 Task: Find connections with filter location Vazante with filter topic #Managementwith filter profile language Spanish with filter current company AgroStar with filter school Institute of Hotel Management with filter industry Insurance Carriers with filter service category Mobile Marketing with filter keywords title Organizer
Action: Mouse moved to (519, 104)
Screenshot: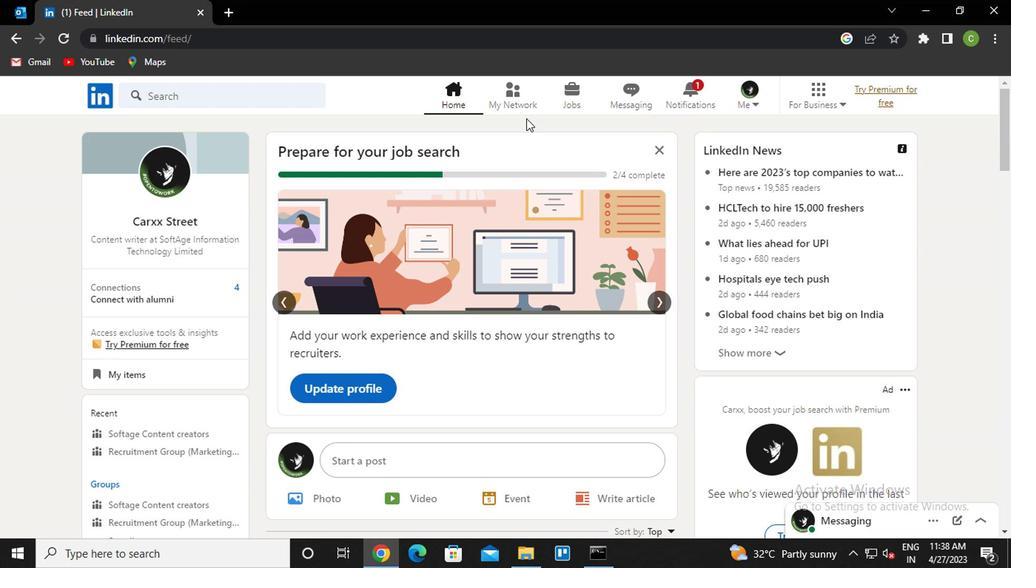 
Action: Mouse pressed left at (519, 104)
Screenshot: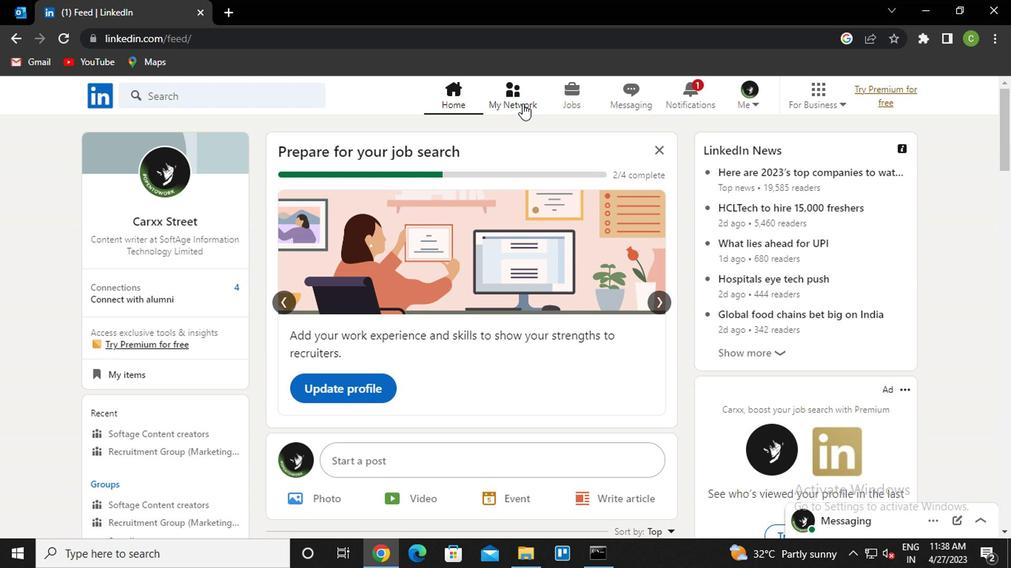 
Action: Mouse moved to (211, 186)
Screenshot: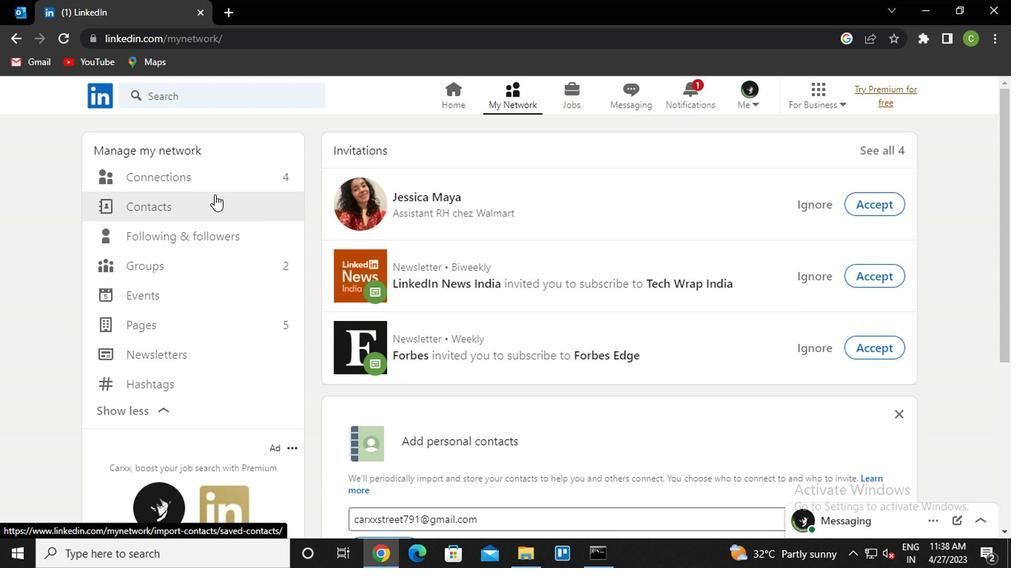 
Action: Mouse pressed left at (211, 186)
Screenshot: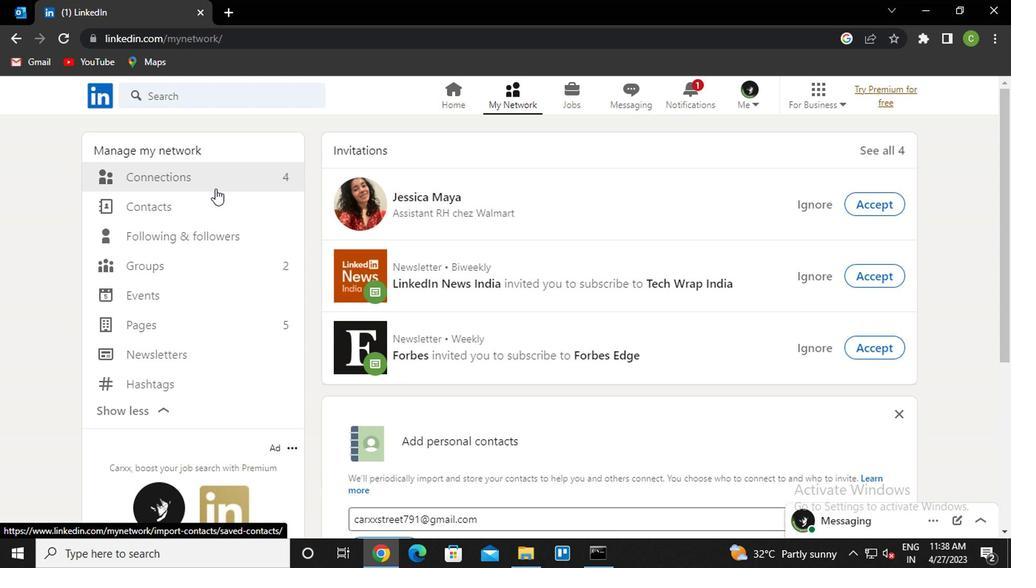 
Action: Mouse moved to (235, 179)
Screenshot: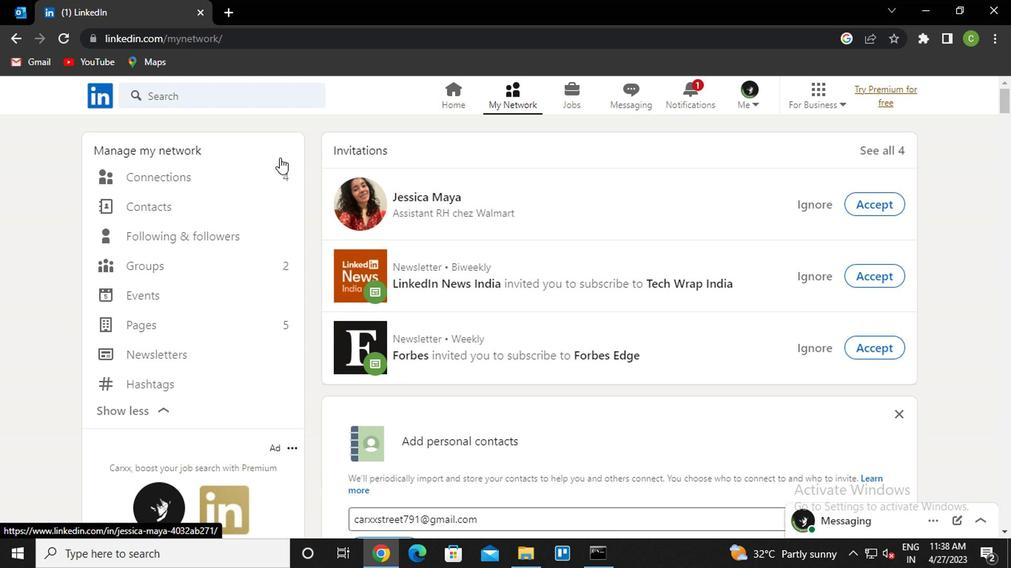 
Action: Mouse pressed left at (235, 179)
Screenshot: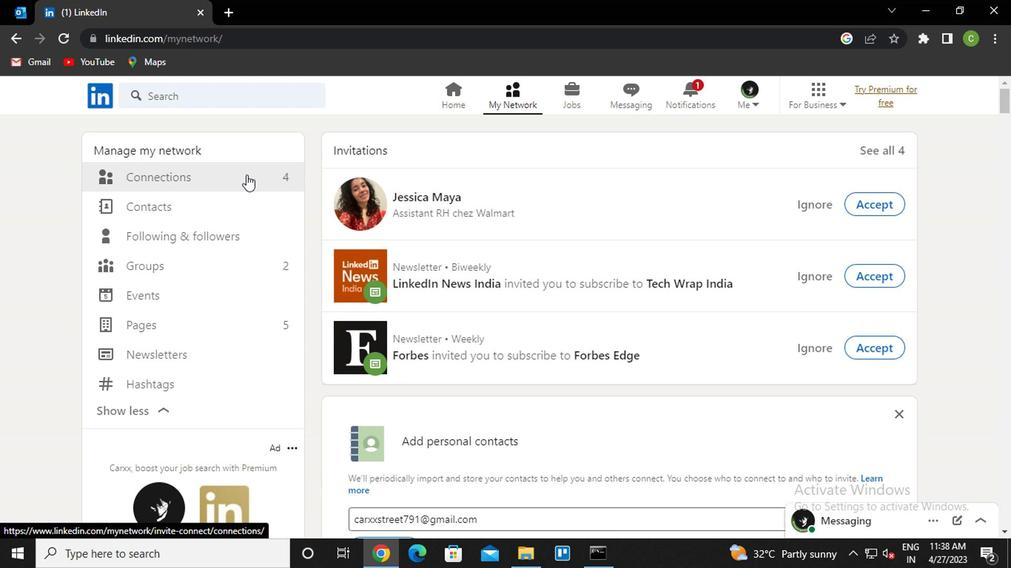 
Action: Mouse moved to (624, 177)
Screenshot: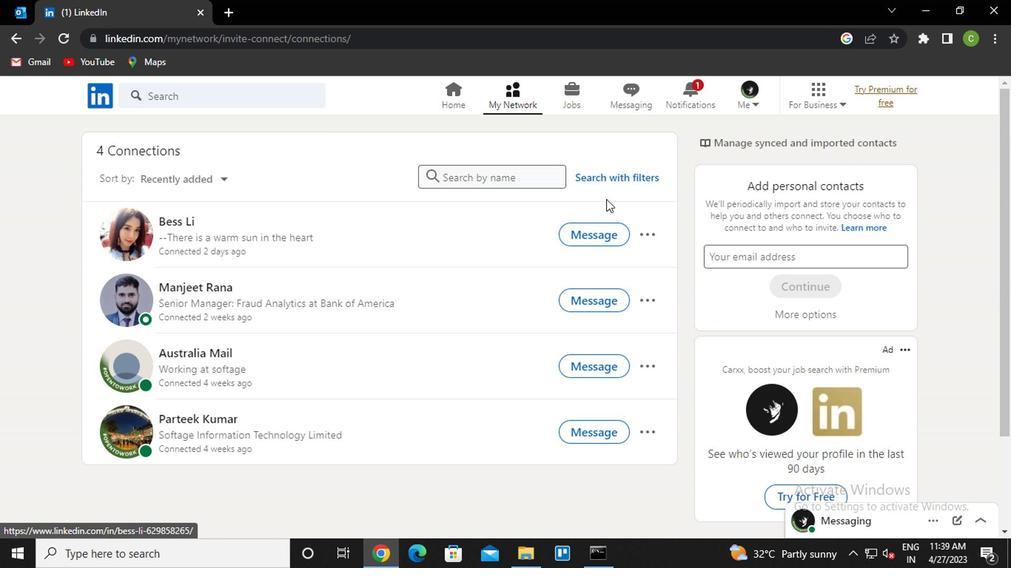 
Action: Mouse pressed left at (624, 177)
Screenshot: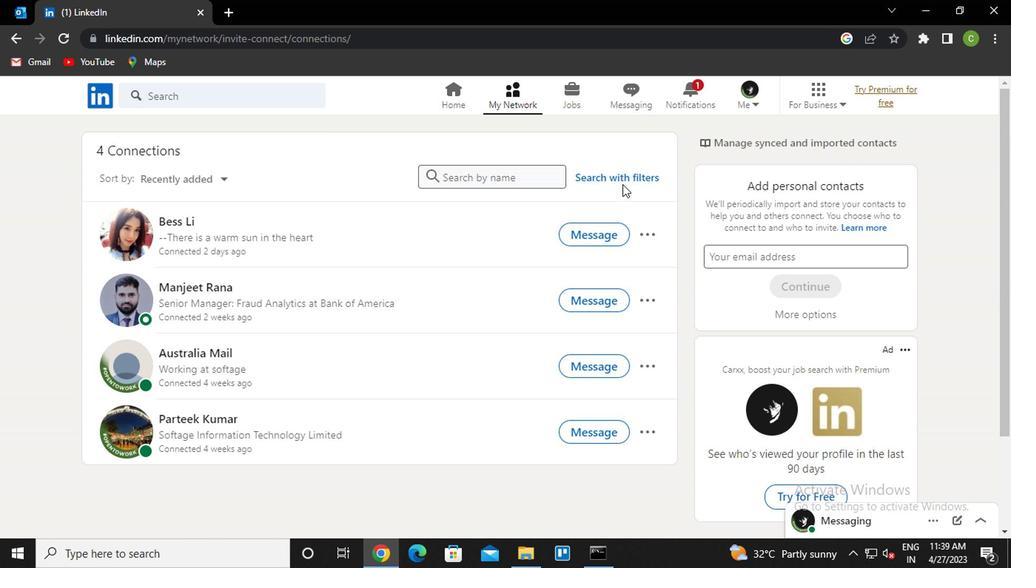 
Action: Mouse moved to (546, 136)
Screenshot: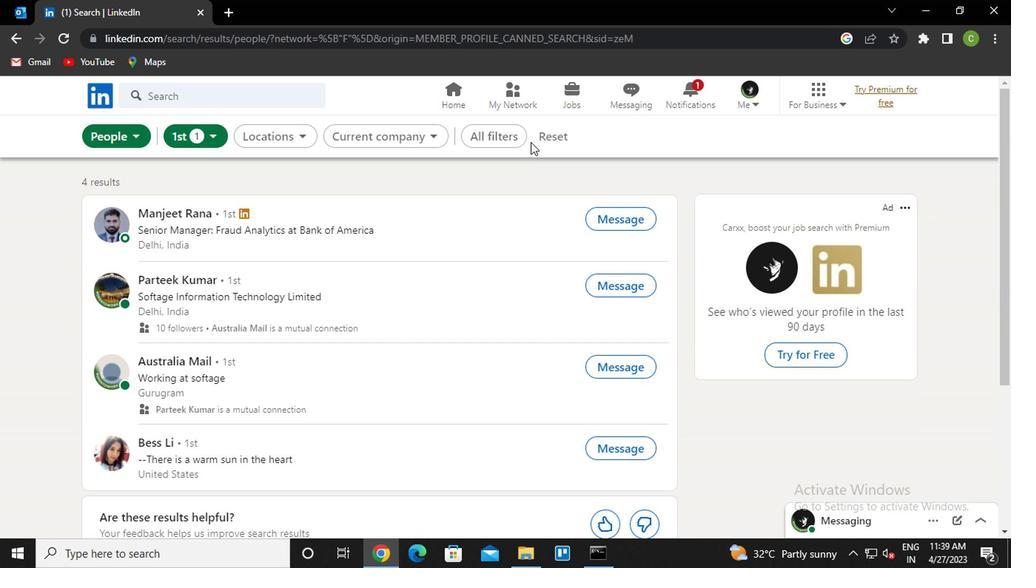 
Action: Mouse pressed left at (546, 136)
Screenshot: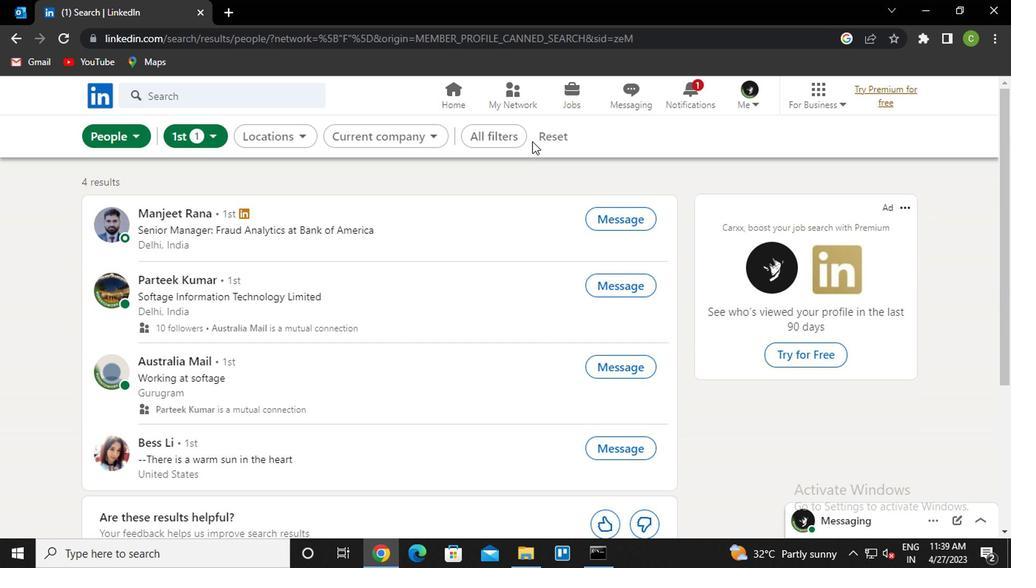 
Action: Mouse moved to (514, 136)
Screenshot: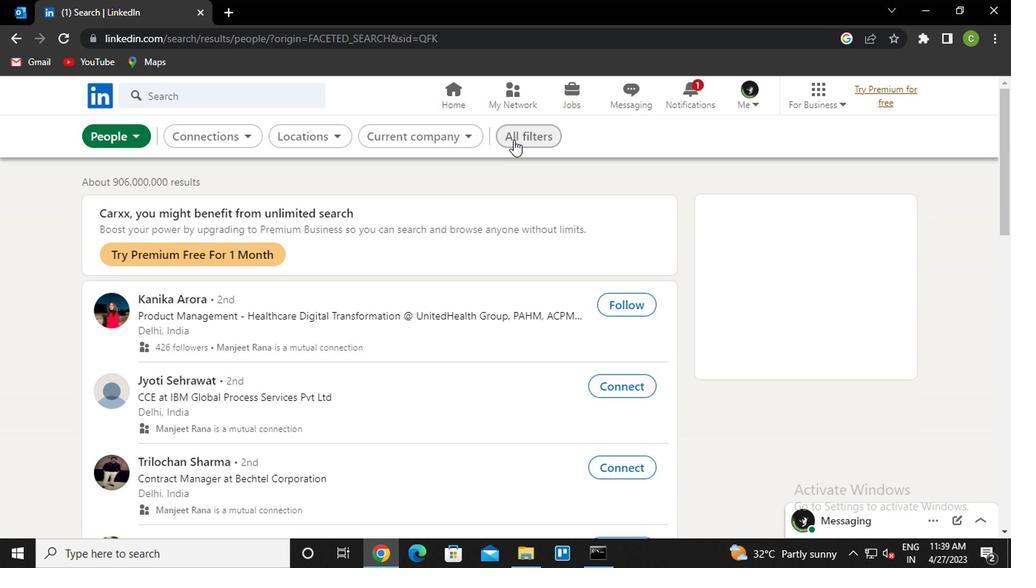
Action: Mouse pressed left at (514, 136)
Screenshot: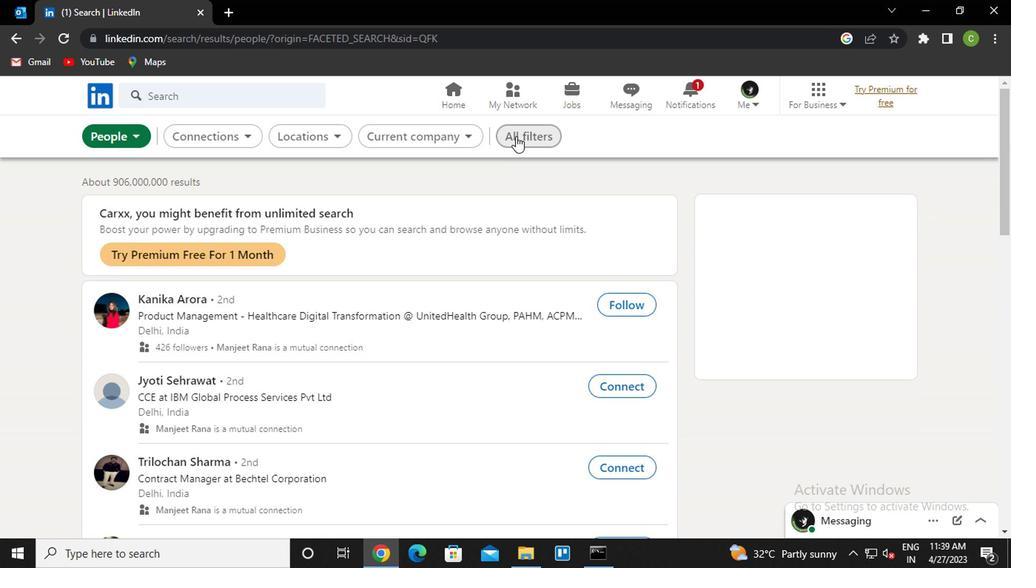 
Action: Mouse moved to (829, 329)
Screenshot: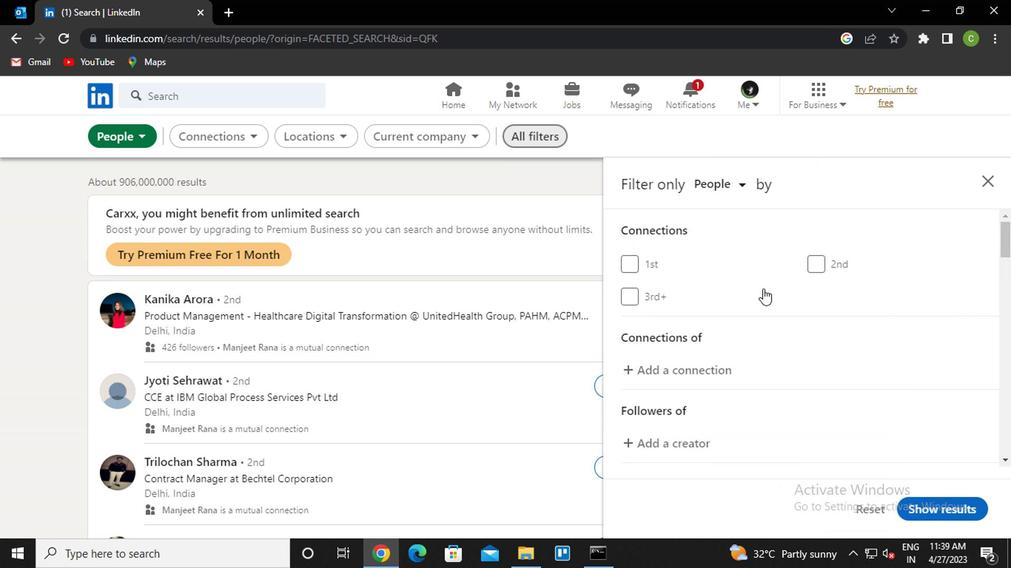 
Action: Mouse scrolled (829, 328) with delta (0, -1)
Screenshot: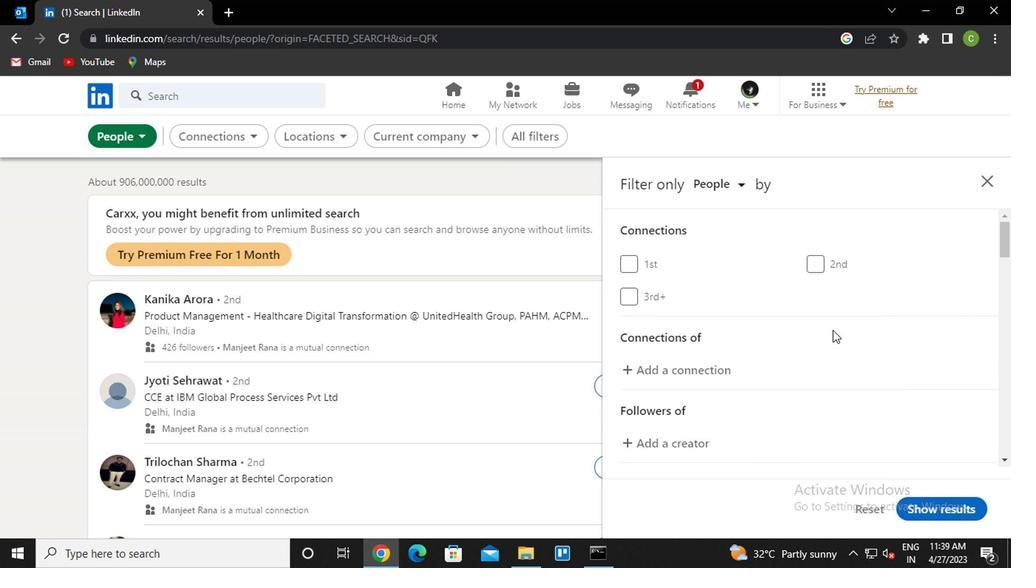 
Action: Mouse scrolled (829, 328) with delta (0, -1)
Screenshot: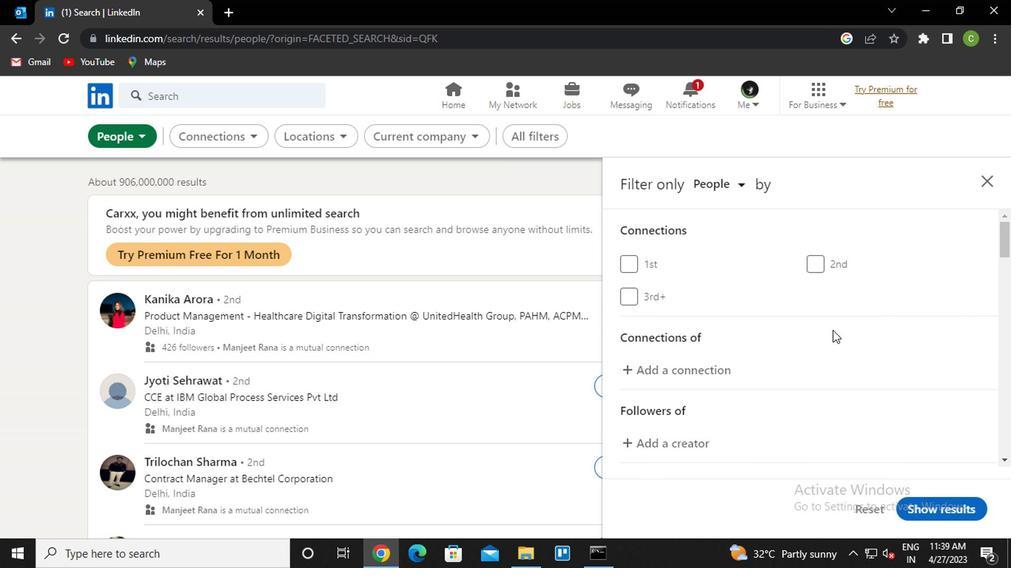 
Action: Mouse scrolled (829, 328) with delta (0, -1)
Screenshot: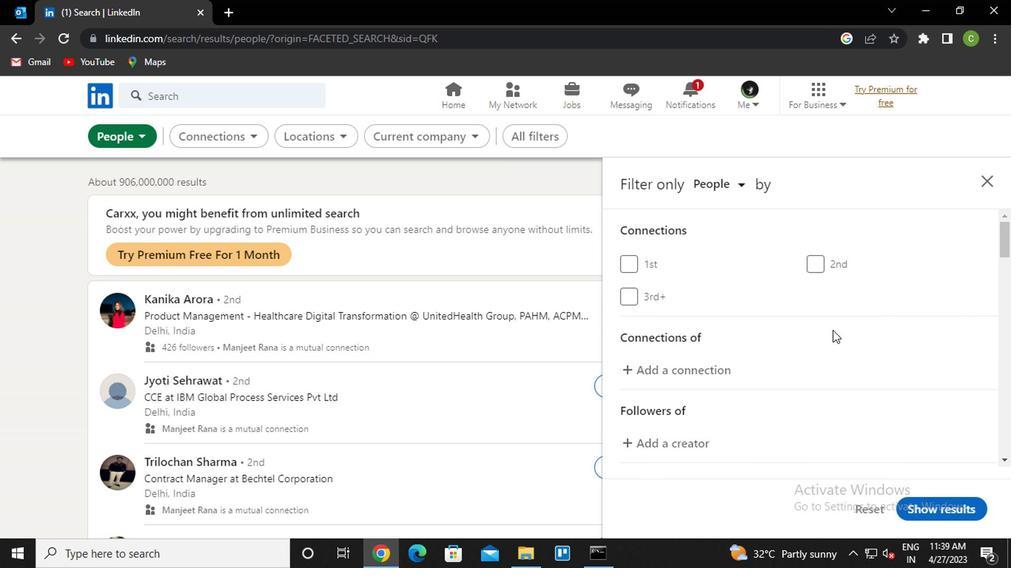 
Action: Mouse scrolled (829, 328) with delta (0, -1)
Screenshot: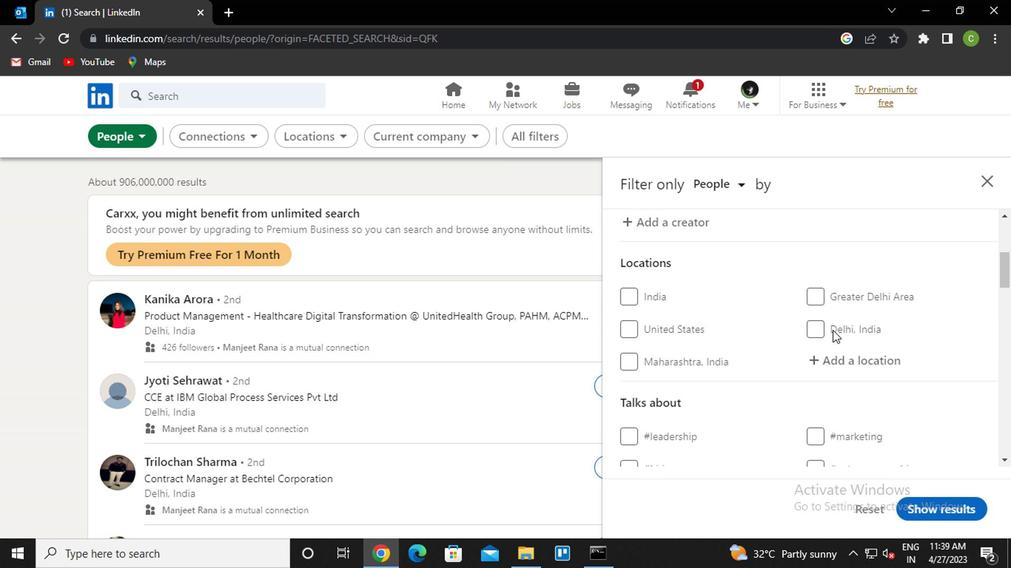 
Action: Mouse moved to (857, 291)
Screenshot: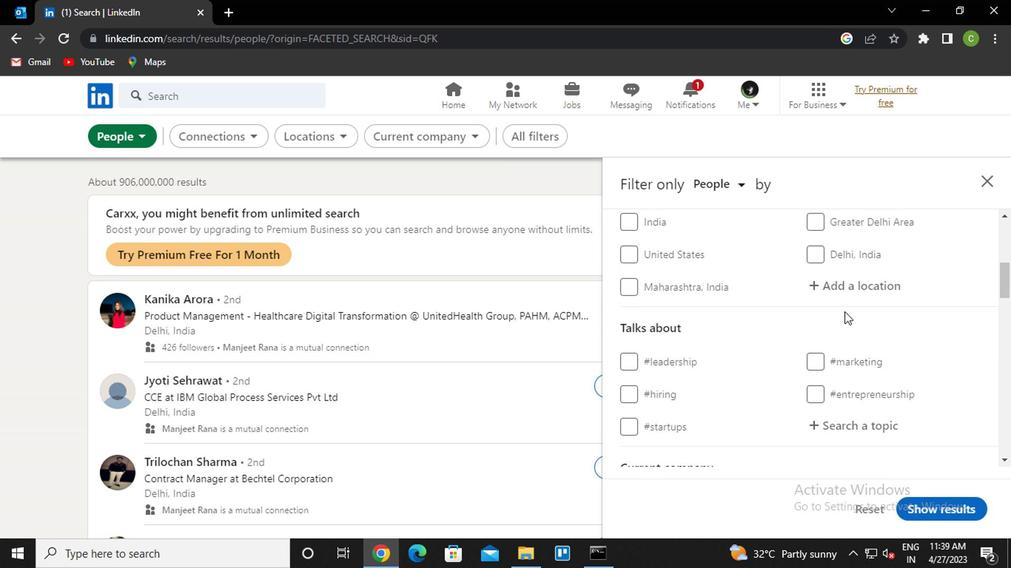 
Action: Mouse pressed left at (857, 291)
Screenshot: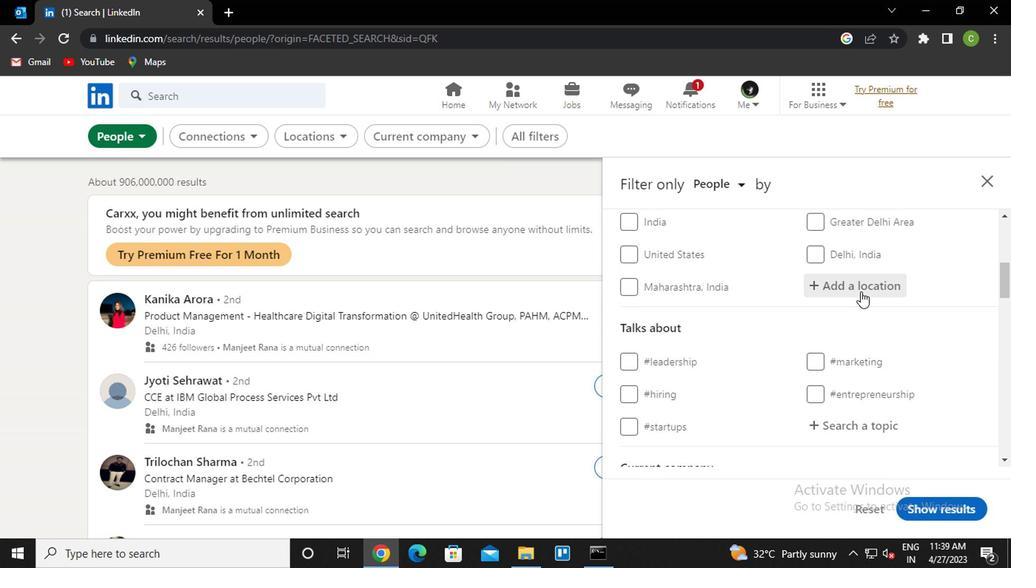 
Action: Key pressed <Key.caps_lock>v<Key.caps_lock>azanta<Key.backspace>e<Key.down><Key.enter>
Screenshot: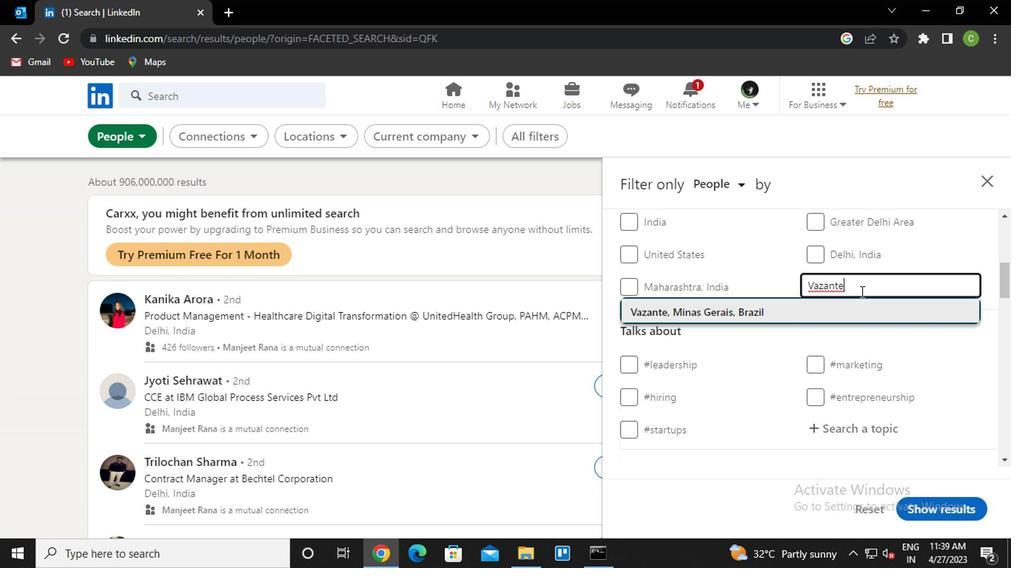 
Action: Mouse scrolled (857, 290) with delta (0, 0)
Screenshot: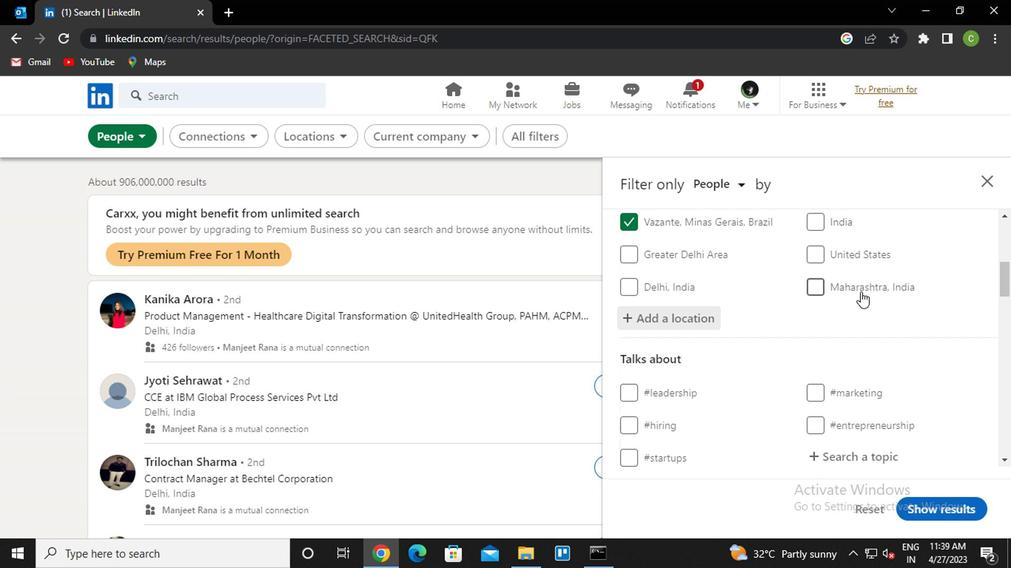 
Action: Mouse scrolled (857, 290) with delta (0, 0)
Screenshot: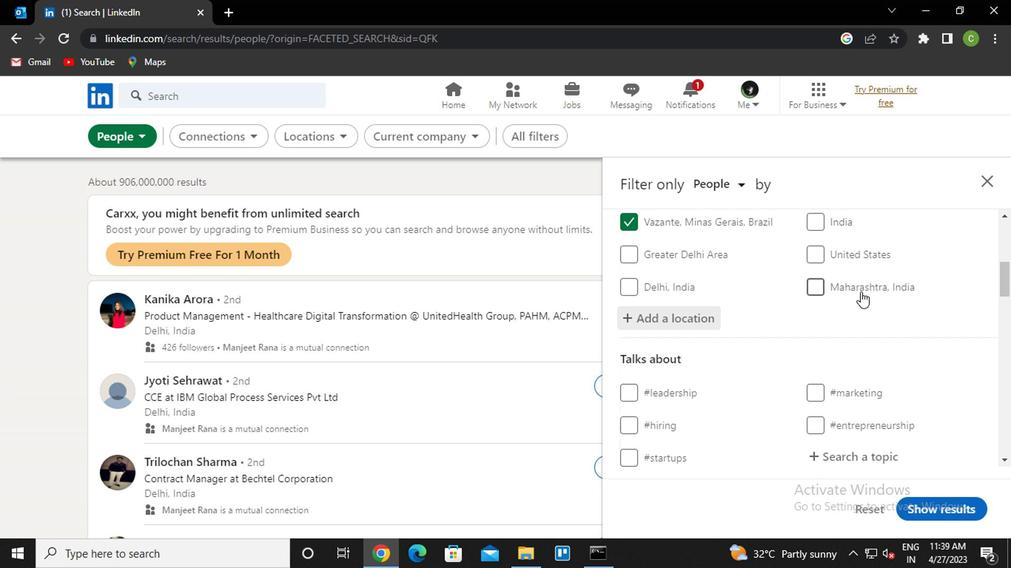
Action: Mouse moved to (860, 303)
Screenshot: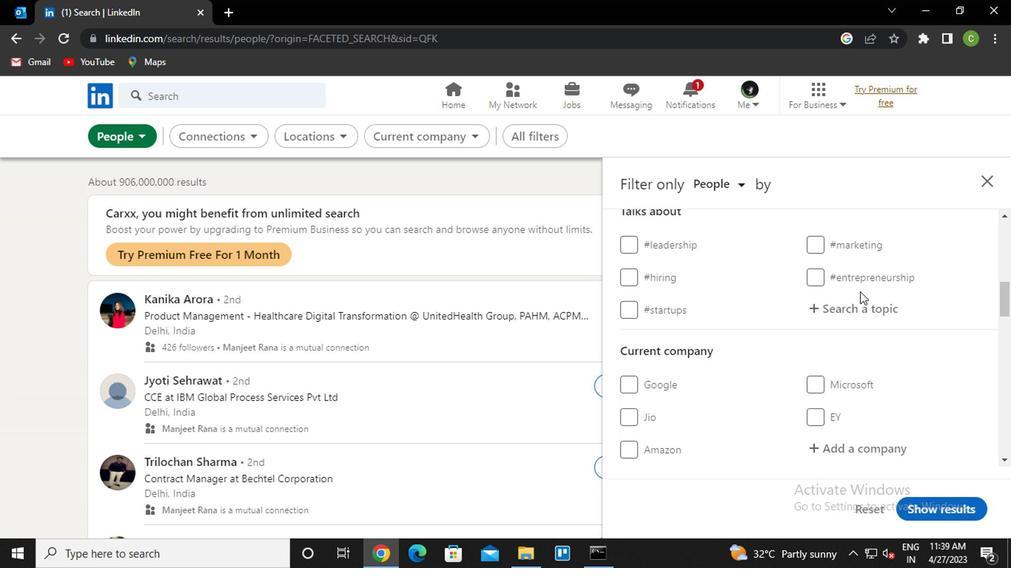 
Action: Mouse pressed left at (860, 303)
Screenshot: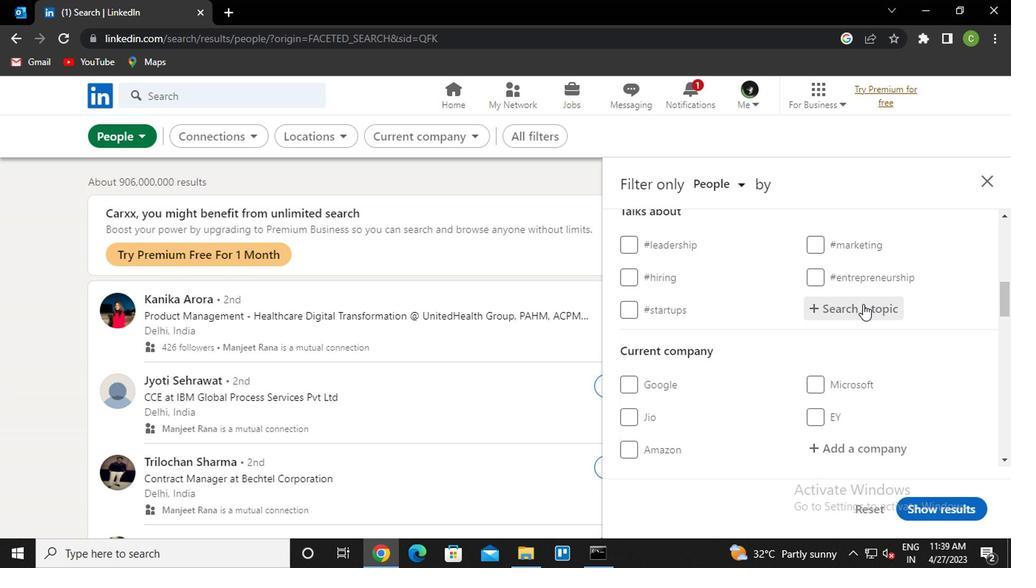 
Action: Key pressed <Key.caps_lock>m<Key.caps_lock>anage<Key.down><Key.enter>
Screenshot: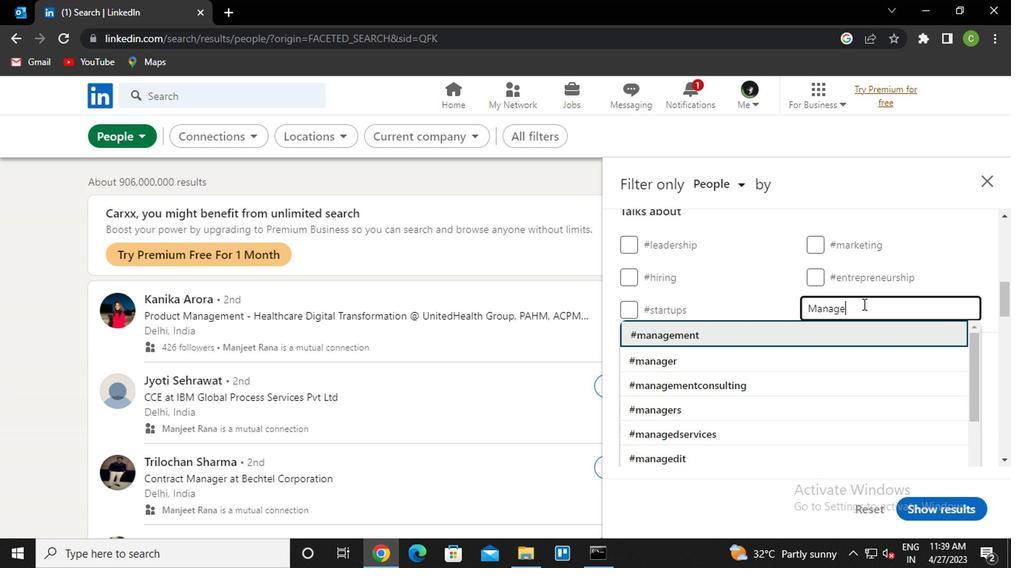
Action: Mouse moved to (858, 308)
Screenshot: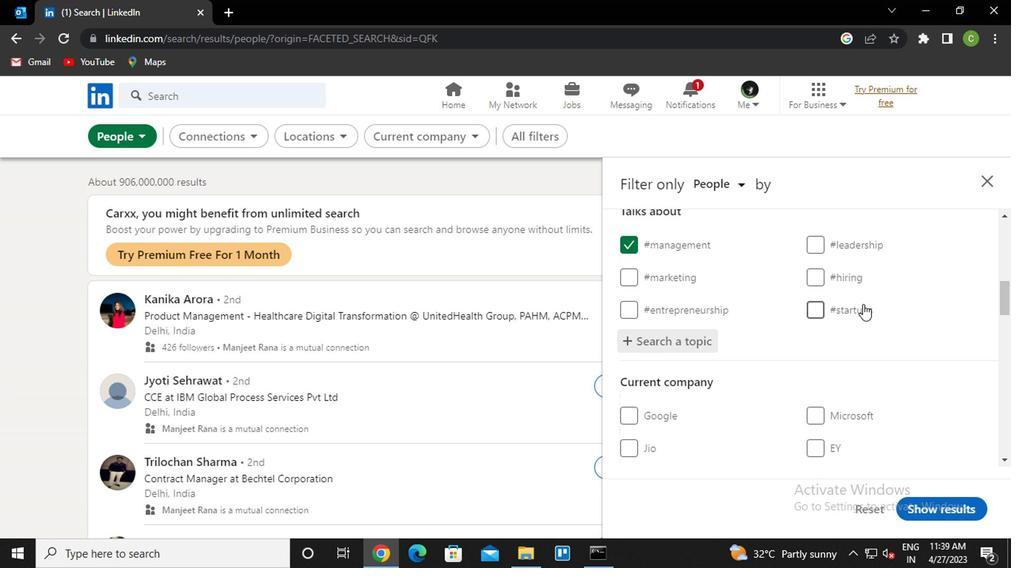 
Action: Mouse scrolled (858, 307) with delta (0, 0)
Screenshot: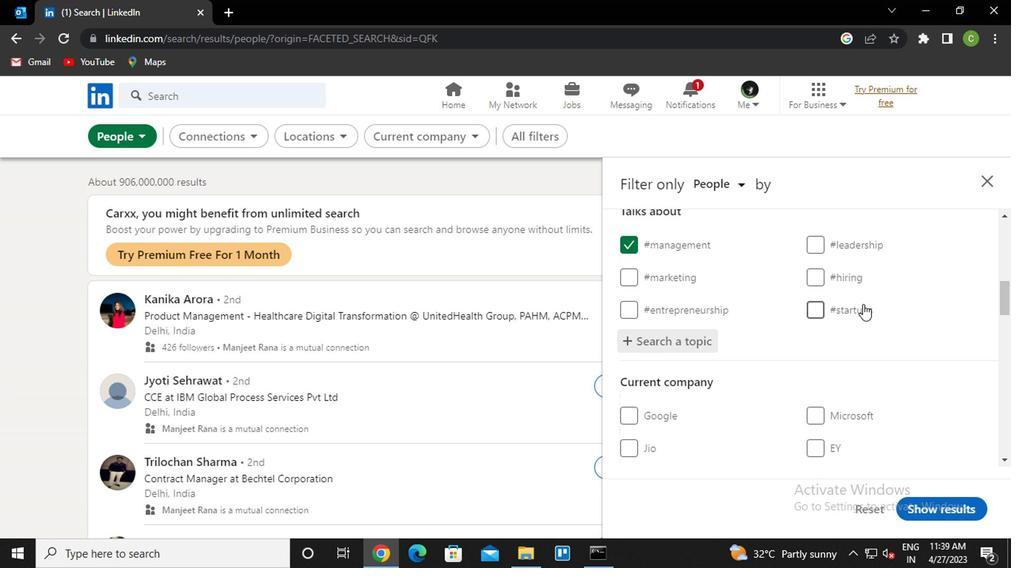 
Action: Mouse moved to (855, 315)
Screenshot: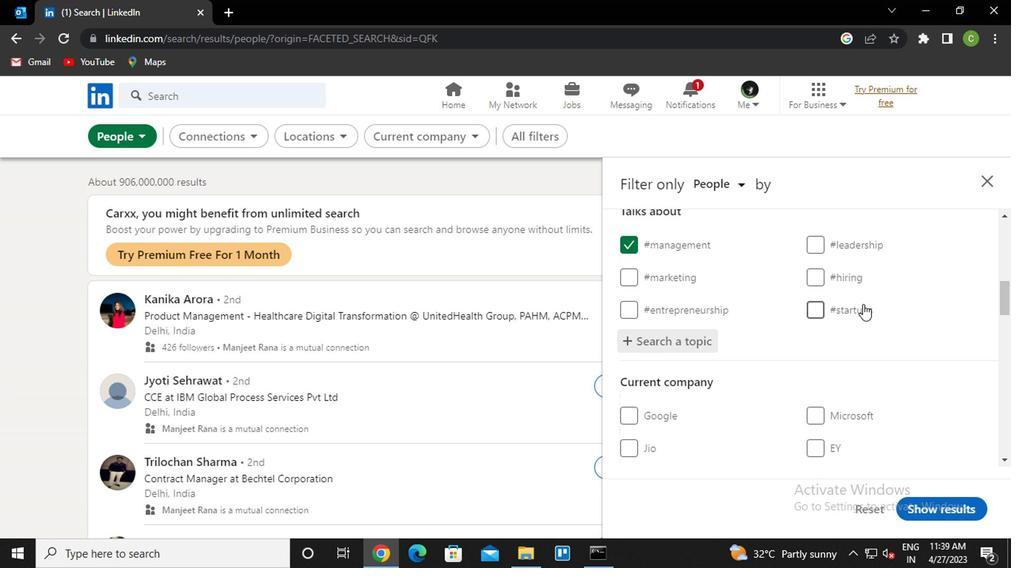 
Action: Mouse scrolled (855, 315) with delta (0, 0)
Screenshot: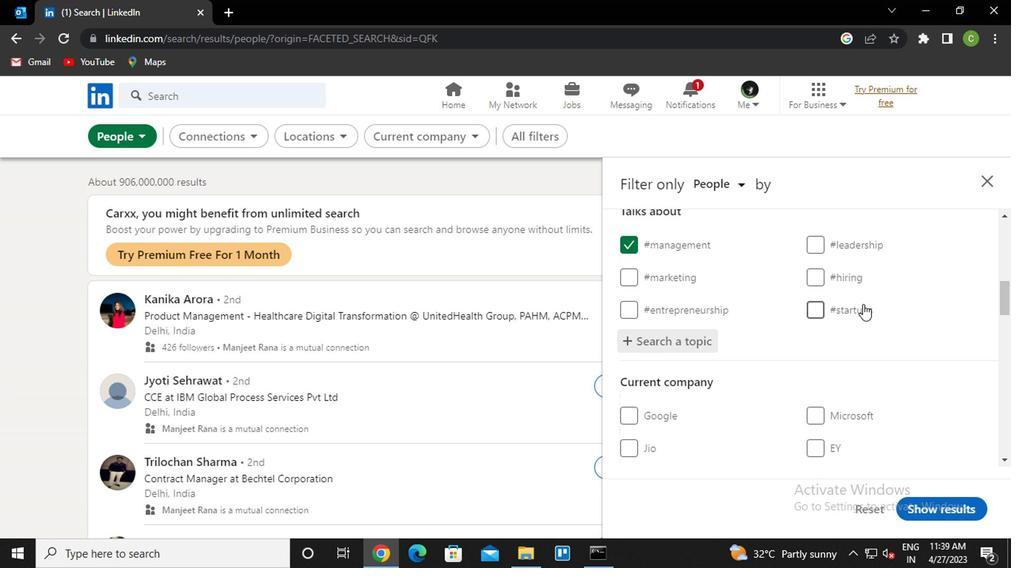 
Action: Mouse scrolled (855, 315) with delta (0, 0)
Screenshot: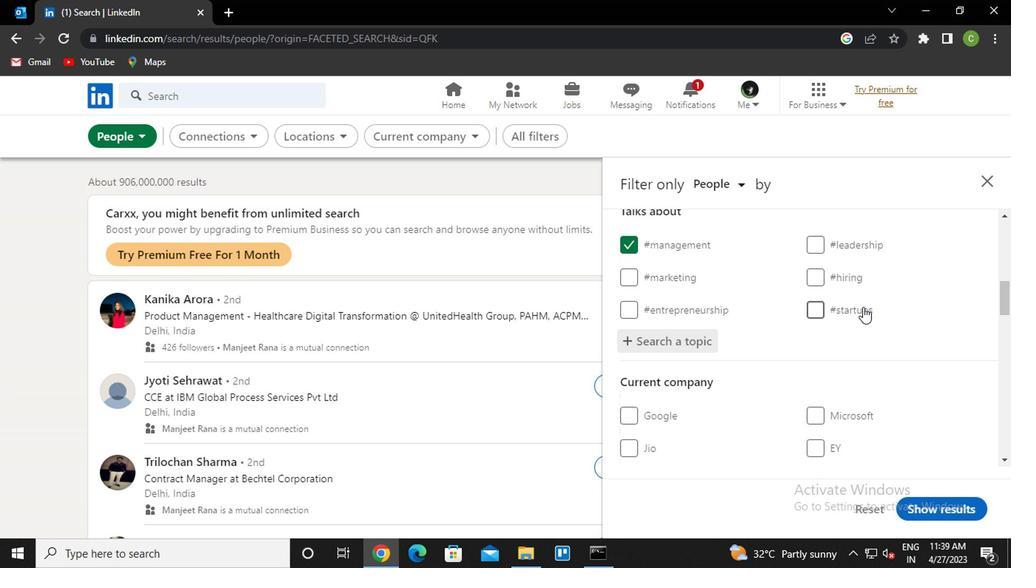 
Action: Mouse moved to (855, 319)
Screenshot: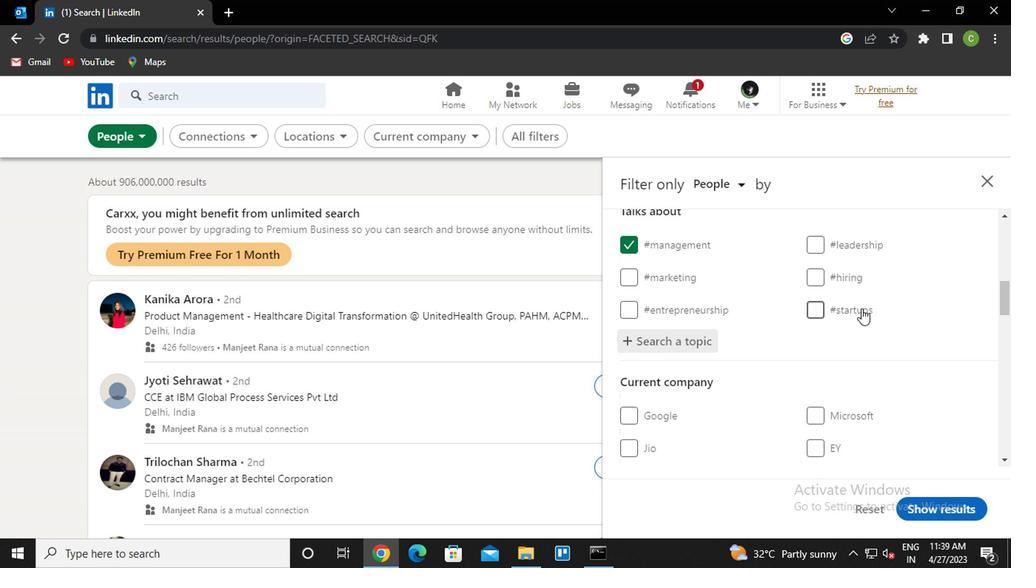 
Action: Mouse scrolled (855, 319) with delta (0, 0)
Screenshot: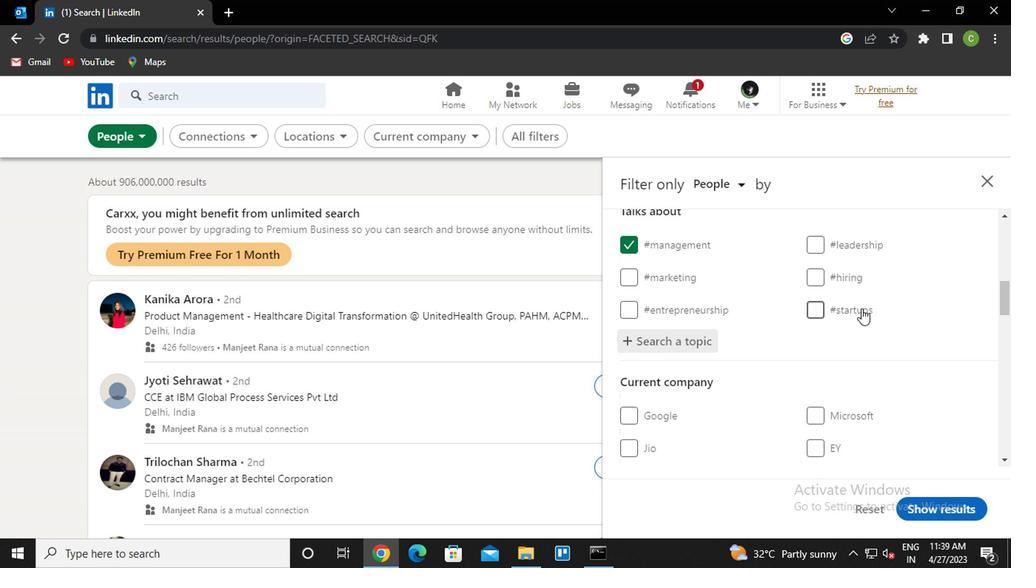 
Action: Mouse moved to (855, 320)
Screenshot: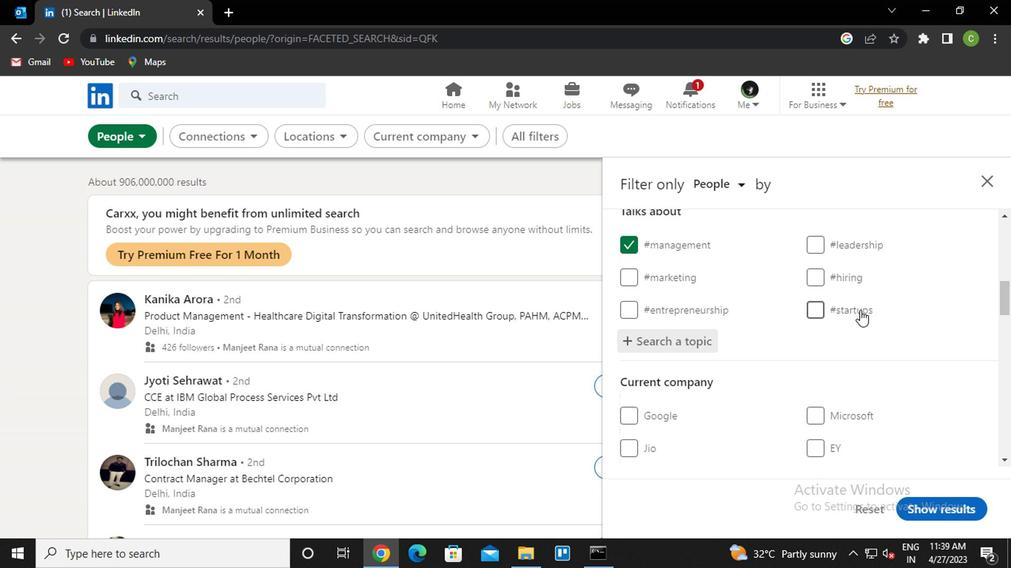 
Action: Mouse scrolled (855, 319) with delta (0, -1)
Screenshot: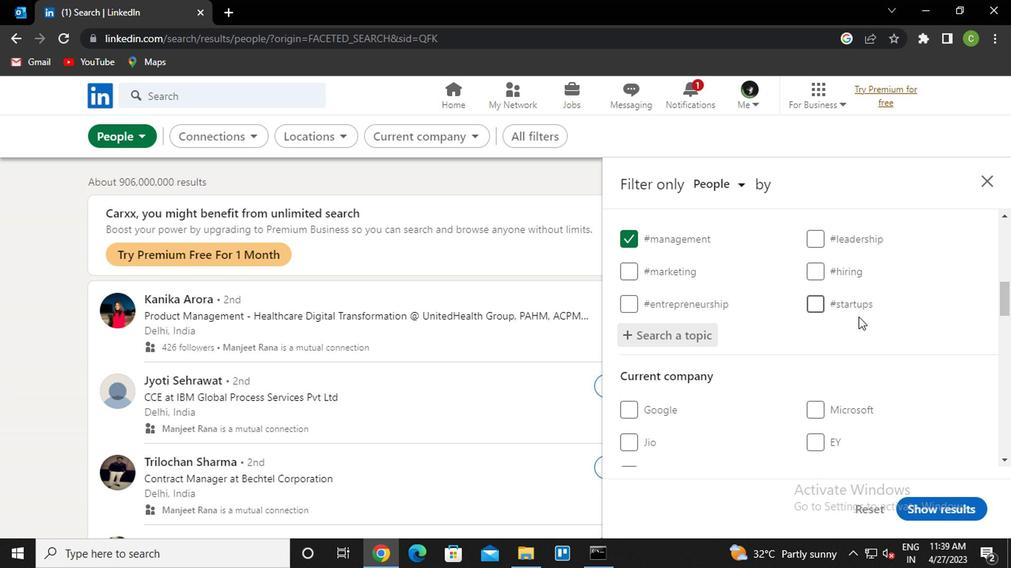 
Action: Mouse scrolled (855, 319) with delta (0, -1)
Screenshot: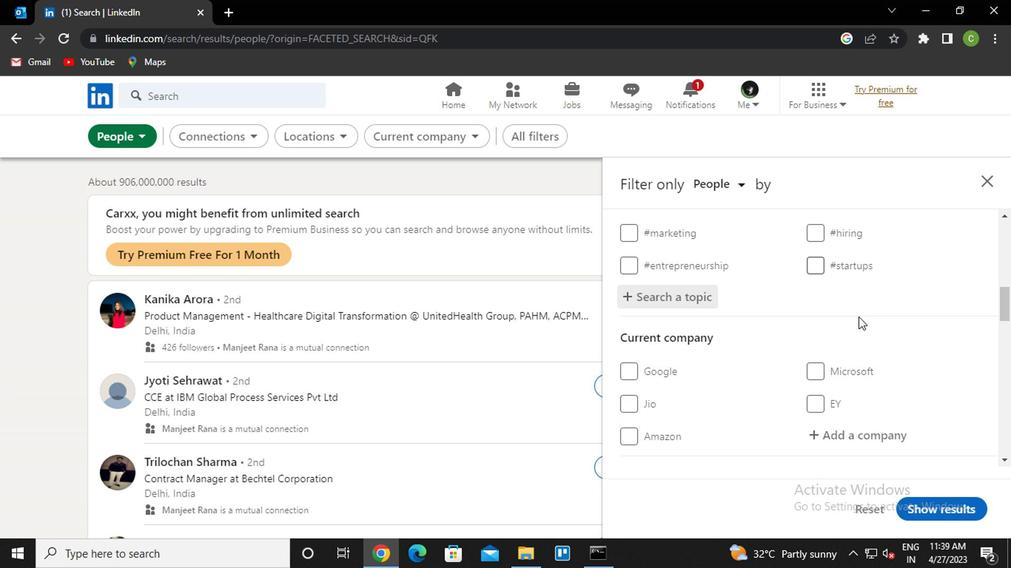 
Action: Mouse moved to (853, 324)
Screenshot: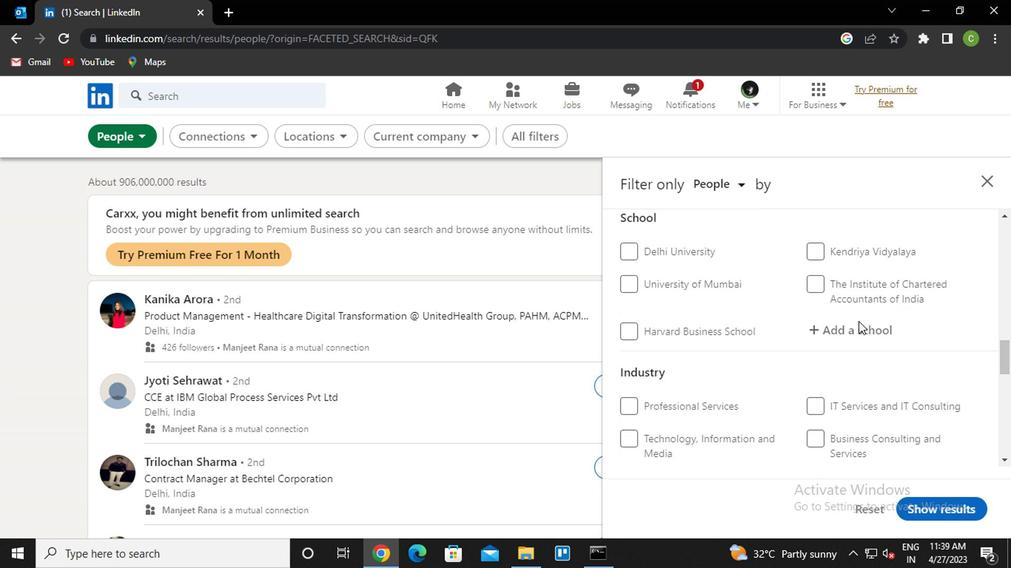 
Action: Mouse scrolled (853, 323) with delta (0, -1)
Screenshot: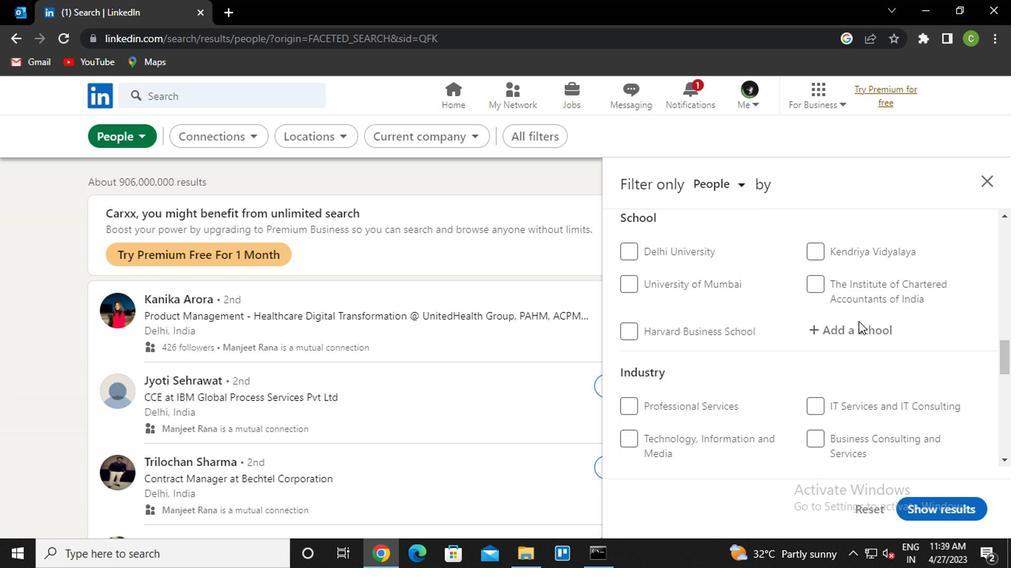 
Action: Mouse moved to (853, 325)
Screenshot: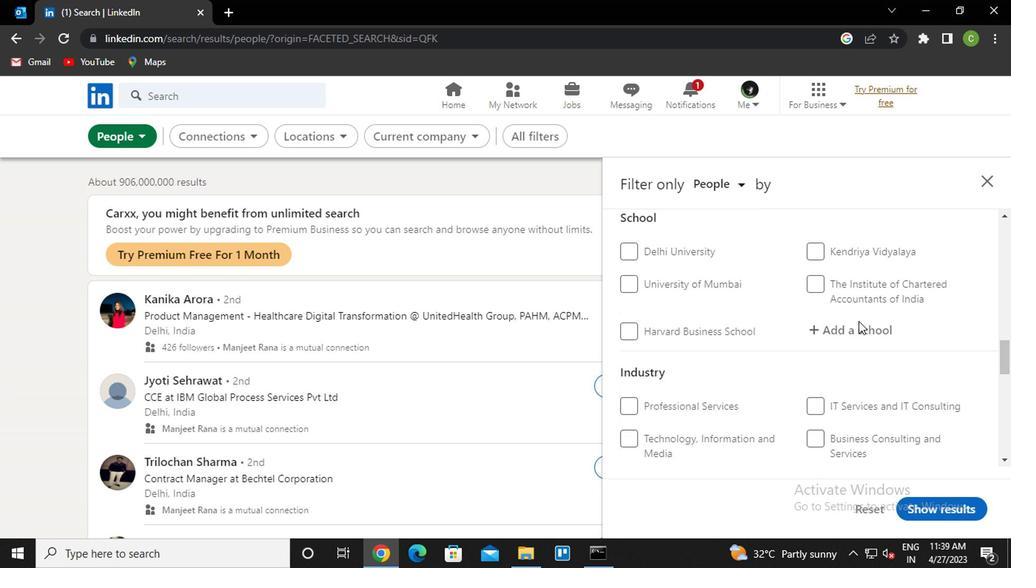 
Action: Mouse scrolled (853, 324) with delta (0, -1)
Screenshot: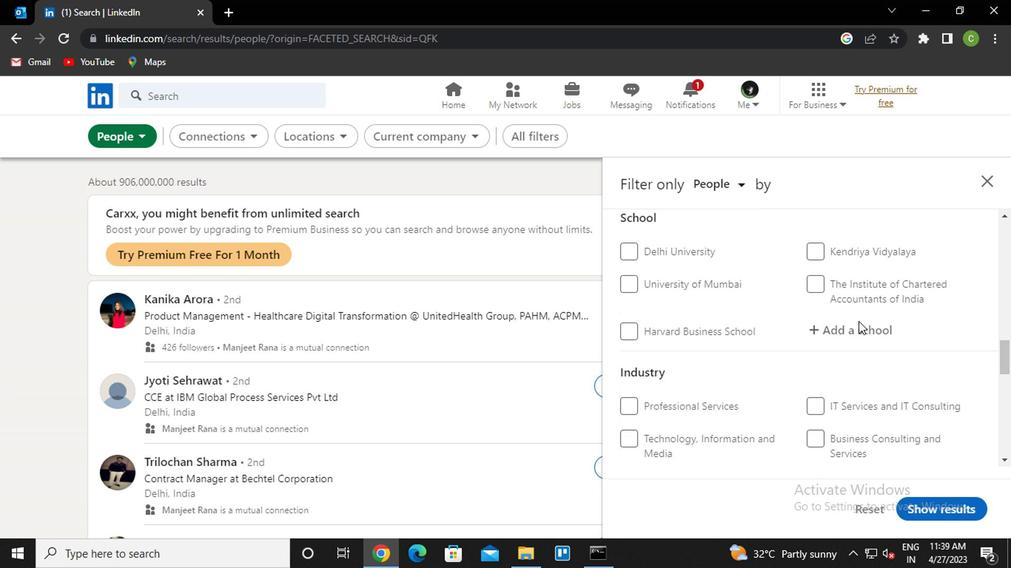 
Action: Mouse scrolled (853, 324) with delta (0, -1)
Screenshot: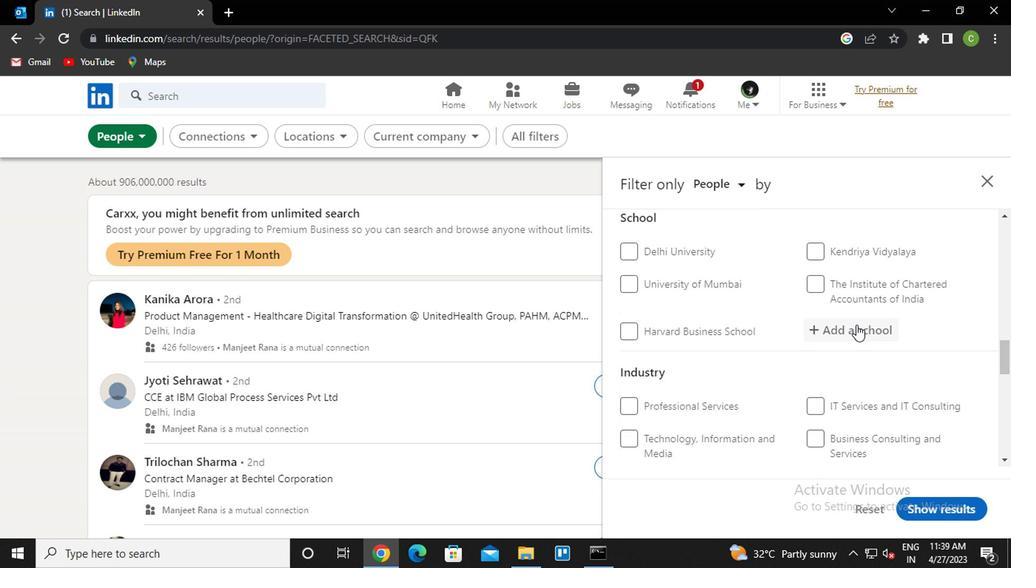 
Action: Mouse moved to (826, 343)
Screenshot: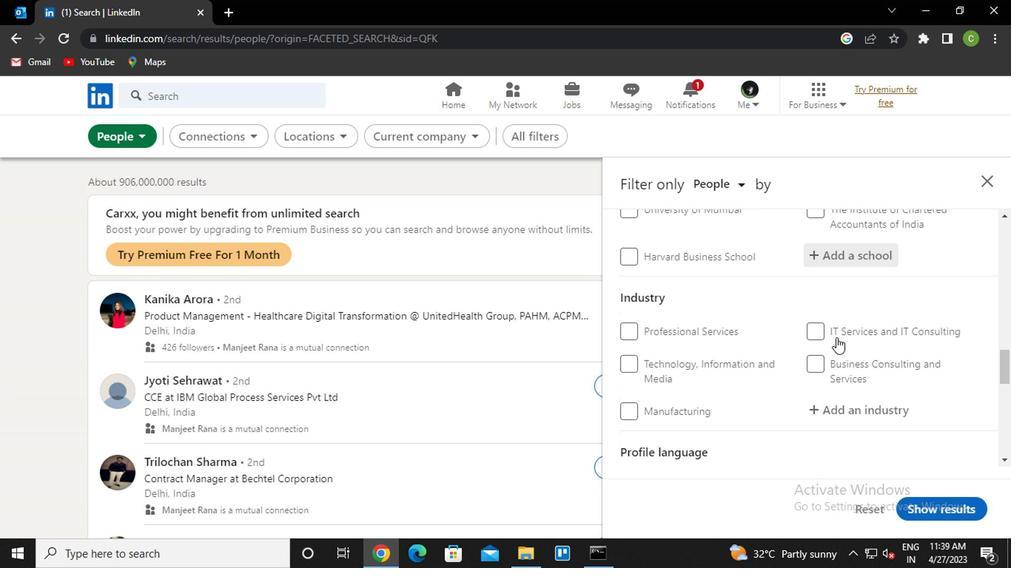 
Action: Mouse scrolled (826, 343) with delta (0, 0)
Screenshot: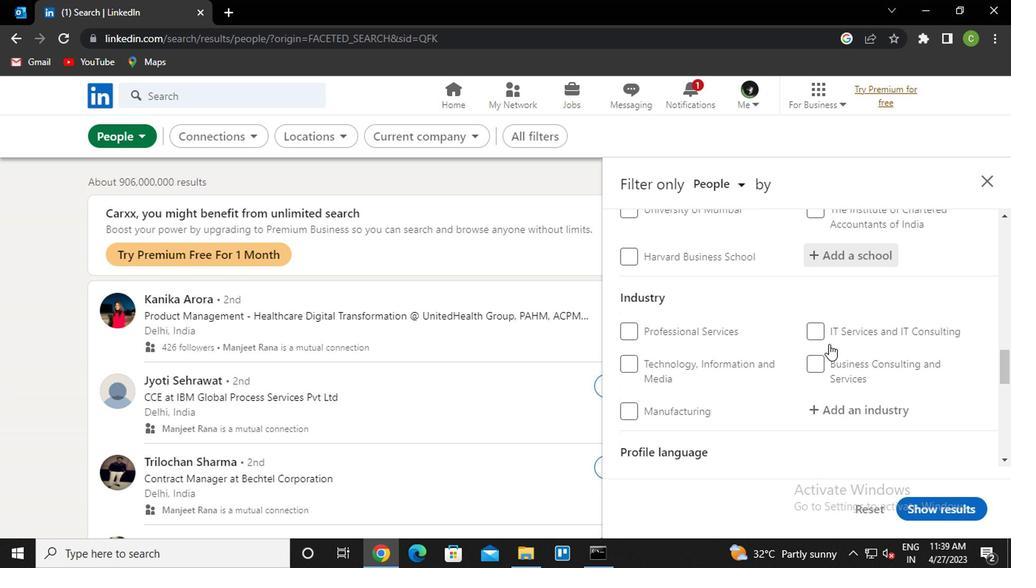 
Action: Mouse scrolled (826, 342) with delta (0, 0)
Screenshot: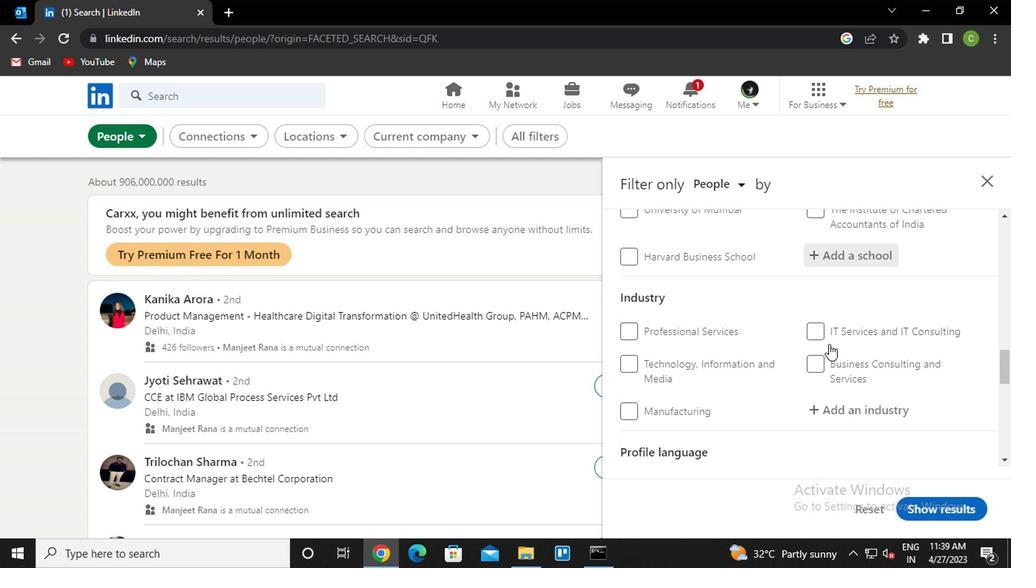 
Action: Mouse scrolled (826, 342) with delta (0, 0)
Screenshot: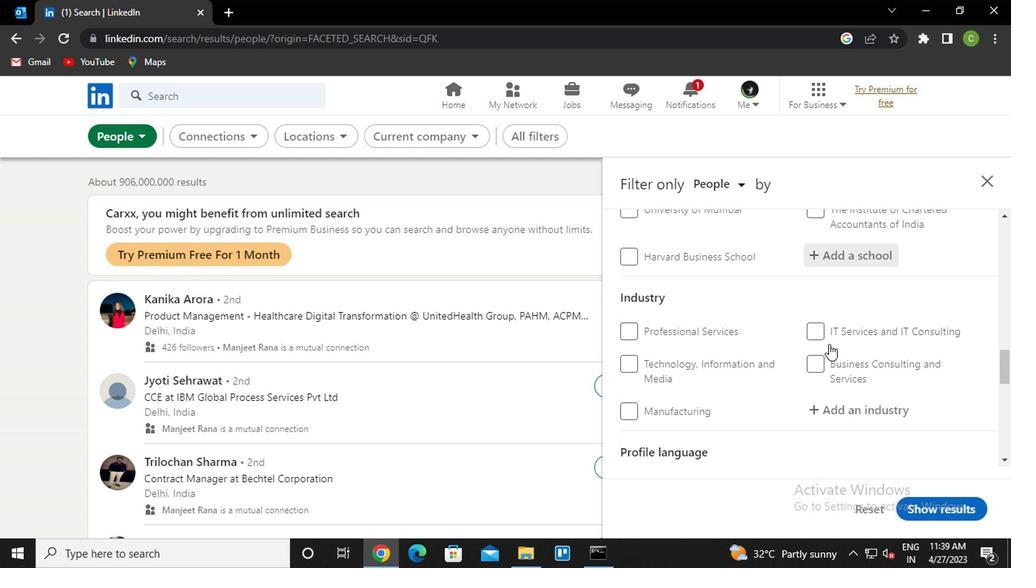 
Action: Mouse scrolled (826, 342) with delta (0, 0)
Screenshot: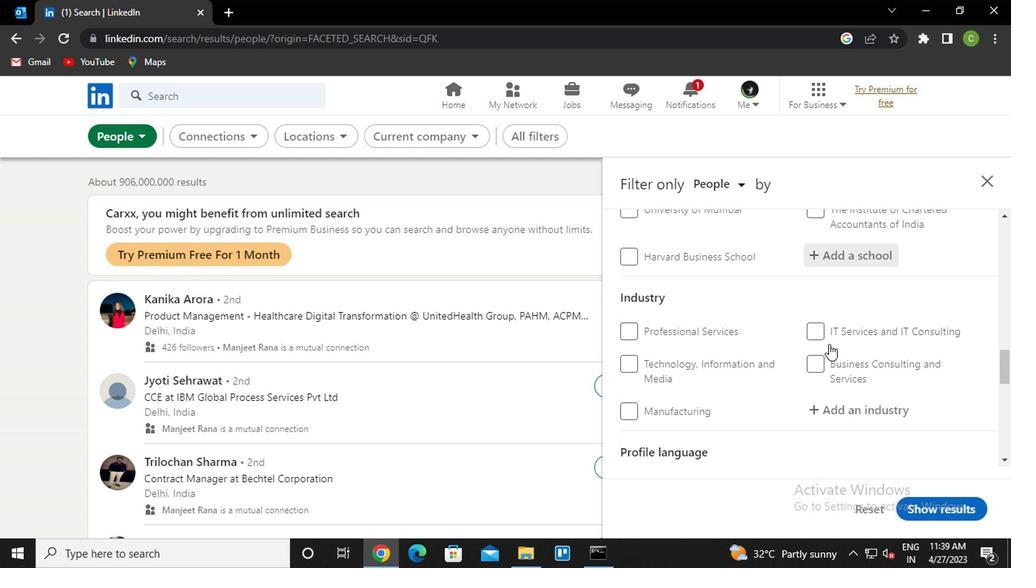 
Action: Mouse scrolled (826, 342) with delta (0, 0)
Screenshot: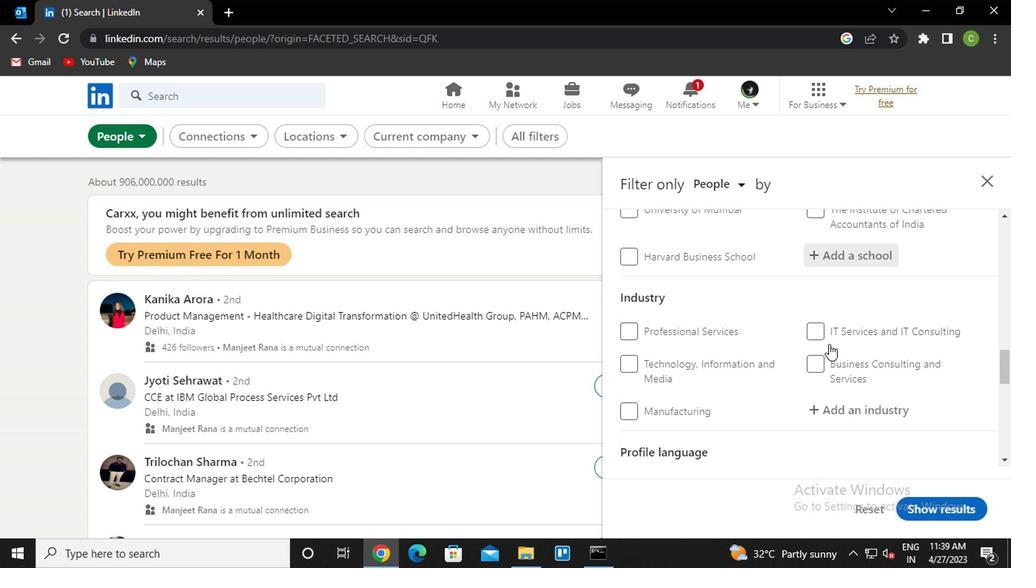 
Action: Mouse moved to (769, 385)
Screenshot: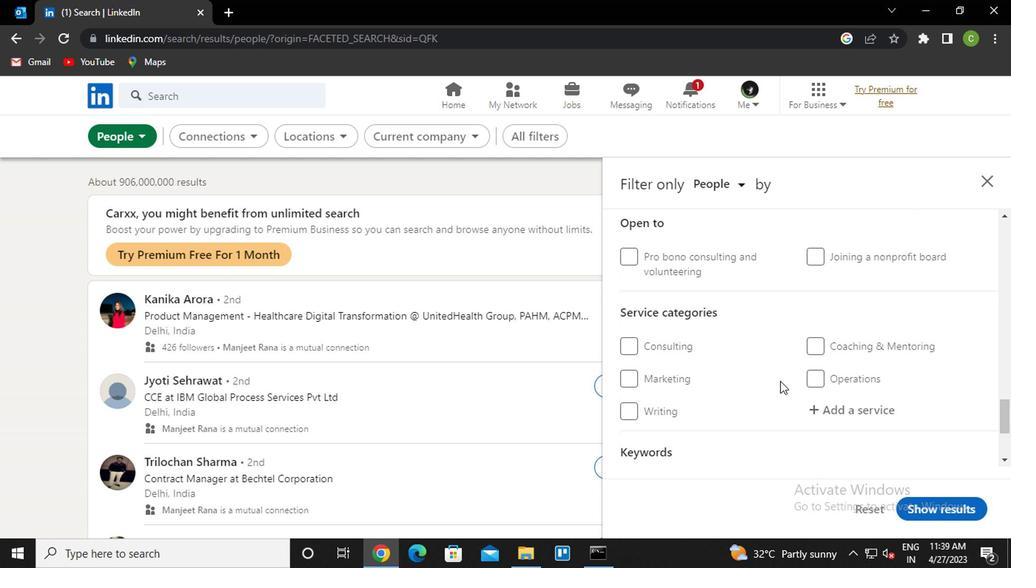 
Action: Mouse scrolled (769, 385) with delta (0, 0)
Screenshot: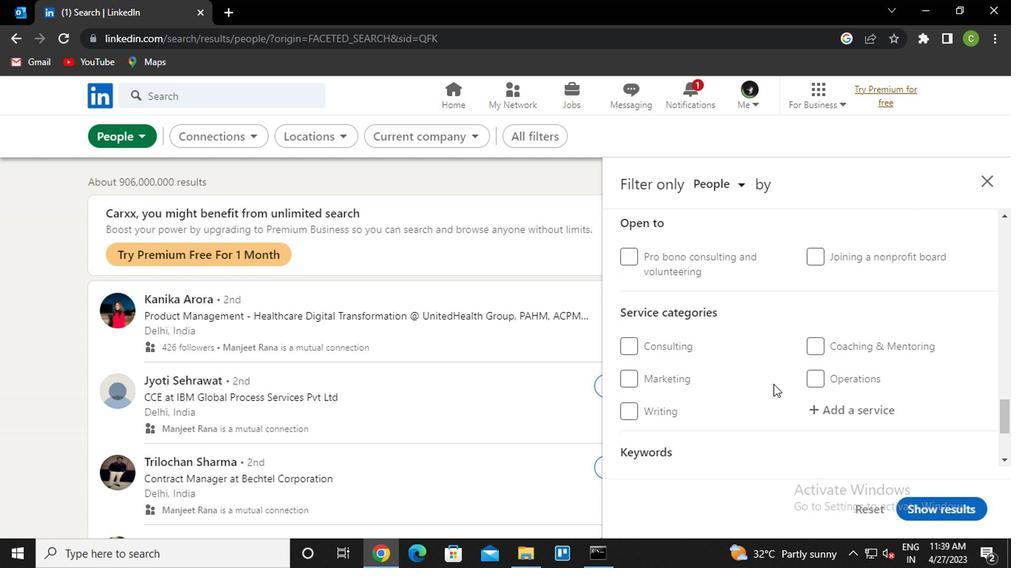 
Action: Mouse scrolled (769, 385) with delta (0, 0)
Screenshot: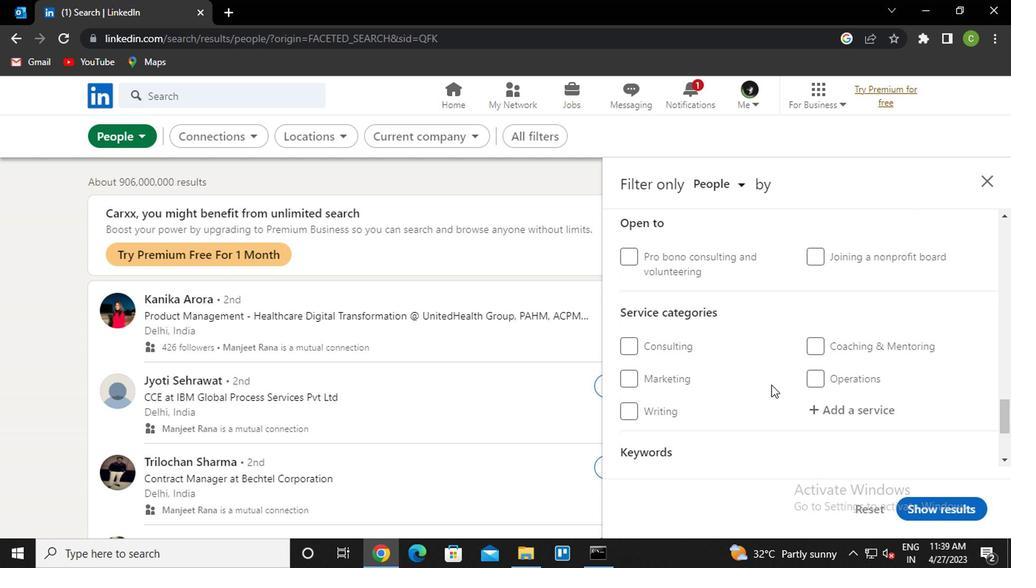 
Action: Mouse scrolled (769, 385) with delta (0, 0)
Screenshot: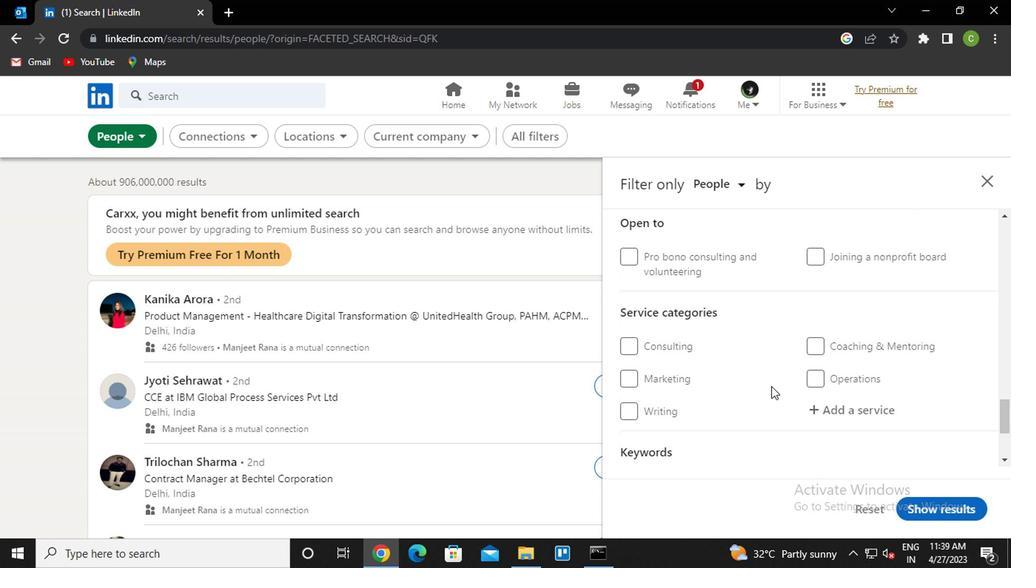 
Action: Mouse scrolled (769, 385) with delta (0, 0)
Screenshot: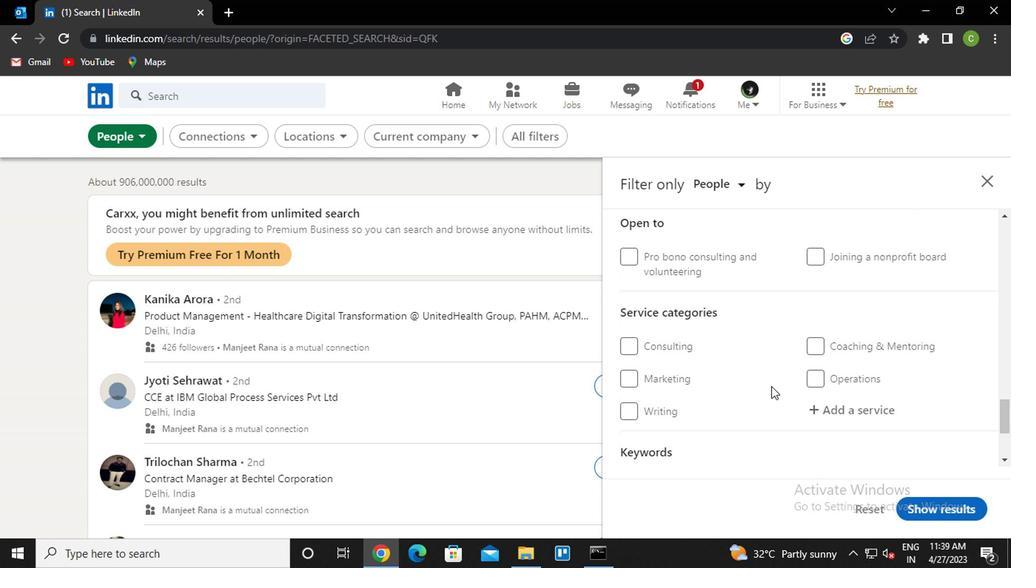 
Action: Mouse scrolled (769, 385) with delta (0, 0)
Screenshot: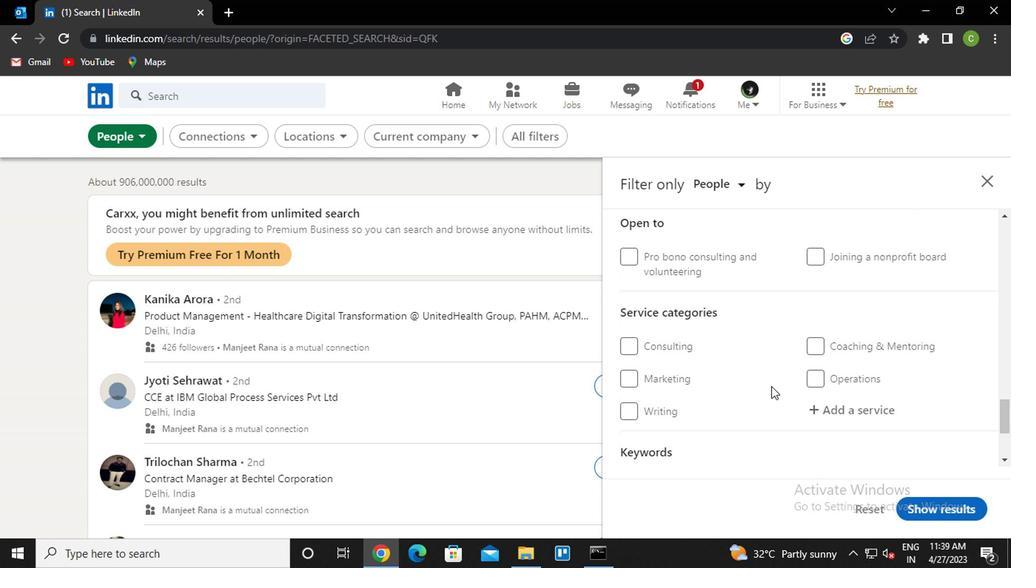 
Action: Mouse moved to (769, 383)
Screenshot: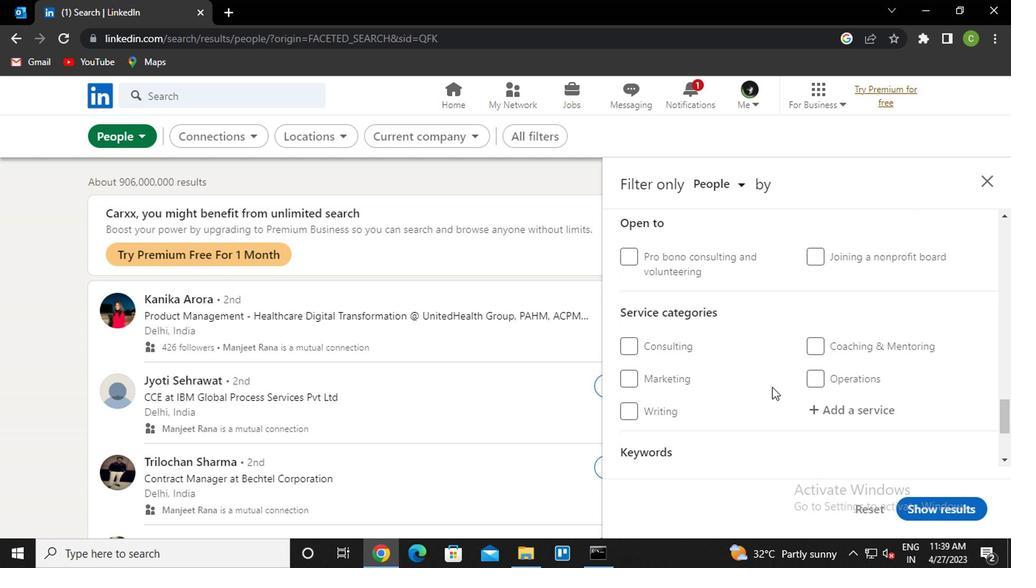 
Action: Mouse scrolled (769, 382) with delta (0, -1)
Screenshot: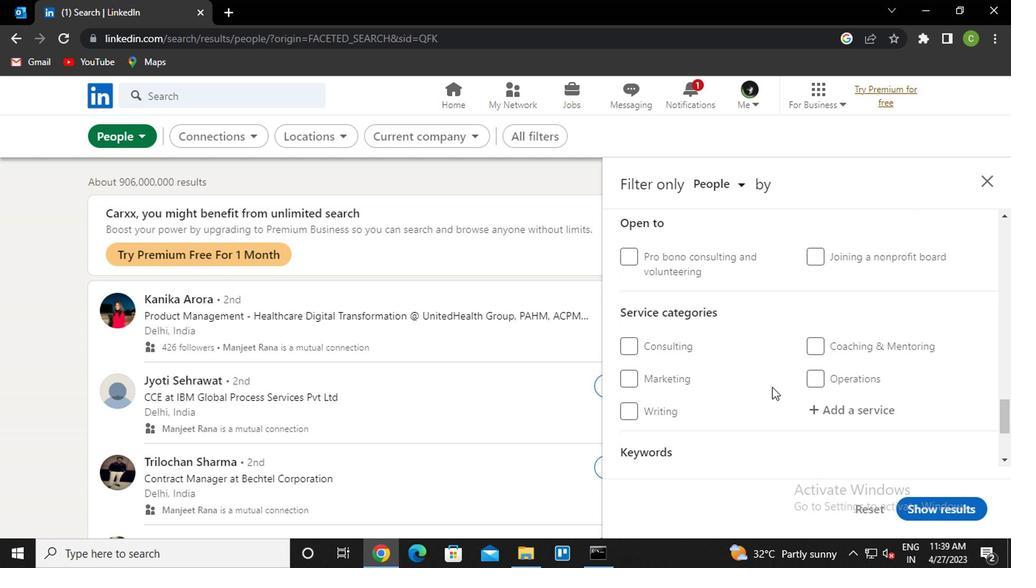 
Action: Mouse scrolled (769, 382) with delta (0, -1)
Screenshot: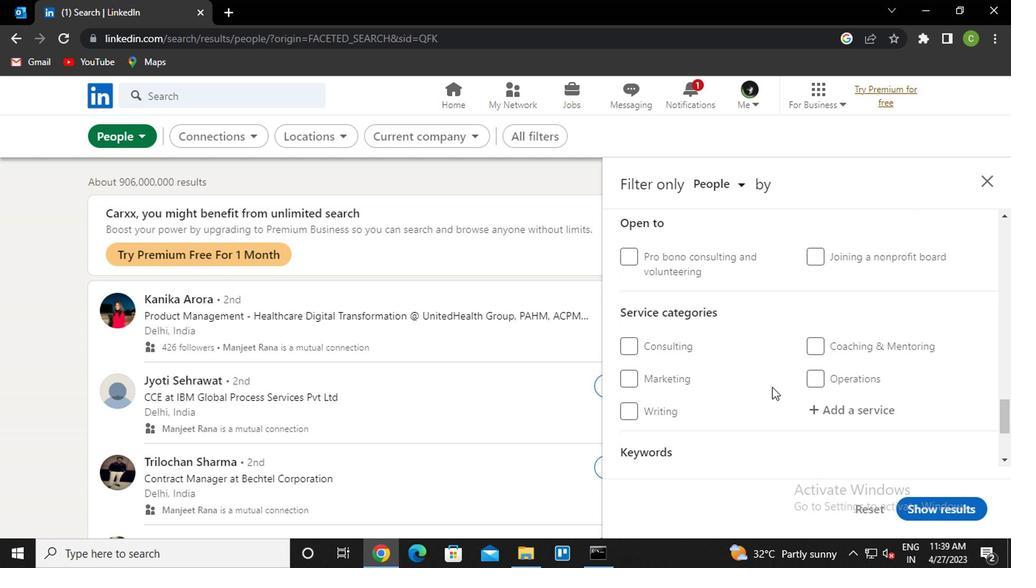 
Action: Mouse scrolled (769, 382) with delta (0, -1)
Screenshot: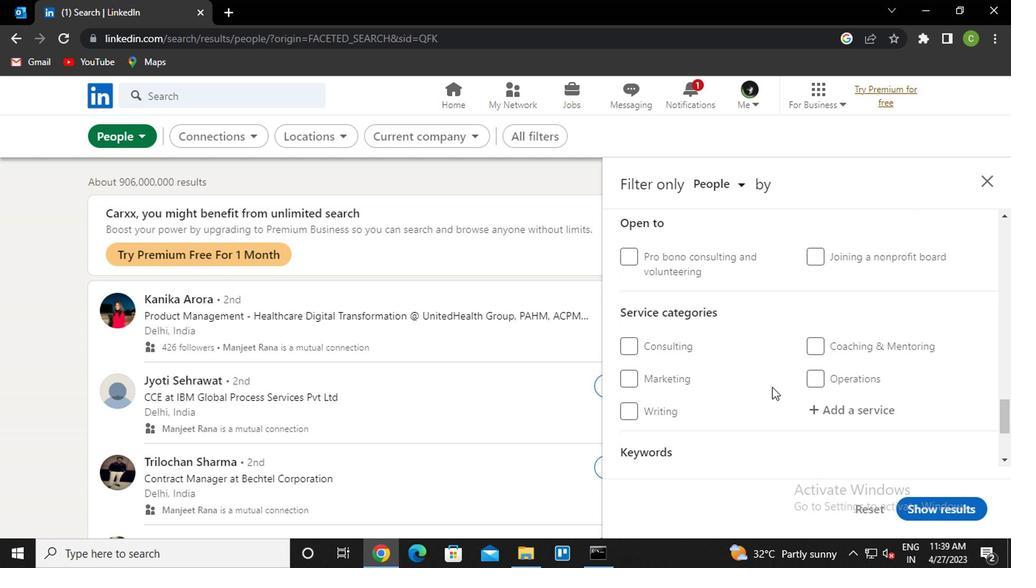 
Action: Mouse scrolled (769, 382) with delta (0, -1)
Screenshot: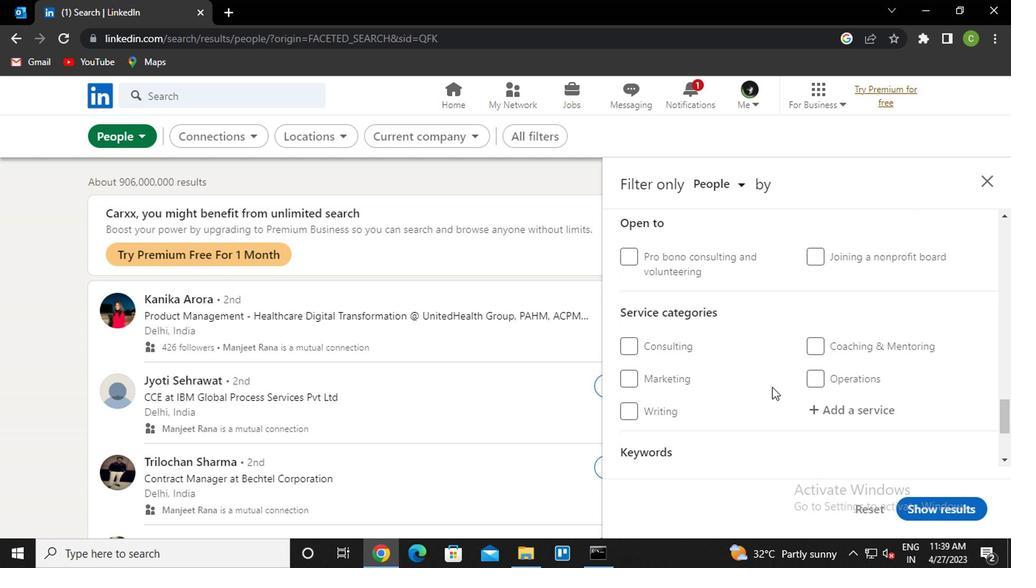 
Action: Mouse scrolled (769, 382) with delta (0, -1)
Screenshot: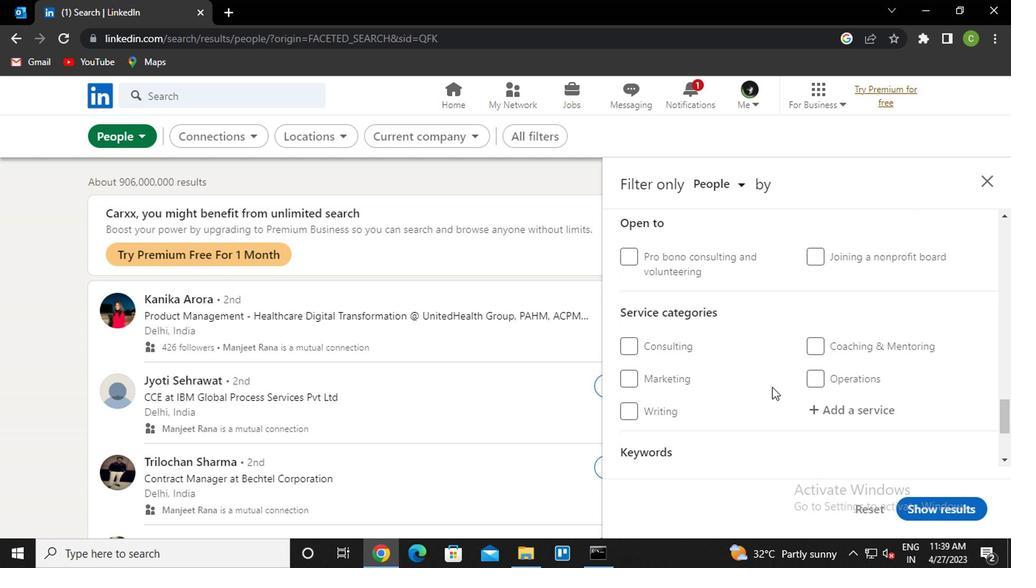 
Action: Mouse scrolled (769, 382) with delta (0, -1)
Screenshot: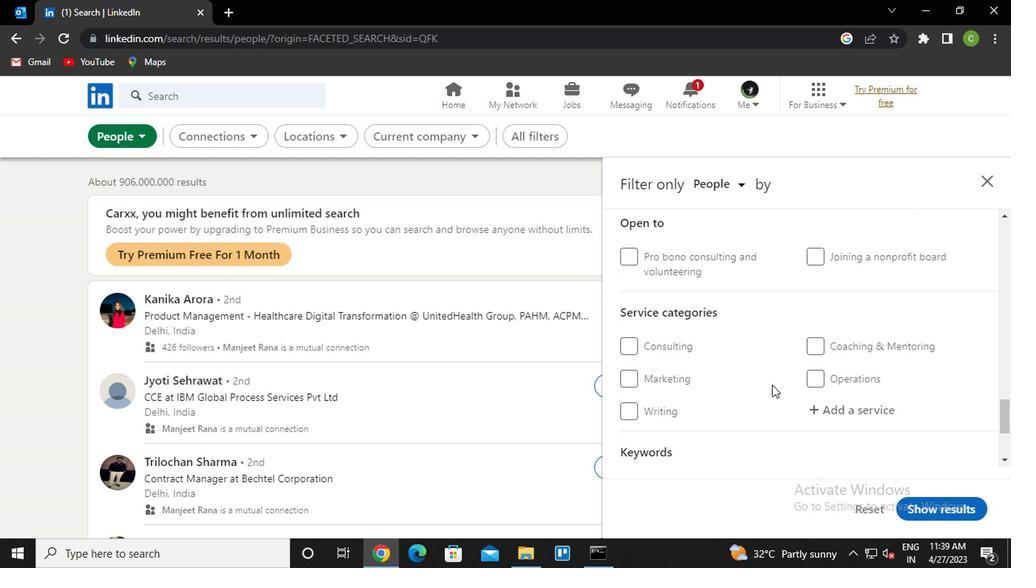 
Action: Mouse moved to (761, 319)
Screenshot: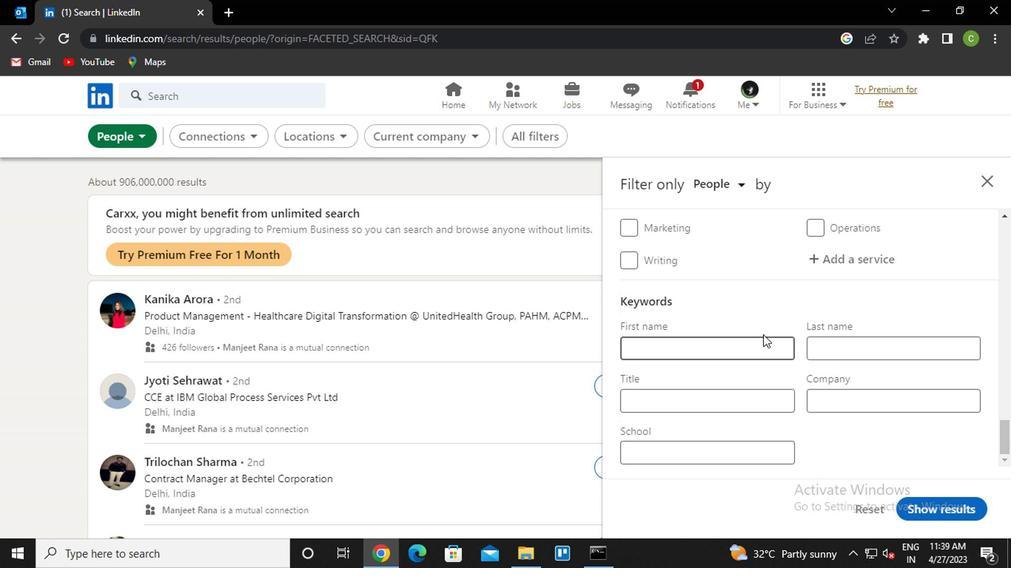 
Action: Mouse scrolled (761, 320) with delta (0, 1)
Screenshot: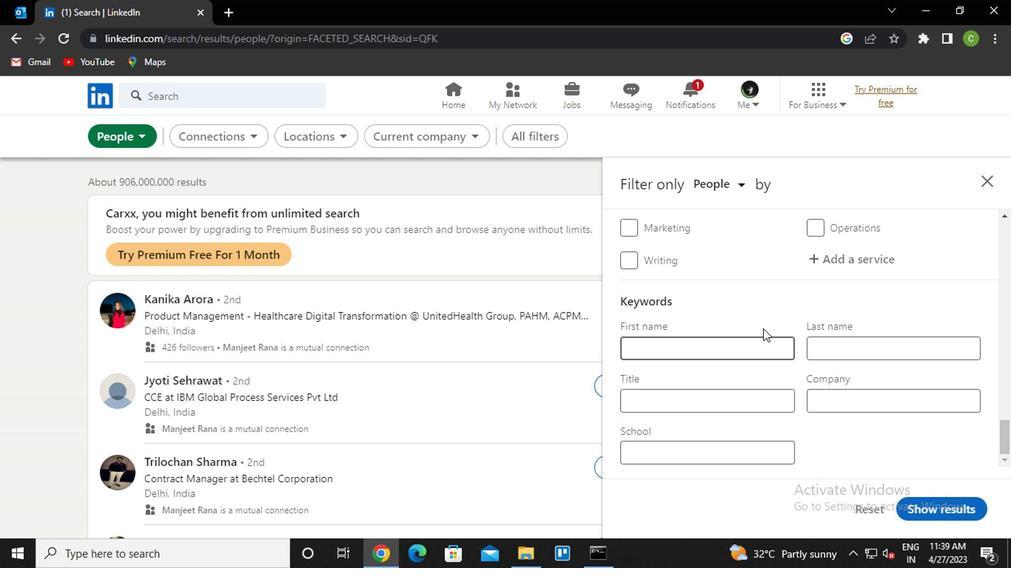 
Action: Mouse scrolled (761, 320) with delta (0, 1)
Screenshot: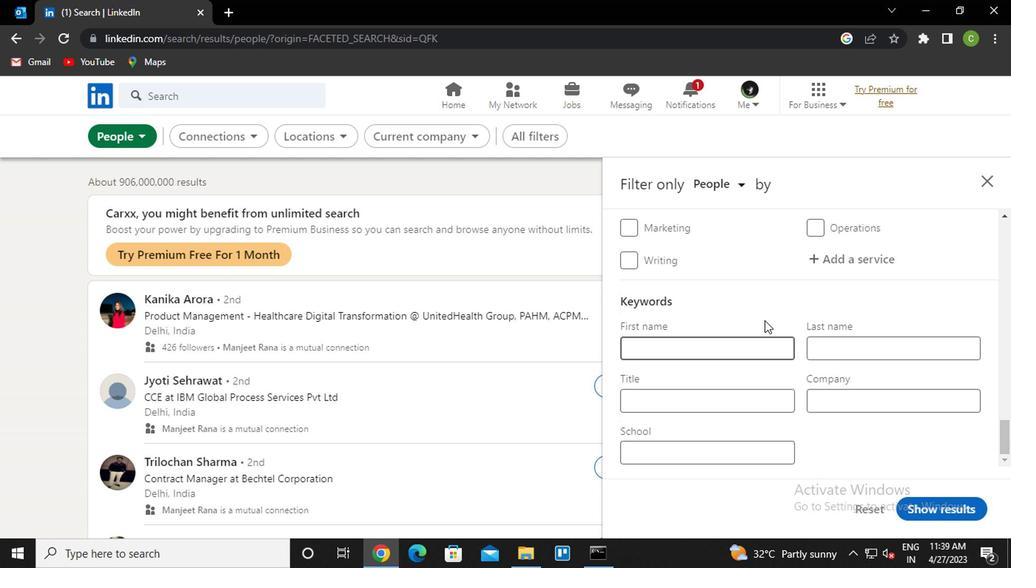 
Action: Mouse scrolled (761, 320) with delta (0, 1)
Screenshot: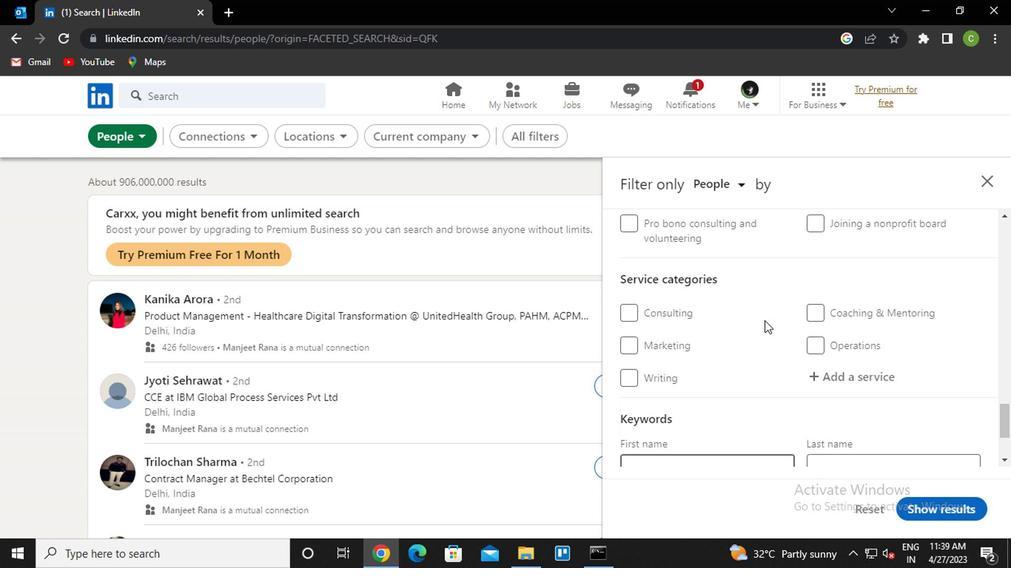 
Action: Mouse moved to (766, 338)
Screenshot: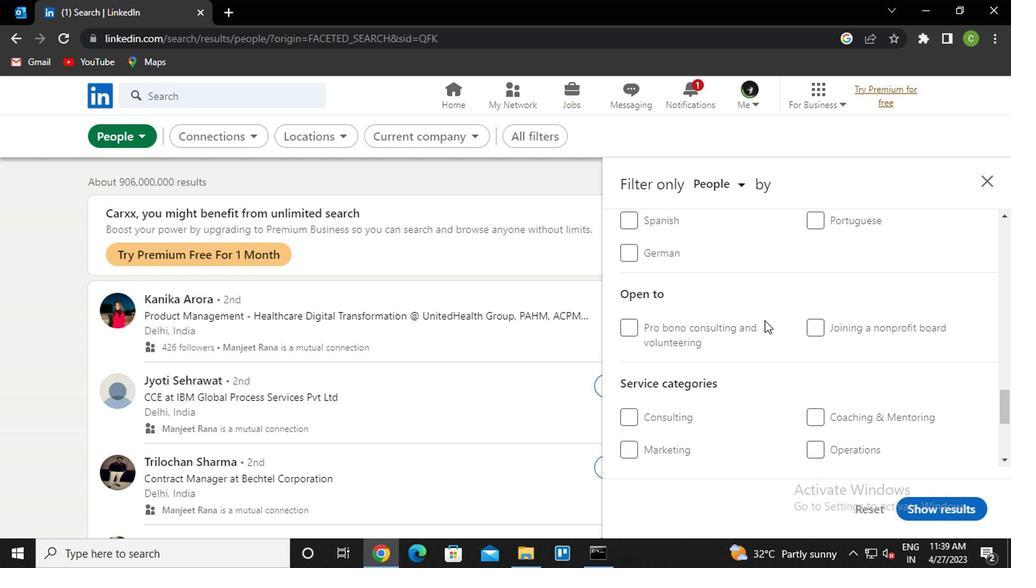 
Action: Mouse scrolled (766, 339) with delta (0, 1)
Screenshot: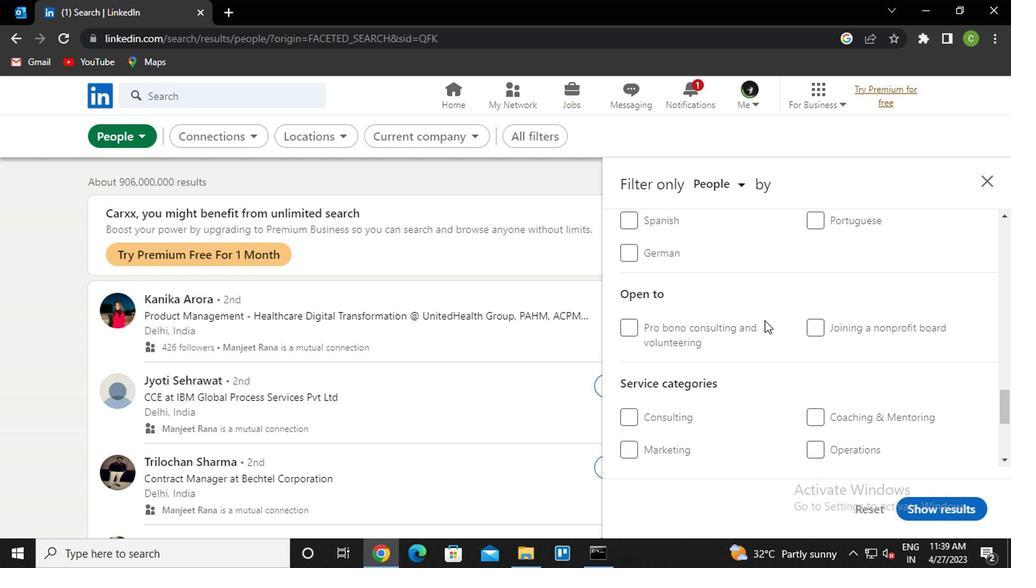 
Action: Mouse moved to (766, 339)
Screenshot: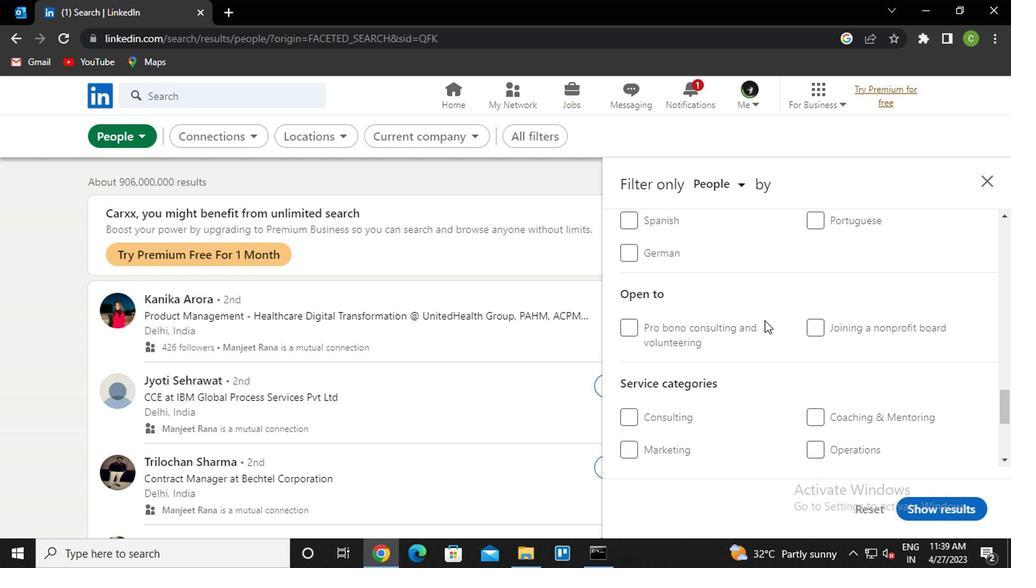 
Action: Mouse scrolled (766, 340) with delta (0, 0)
Screenshot: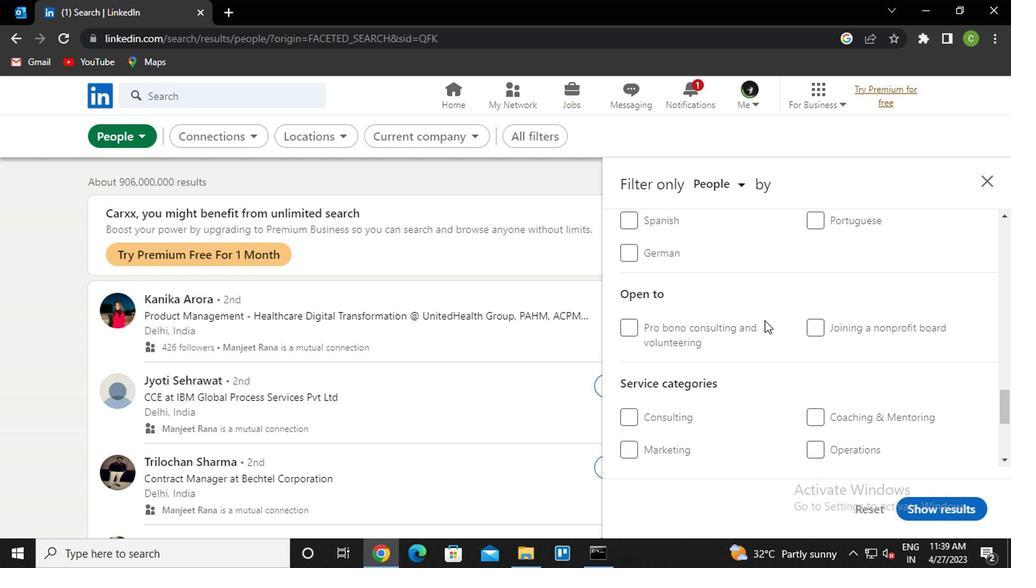
Action: Mouse moved to (636, 367)
Screenshot: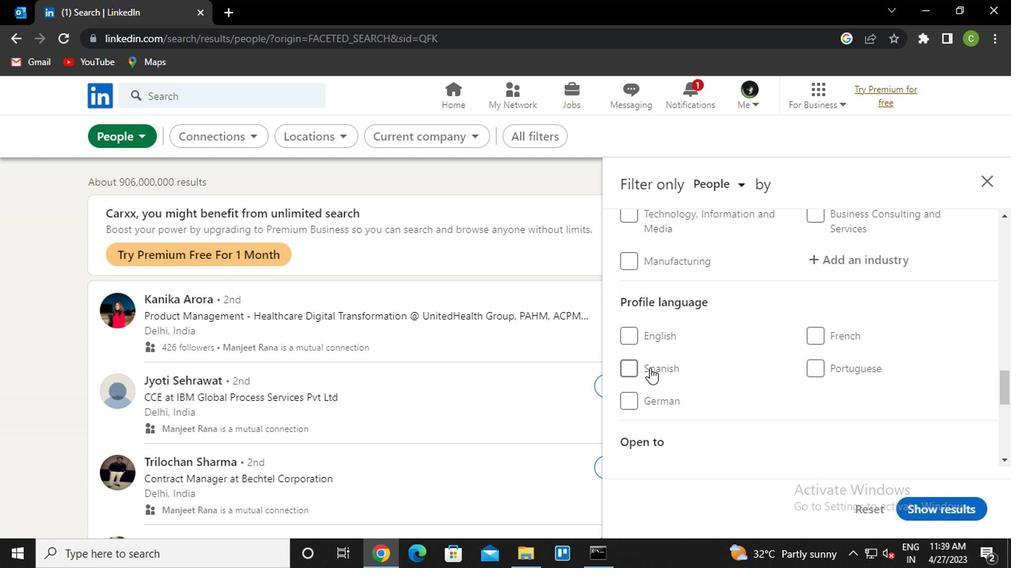 
Action: Mouse pressed left at (636, 367)
Screenshot: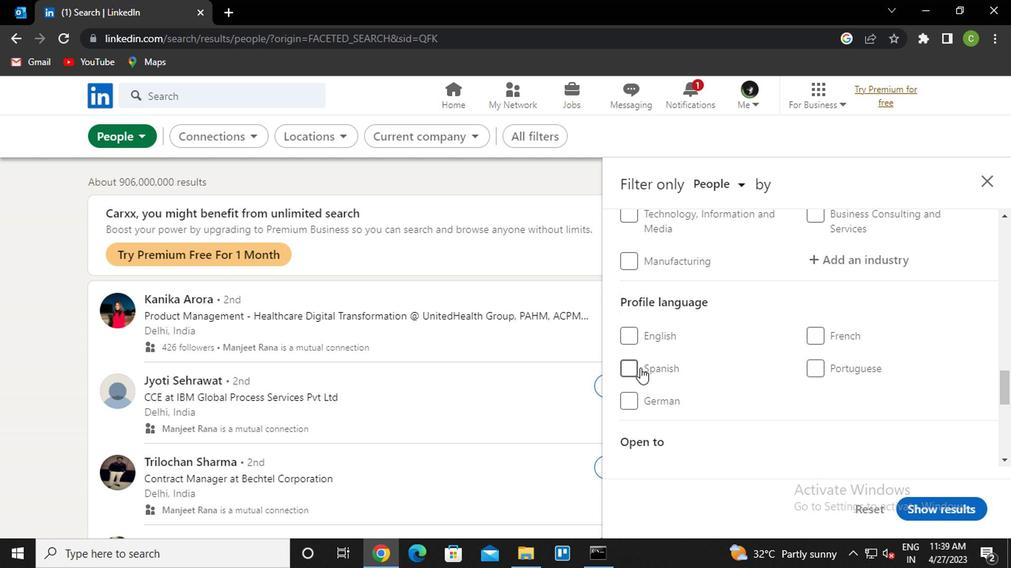 
Action: Mouse moved to (771, 348)
Screenshot: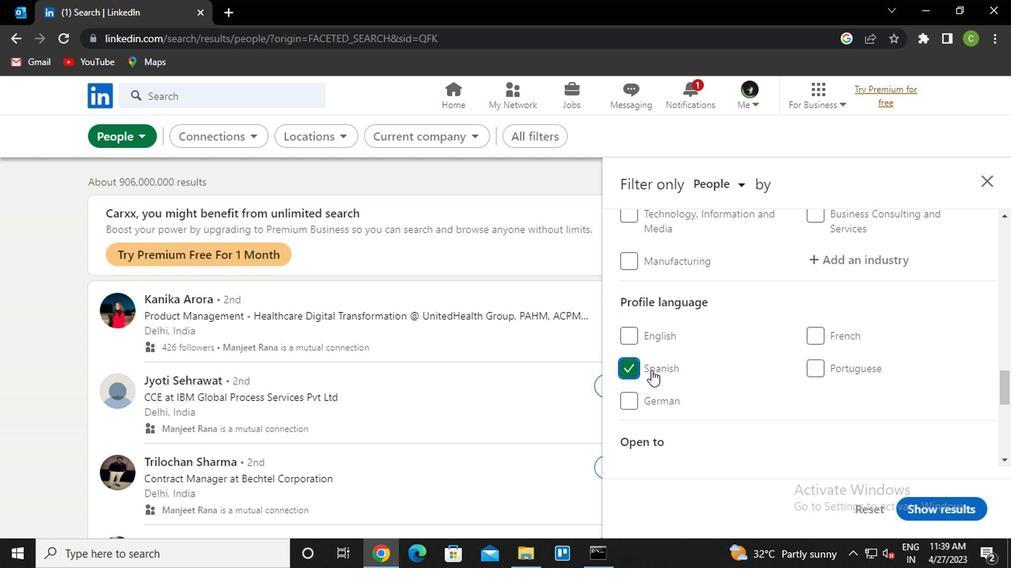 
Action: Mouse scrolled (771, 349) with delta (0, 0)
Screenshot: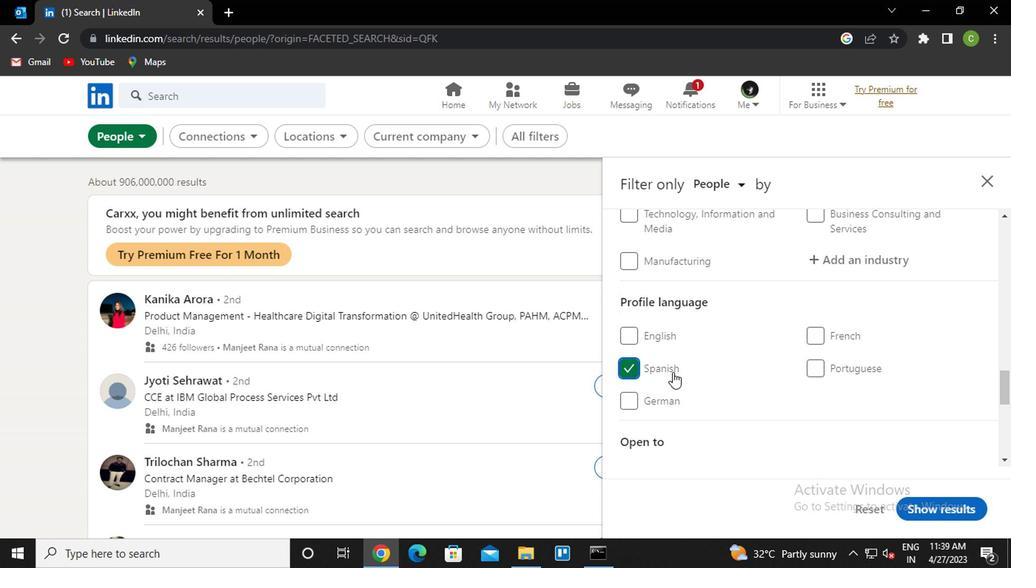 
Action: Mouse scrolled (771, 349) with delta (0, 0)
Screenshot: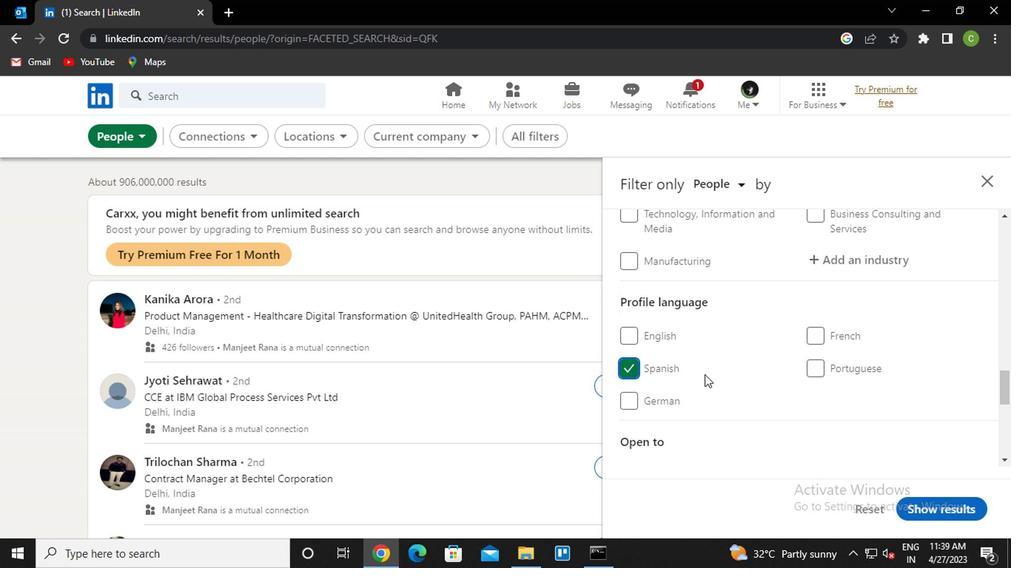 
Action: Mouse scrolled (771, 349) with delta (0, 0)
Screenshot: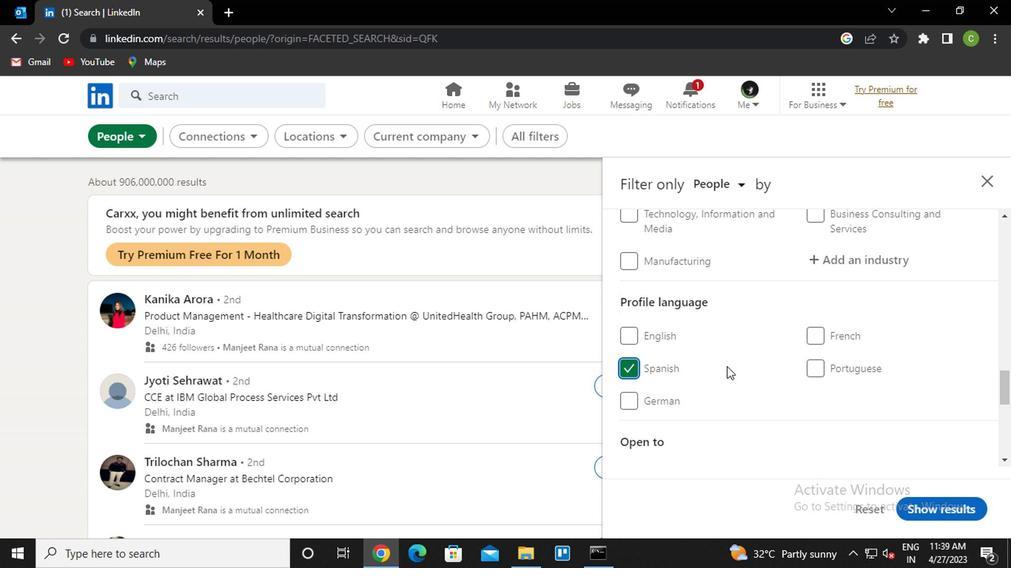 
Action: Mouse scrolled (771, 349) with delta (0, 0)
Screenshot: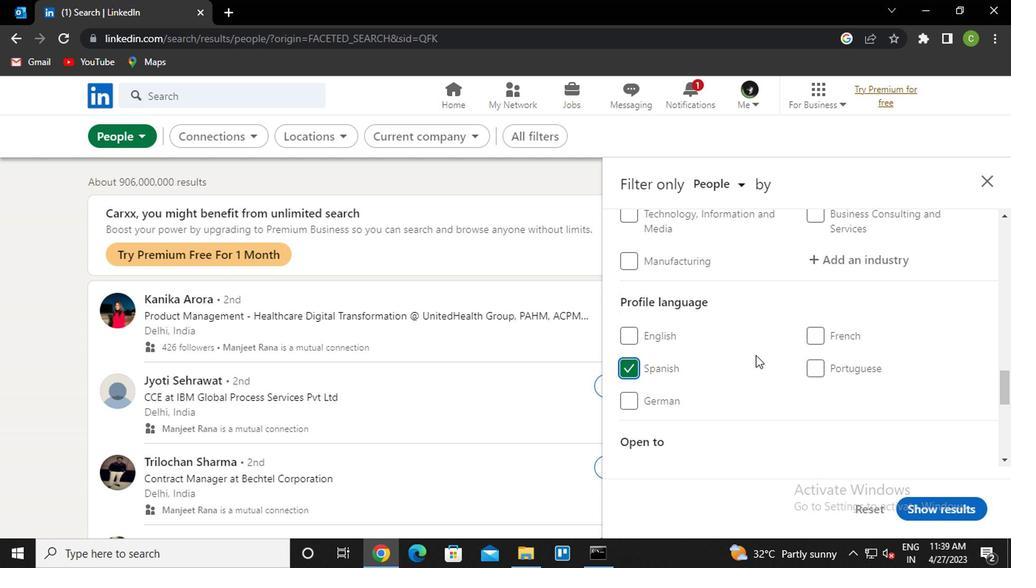 
Action: Mouse scrolled (771, 349) with delta (0, 0)
Screenshot: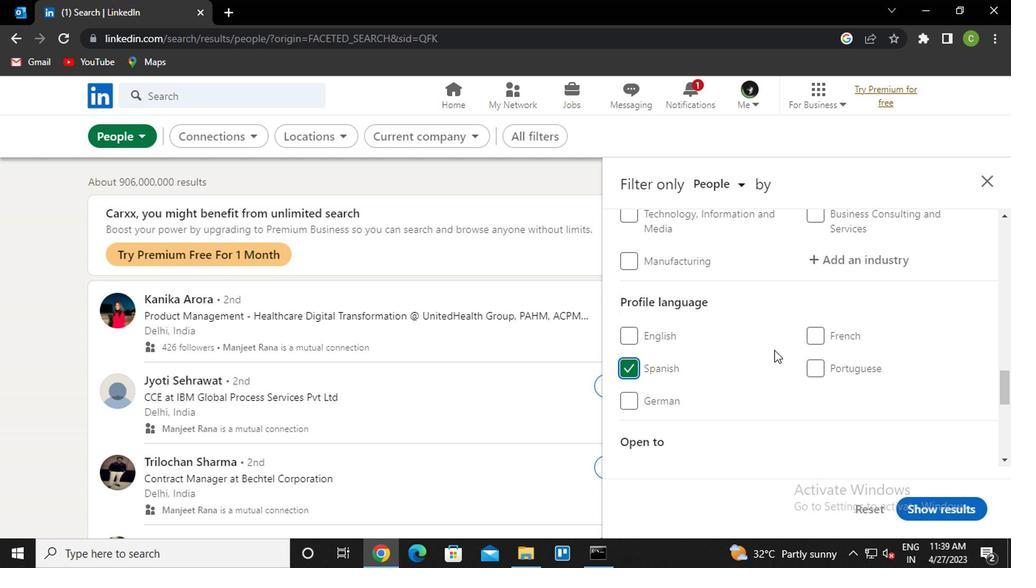 
Action: Mouse scrolled (771, 349) with delta (0, 0)
Screenshot: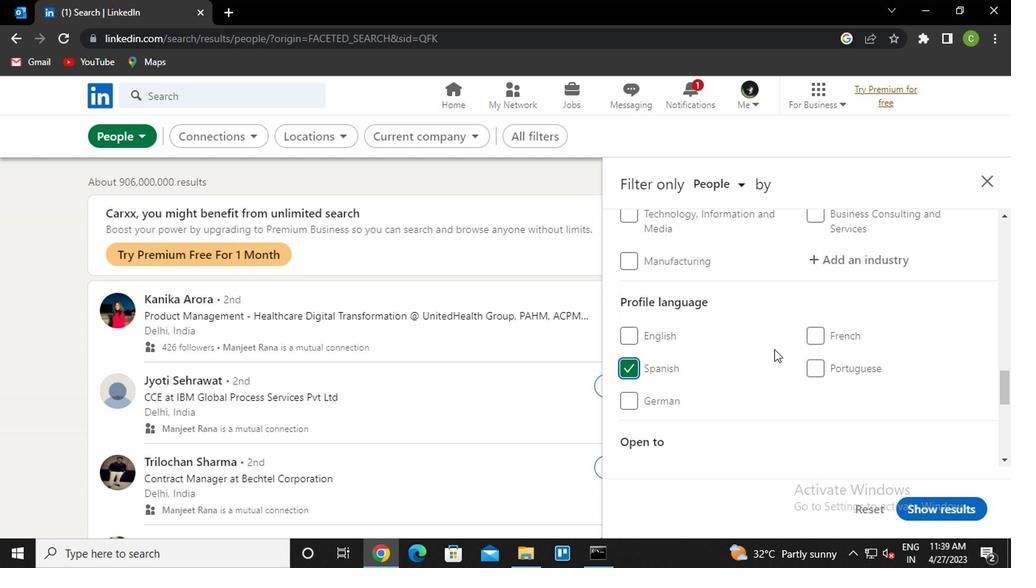 
Action: Mouse scrolled (771, 349) with delta (0, 0)
Screenshot: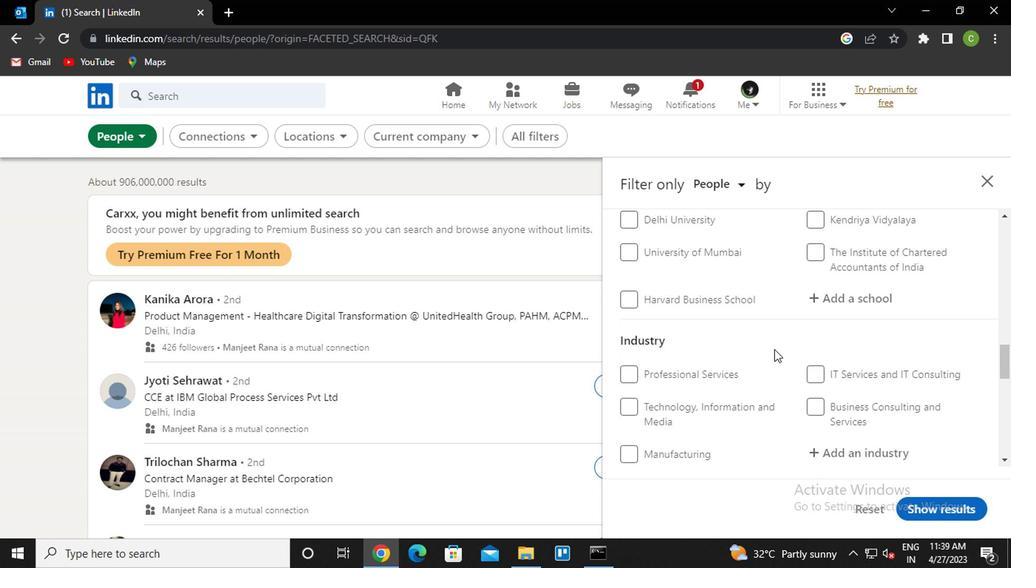 
Action: Mouse scrolled (771, 349) with delta (0, 0)
Screenshot: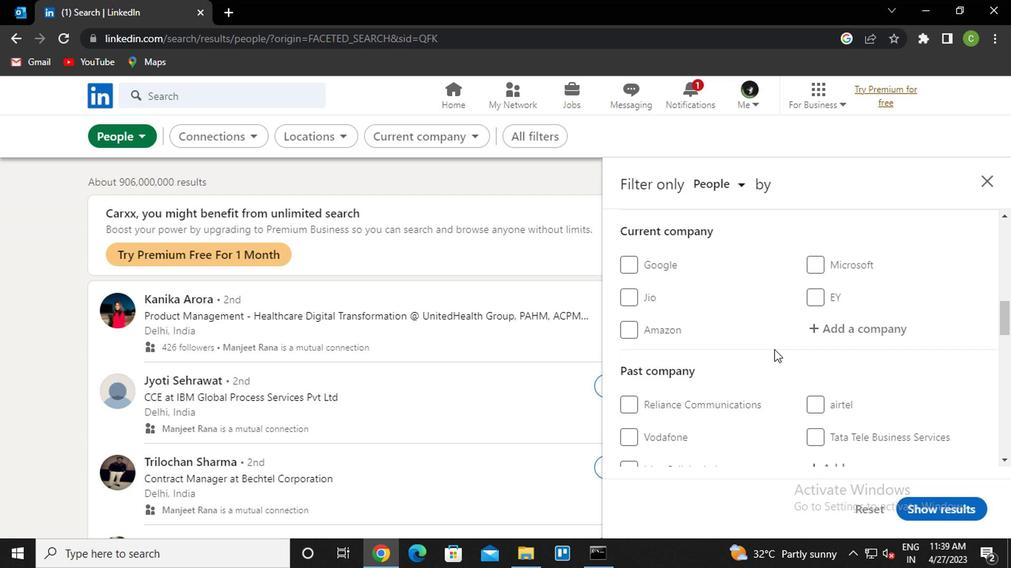 
Action: Mouse scrolled (771, 349) with delta (0, 0)
Screenshot: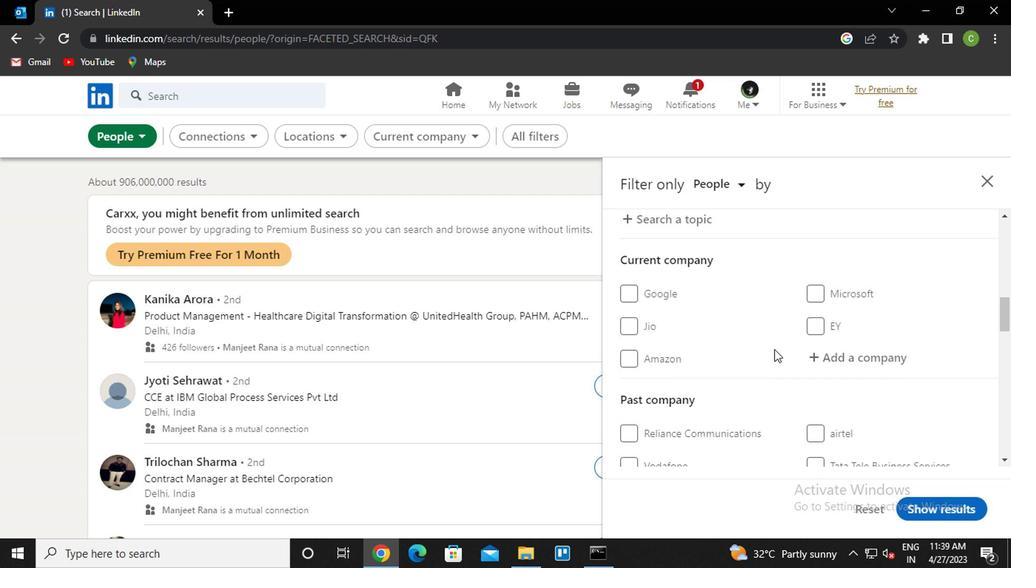 
Action: Mouse moved to (791, 364)
Screenshot: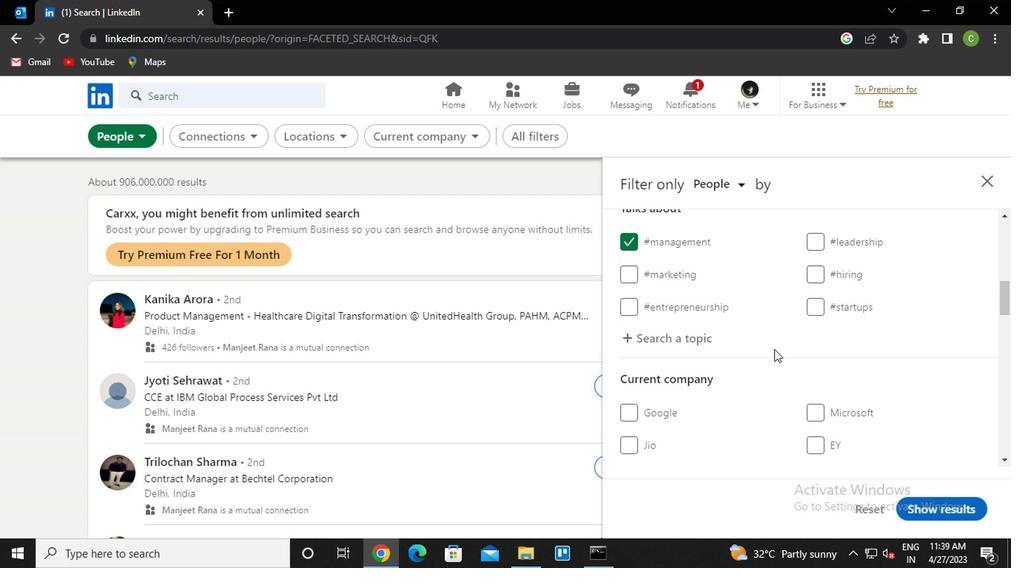
Action: Mouse scrolled (791, 363) with delta (0, -1)
Screenshot: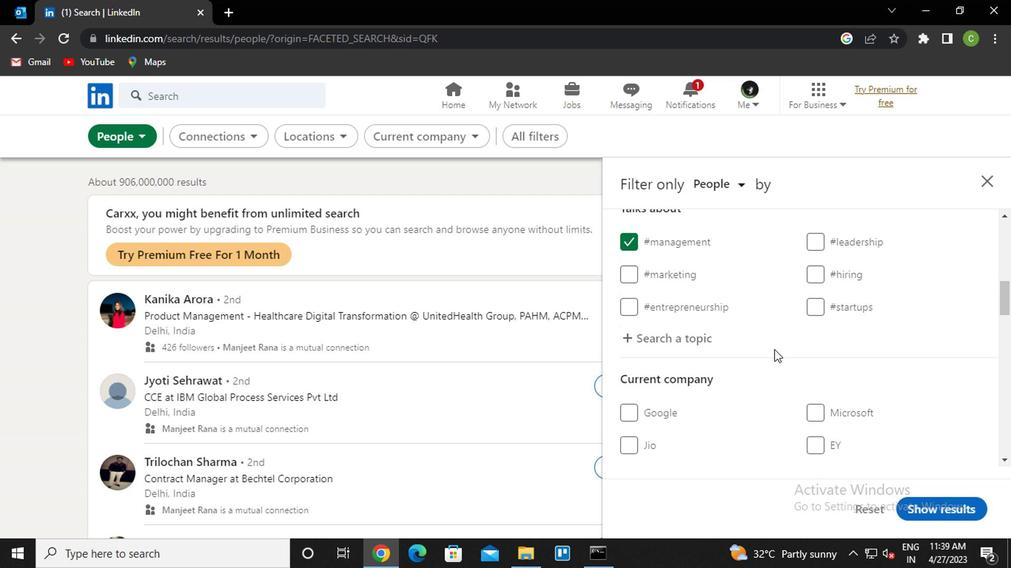 
Action: Mouse moved to (793, 365)
Screenshot: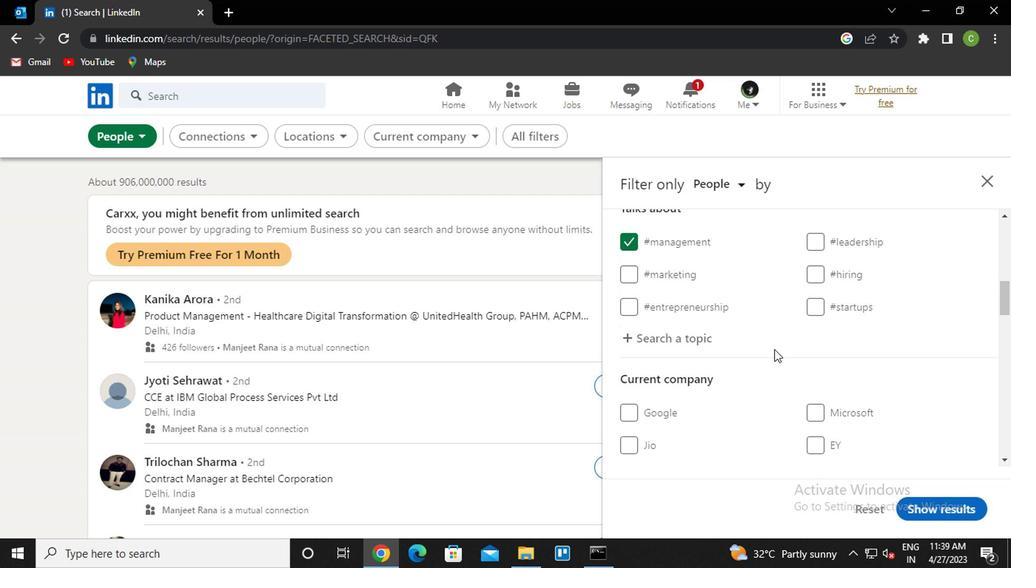 
Action: Mouse scrolled (793, 364) with delta (0, 0)
Screenshot: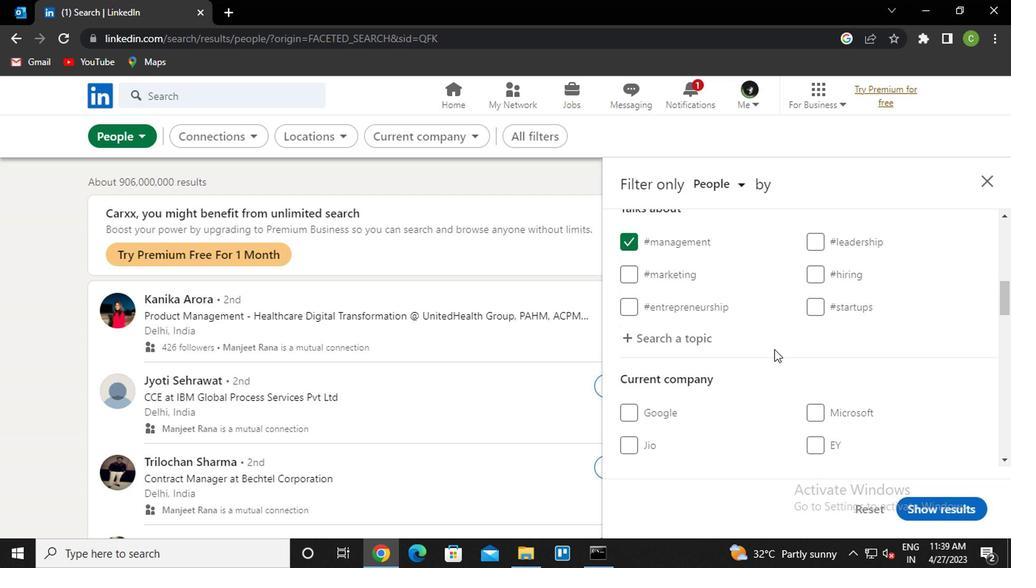 
Action: Mouse moved to (795, 364)
Screenshot: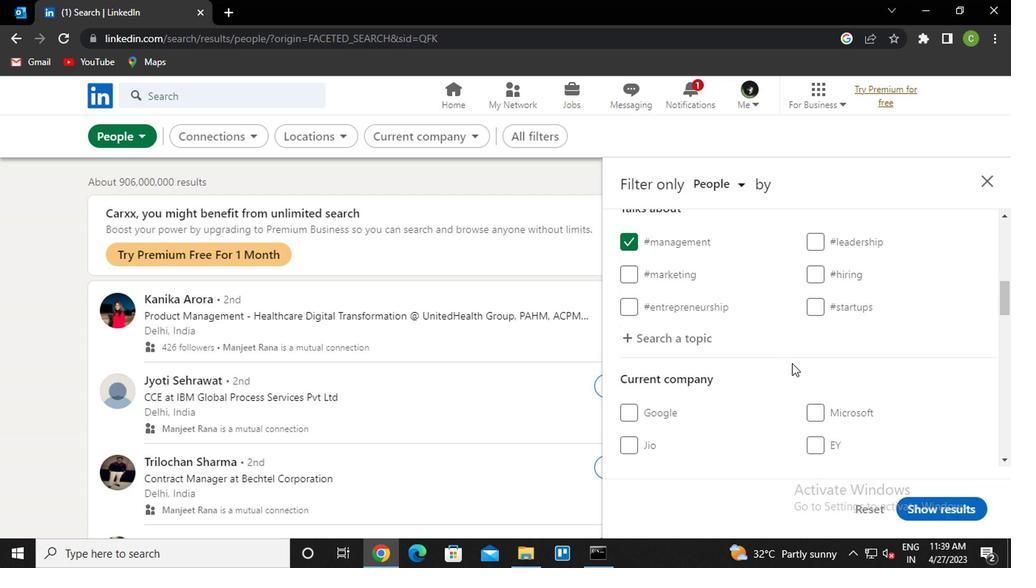 
Action: Mouse scrolled (795, 363) with delta (0, -1)
Screenshot: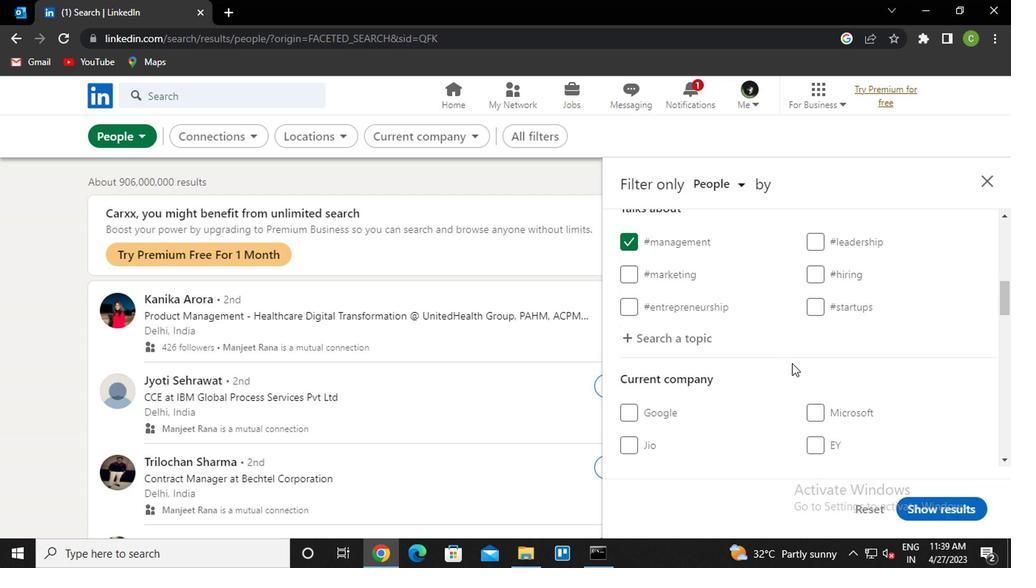 
Action: Mouse moved to (857, 256)
Screenshot: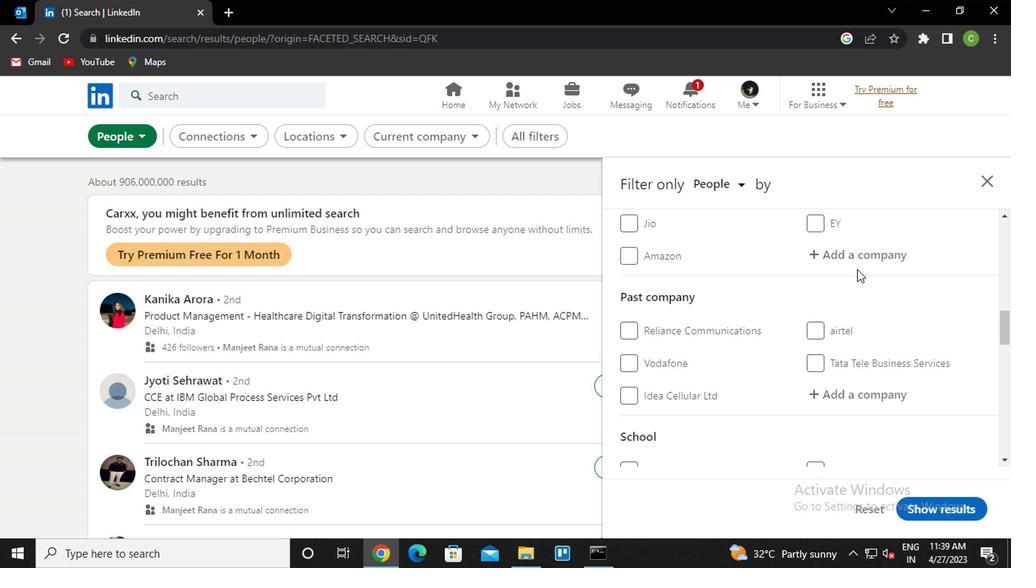 
Action: Mouse pressed left at (857, 256)
Screenshot: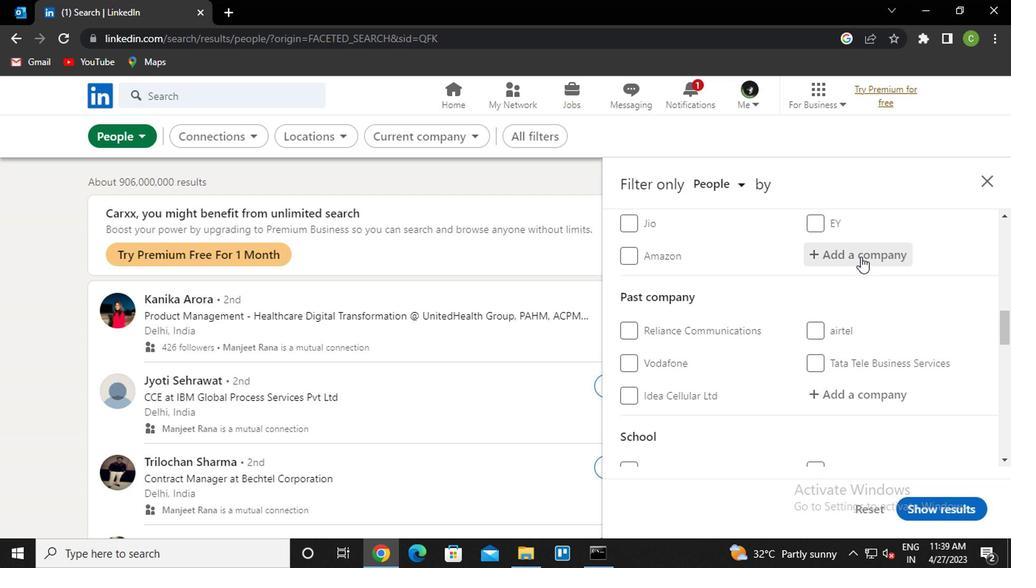 
Action: Key pressed <Key.caps_lock>a<Key.caps_lock>grostar<Key.down><Key.enter>
Screenshot: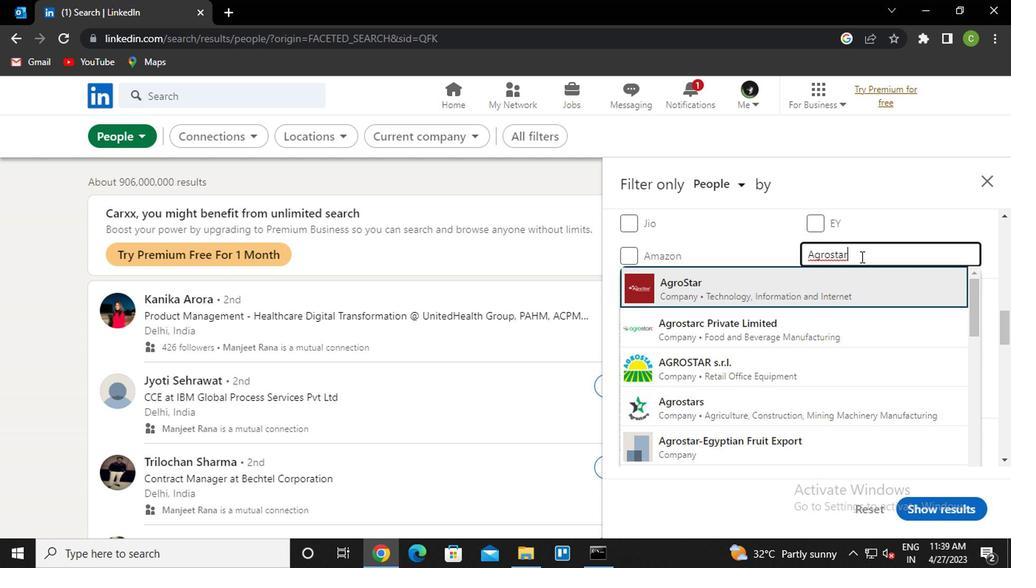 
Action: Mouse scrolled (857, 255) with delta (0, 0)
Screenshot: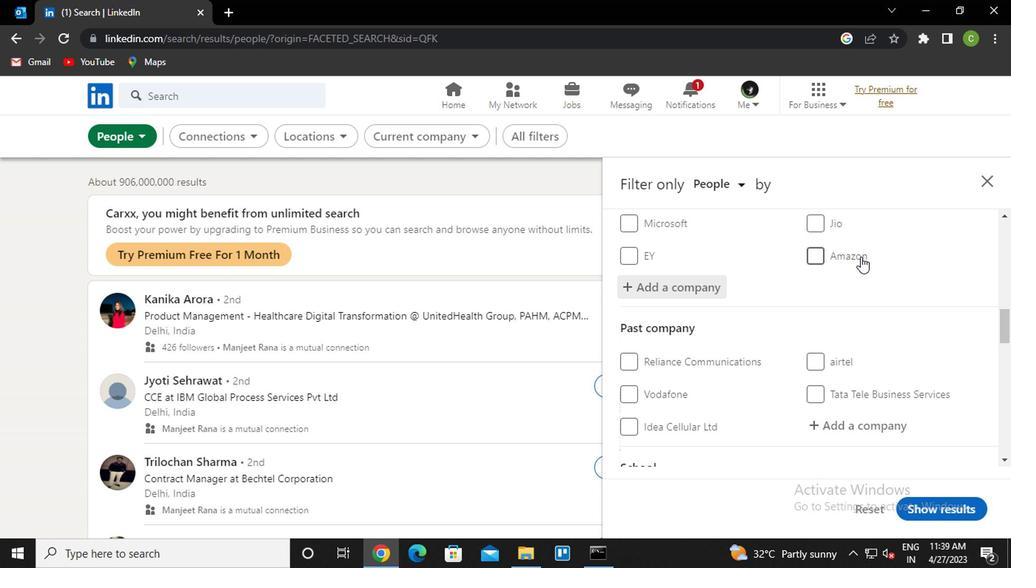 
Action: Mouse scrolled (857, 255) with delta (0, 0)
Screenshot: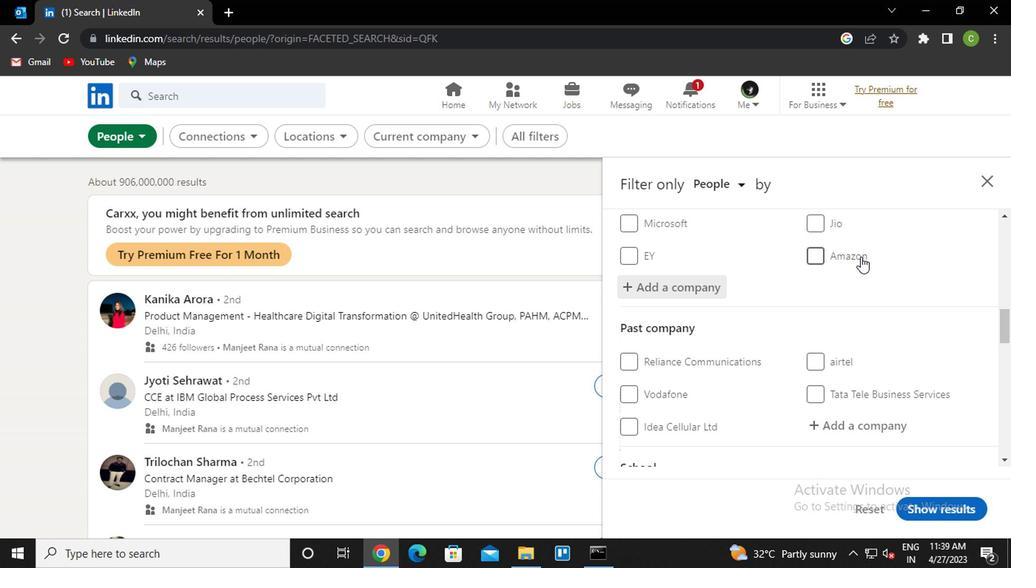 
Action: Mouse scrolled (857, 255) with delta (0, 0)
Screenshot: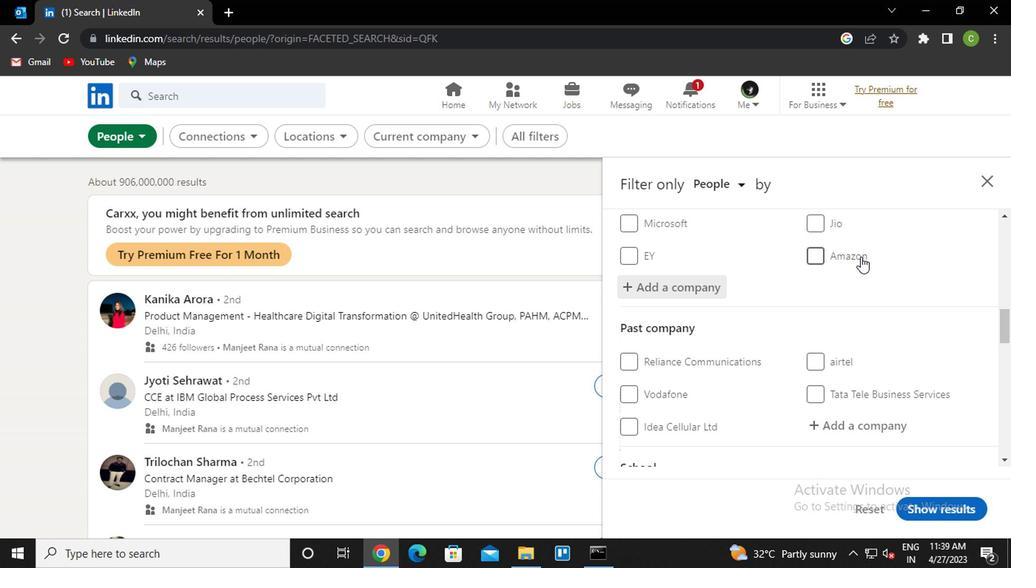 
Action: Mouse scrolled (857, 255) with delta (0, 0)
Screenshot: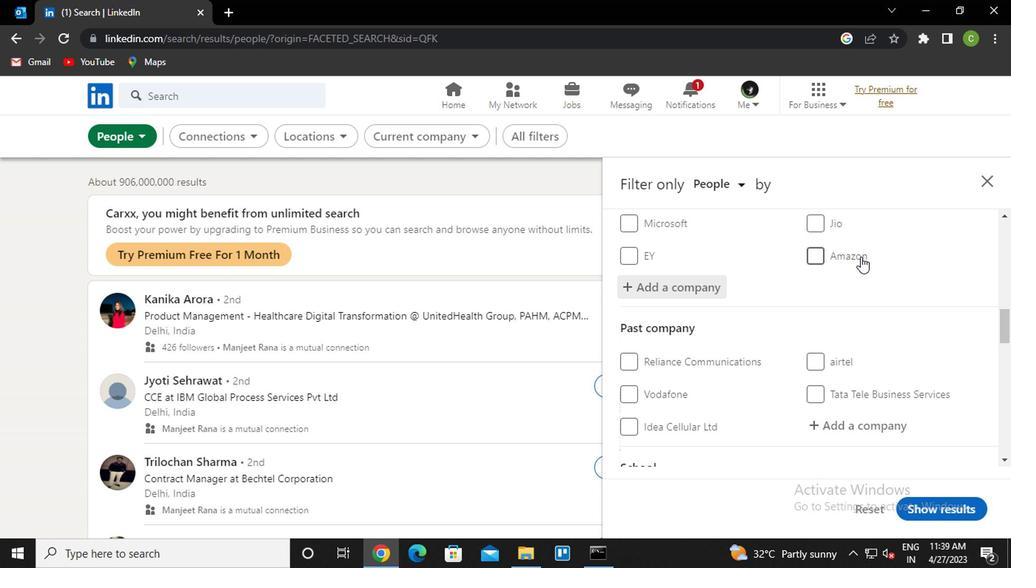 
Action: Mouse moved to (828, 282)
Screenshot: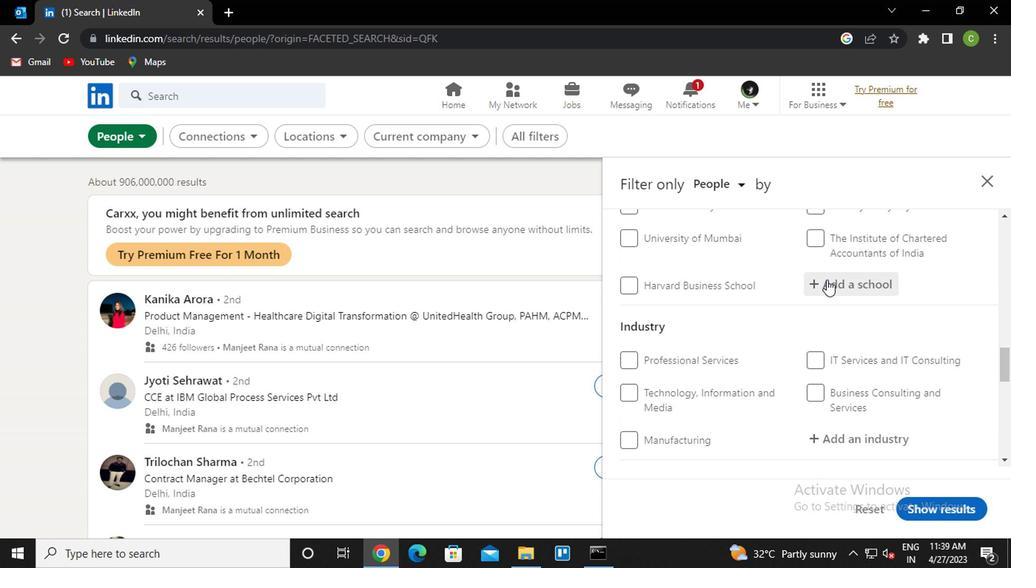 
Action: Mouse pressed left at (828, 282)
Screenshot: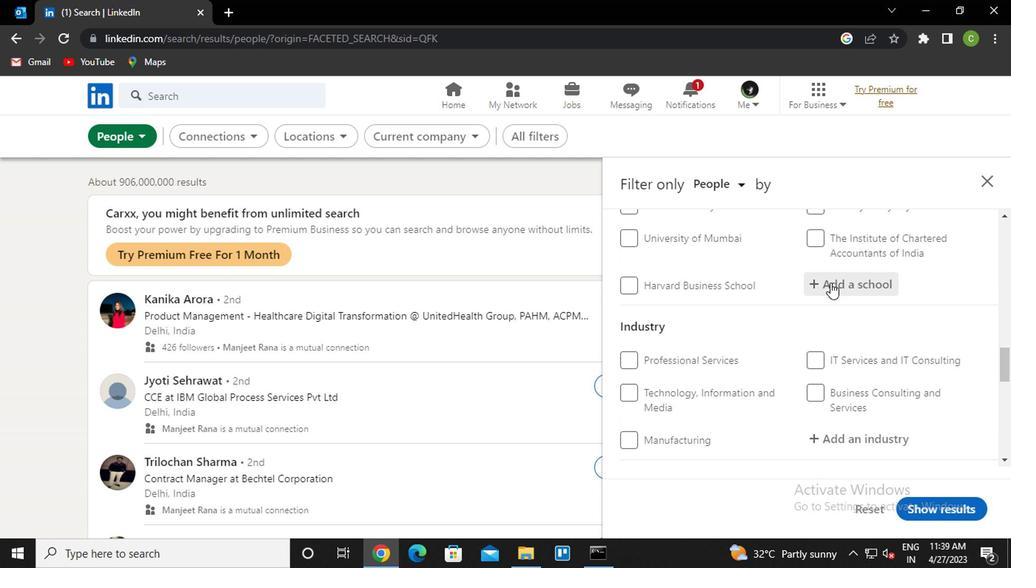 
Action: Key pressed <Key.caps_lock>i<Key.caps_lock>nstitute<Key.space>of<Key.space><Key.caps_lock>h<Key.caps_lock>otel<Key.space><Key.caps_lock>m<Key.caps_lock>ana<Key.down><Key.enter>
Screenshot: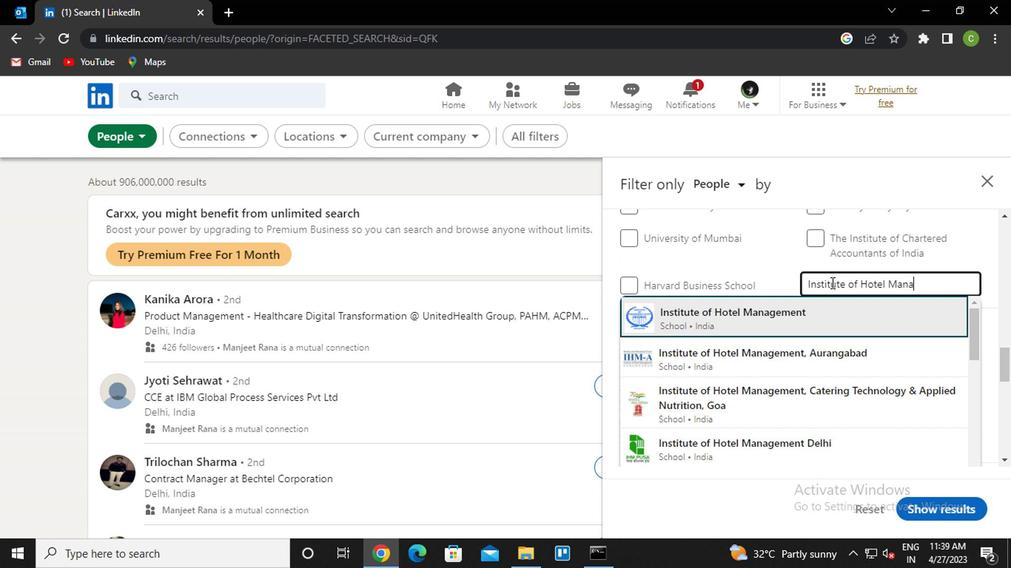 
Action: Mouse scrolled (828, 281) with delta (0, 0)
Screenshot: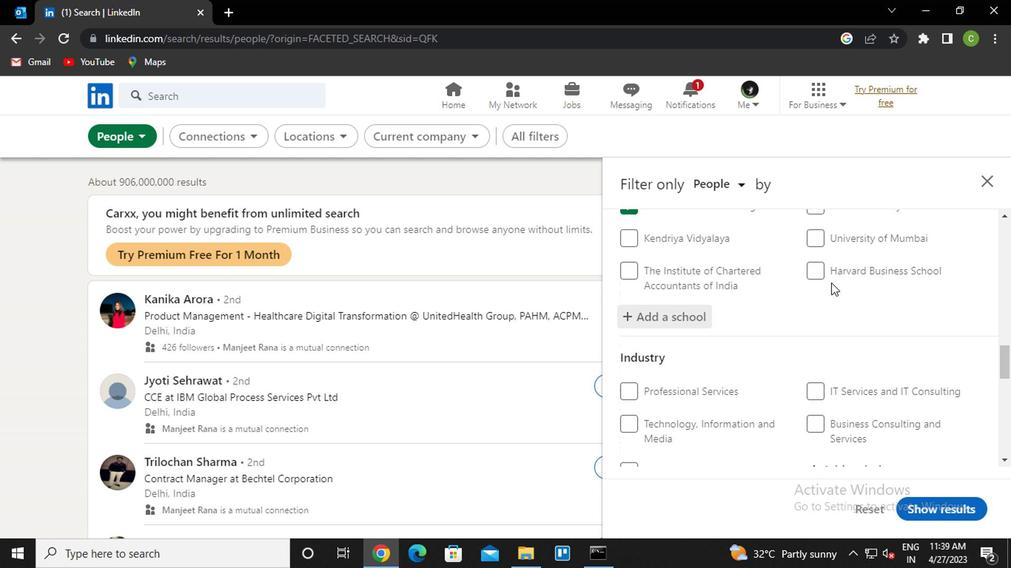 
Action: Mouse scrolled (828, 281) with delta (0, 0)
Screenshot: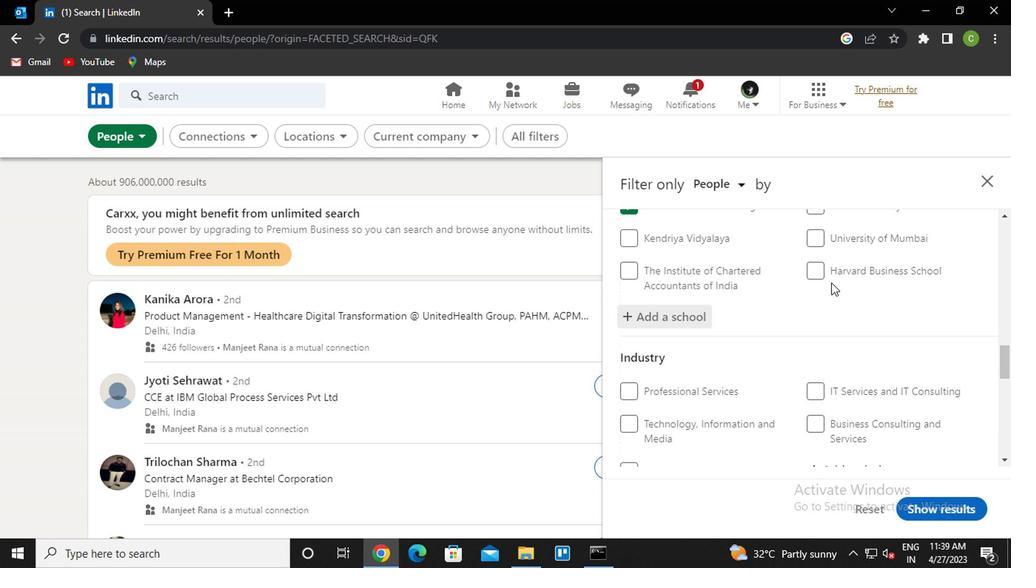 
Action: Mouse scrolled (828, 281) with delta (0, 0)
Screenshot: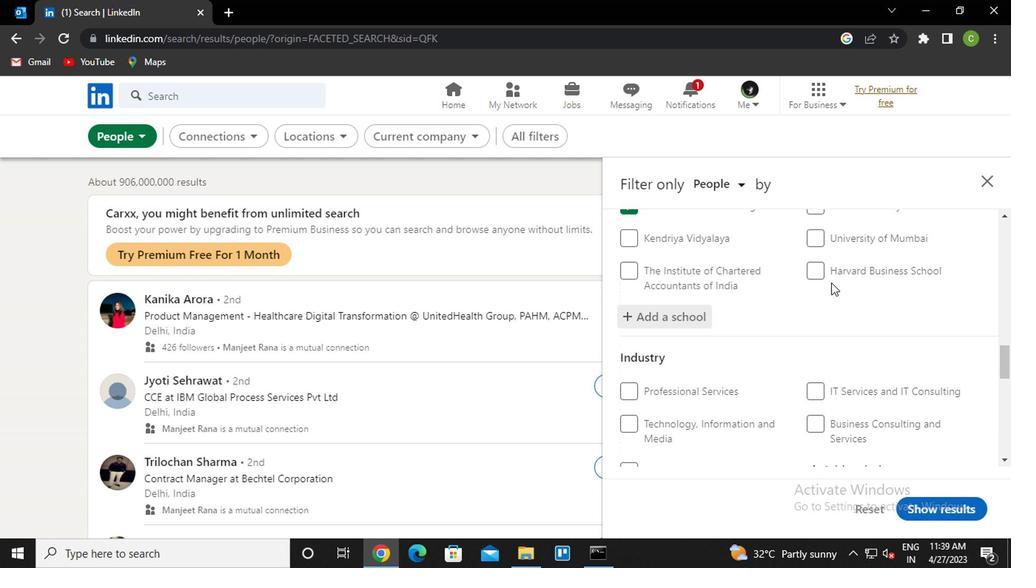
Action: Mouse moved to (855, 252)
Screenshot: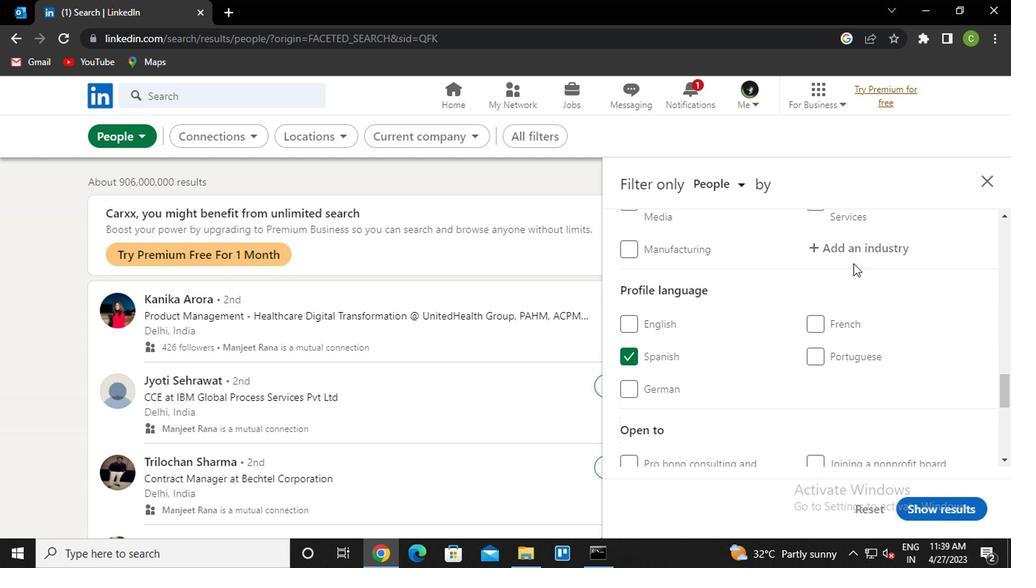 
Action: Mouse pressed left at (855, 252)
Screenshot: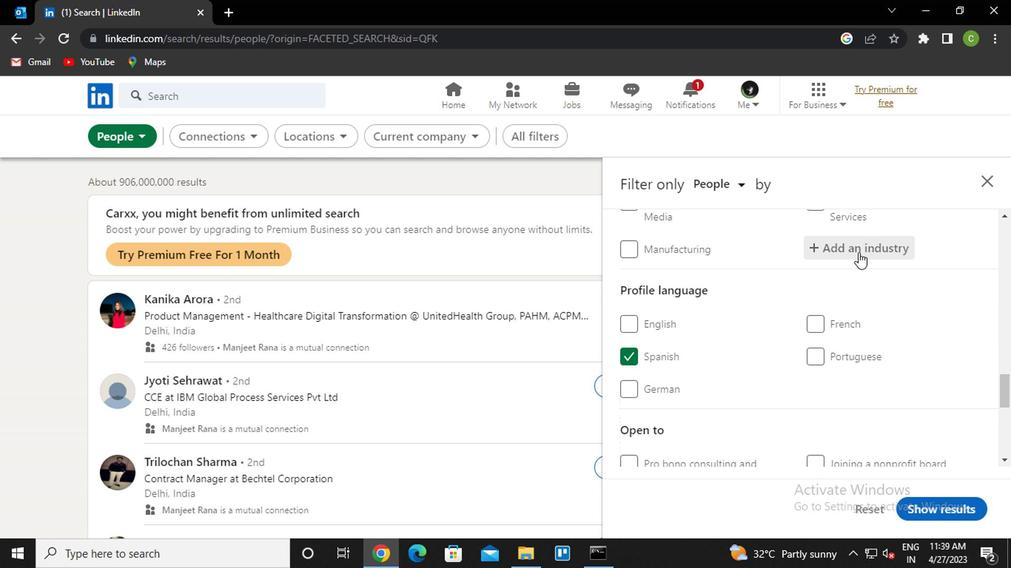 
Action: Key pressed <Key.caps_lock>i<Key.caps_lock>nsura<Key.down><Key.enter>
Screenshot: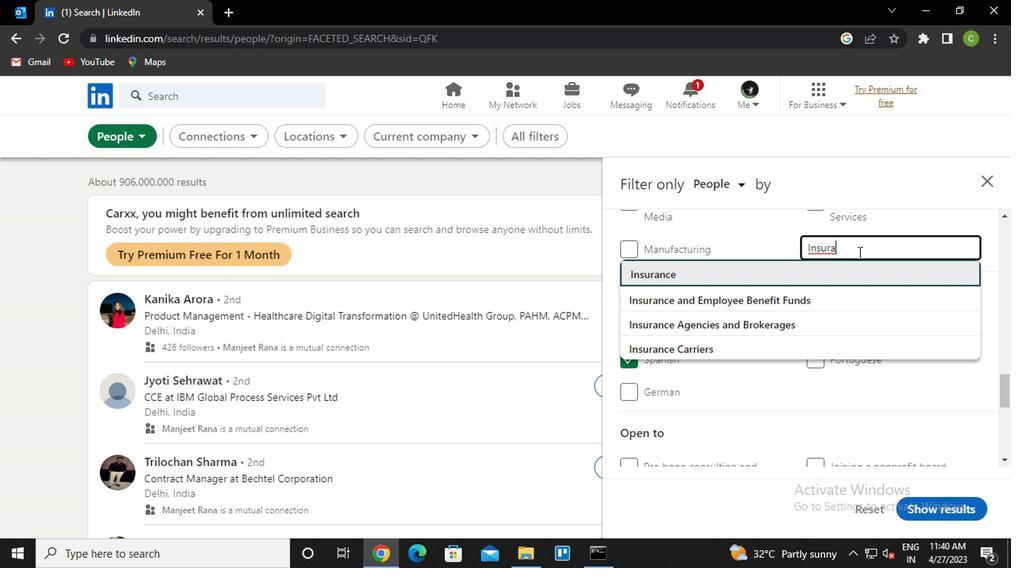 
Action: Mouse moved to (718, 298)
Screenshot: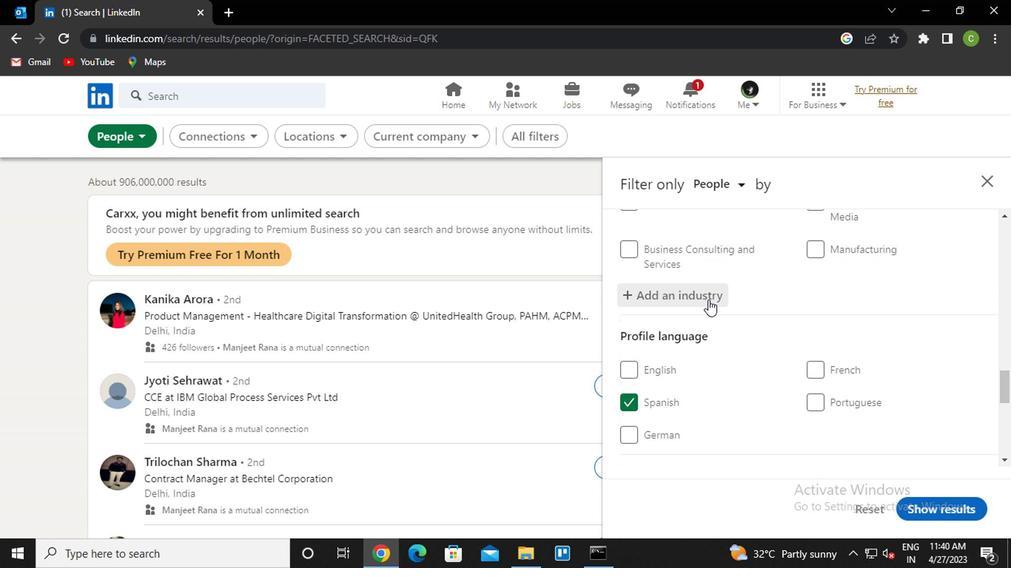 
Action: Mouse scrolled (718, 298) with delta (0, 0)
Screenshot: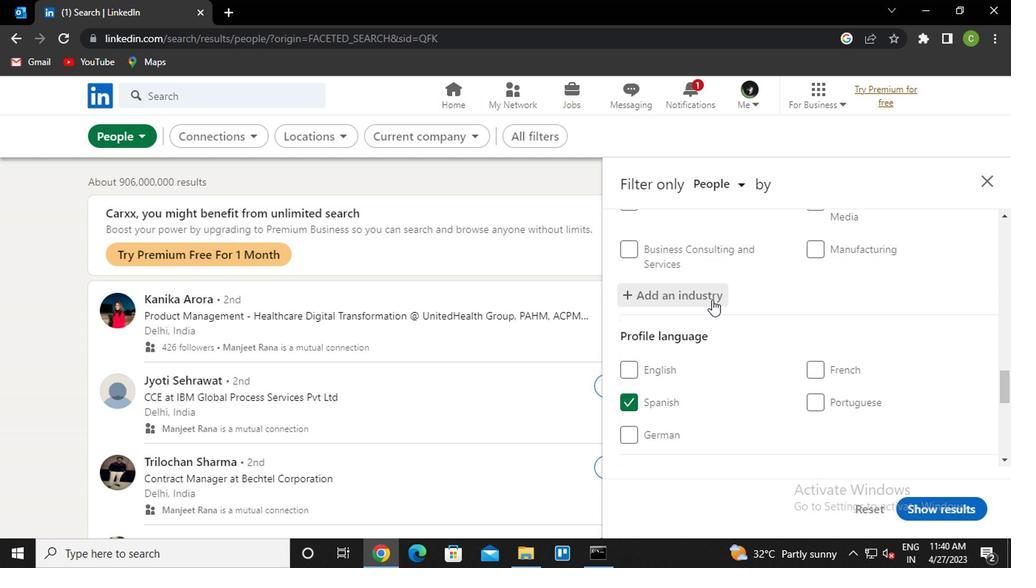 
Action: Mouse scrolled (718, 298) with delta (0, 0)
Screenshot: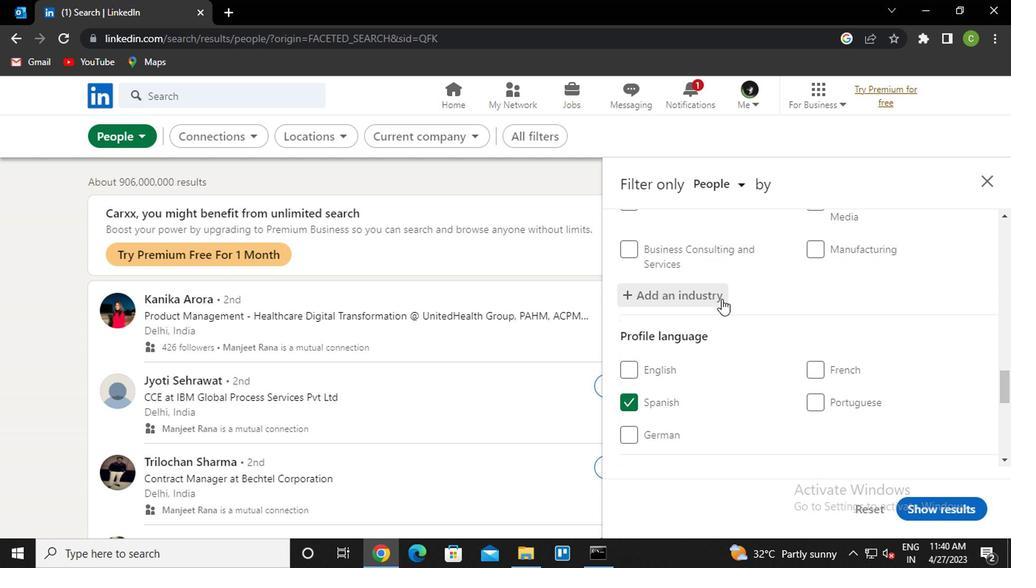 
Action: Mouse moved to (719, 299)
Screenshot: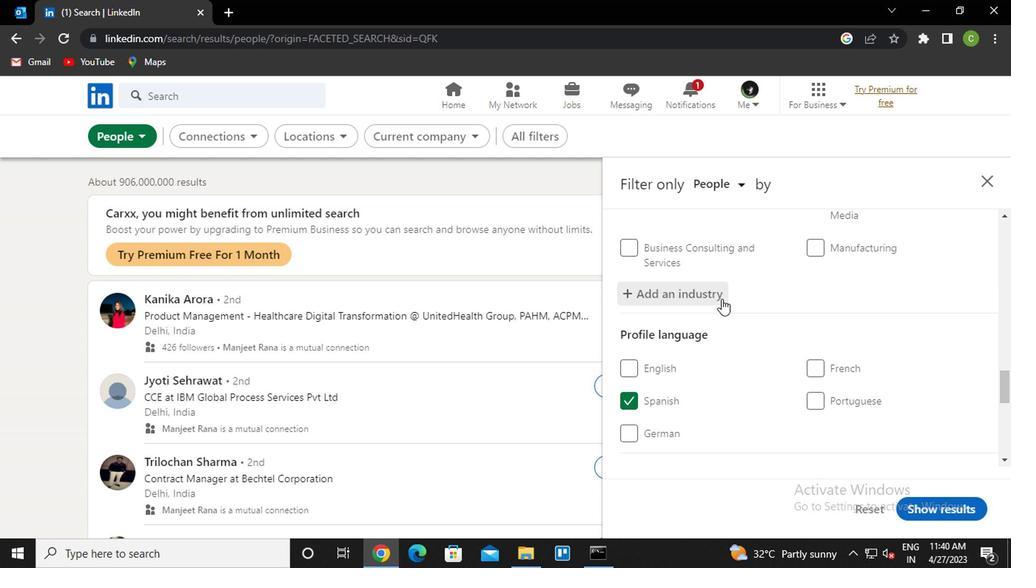 
Action: Mouse scrolled (719, 298) with delta (0, 0)
Screenshot: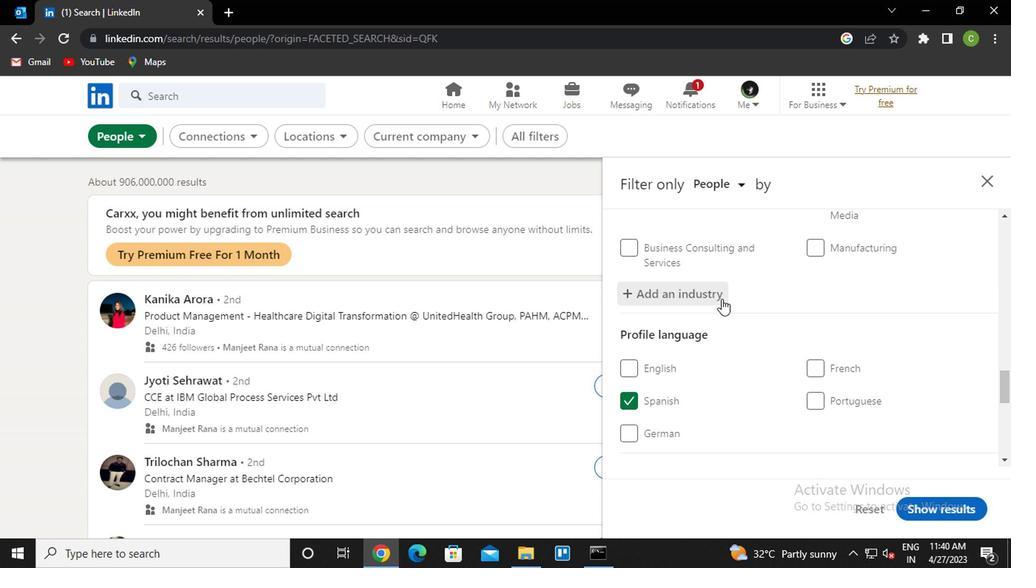
Action: Mouse scrolled (719, 298) with delta (0, 0)
Screenshot: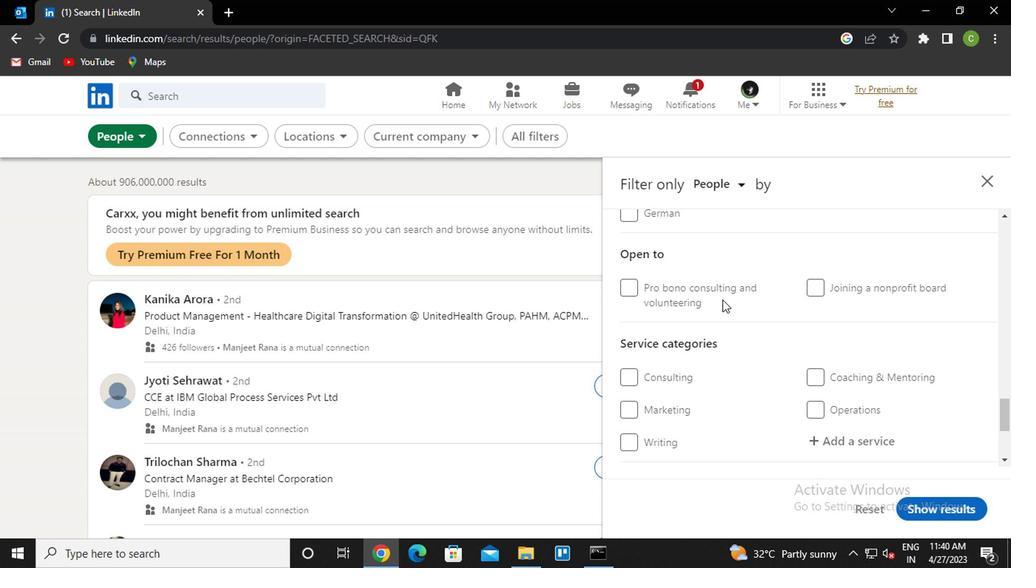 
Action: Mouse moved to (820, 361)
Screenshot: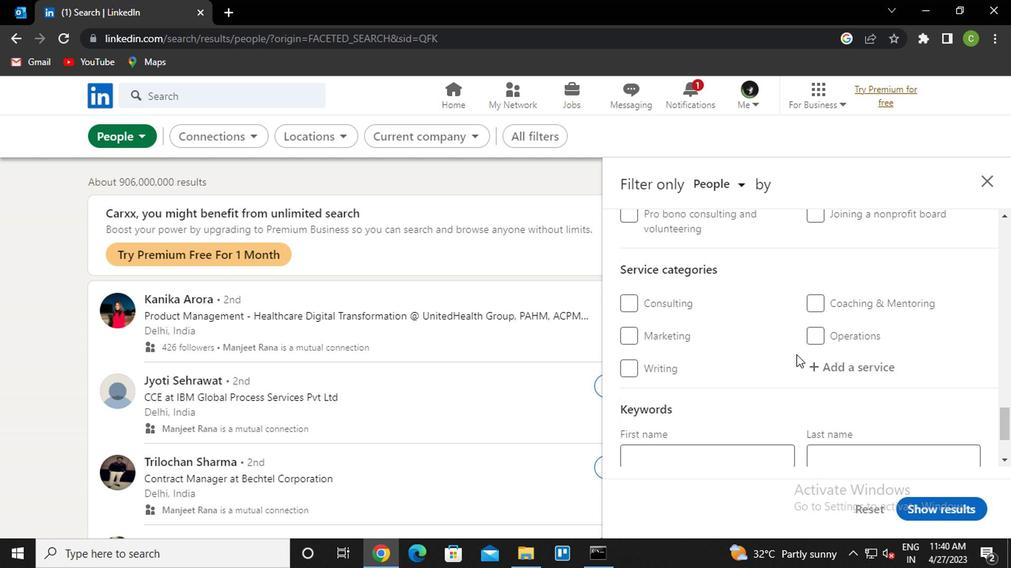 
Action: Mouse pressed left at (820, 361)
Screenshot: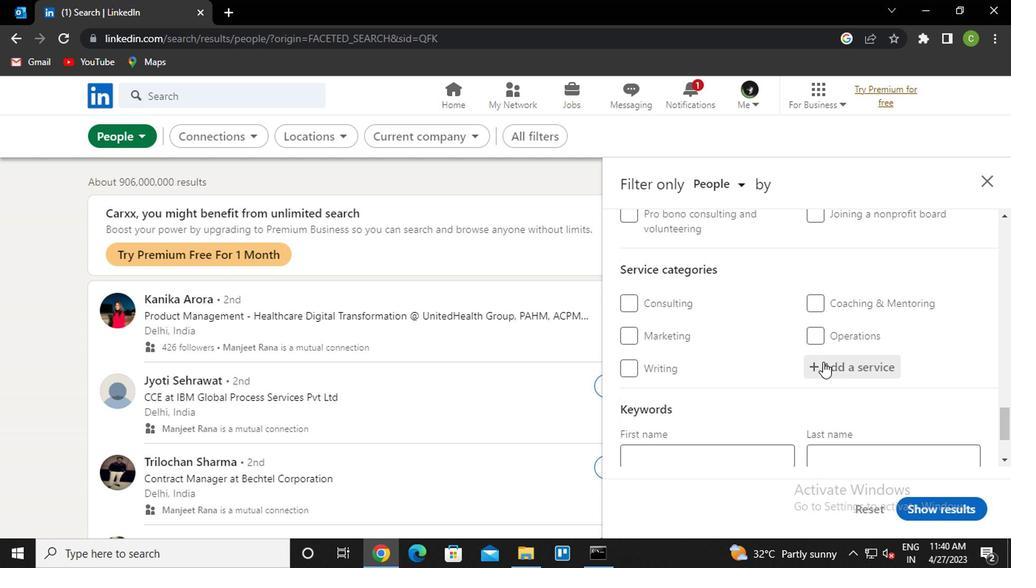 
Action: Key pressed <Key.caps_lock>m<Key.caps_lock>obile<Key.space><Key.down><Key.enter>
Screenshot: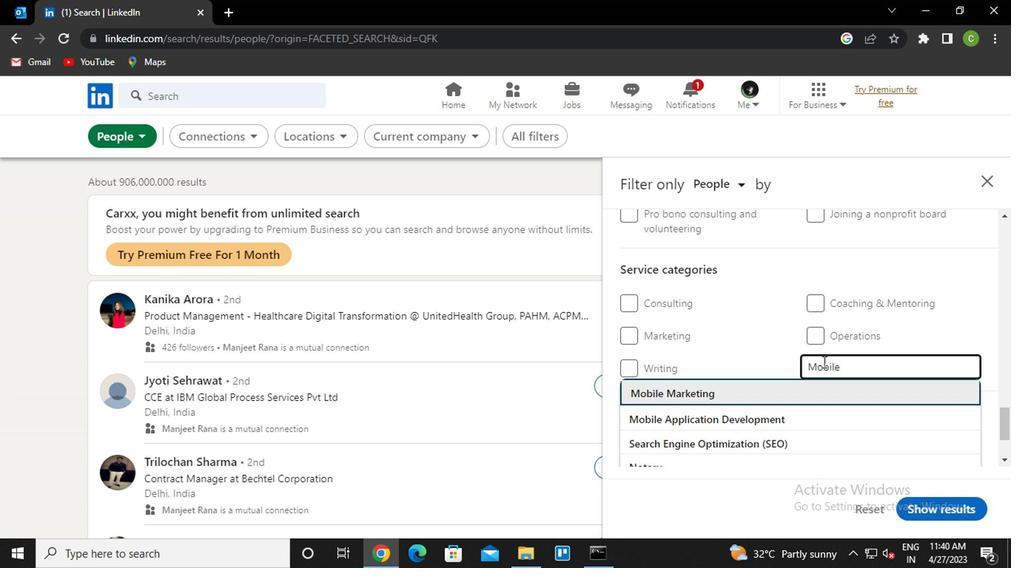 
Action: Mouse moved to (823, 361)
Screenshot: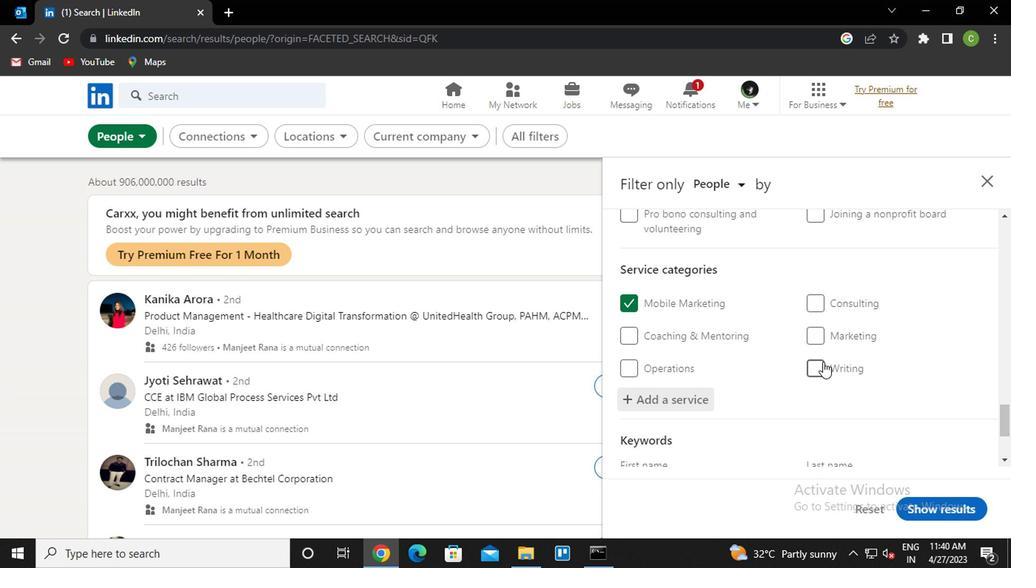 
Action: Mouse scrolled (823, 360) with delta (0, -1)
Screenshot: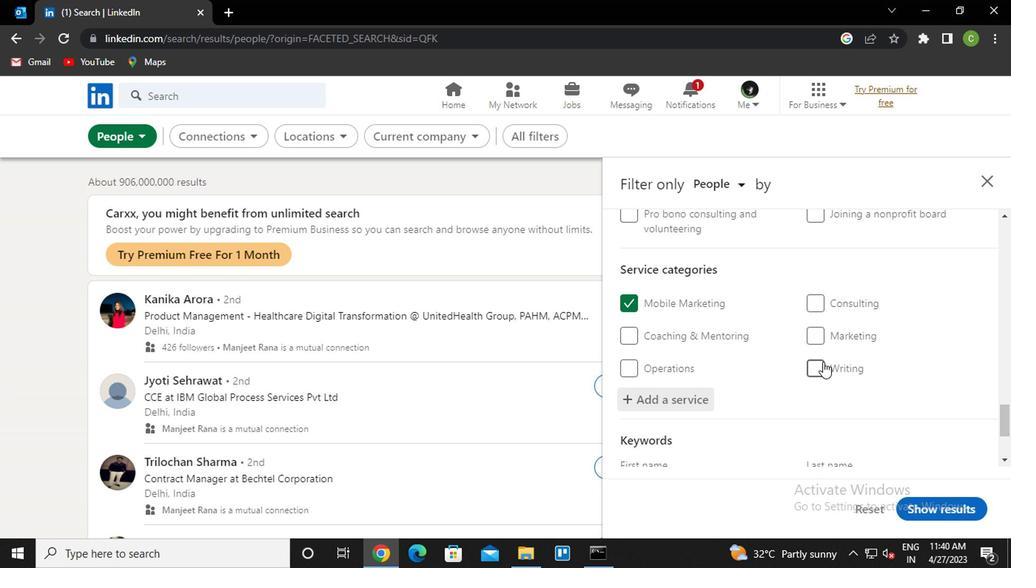
Action: Mouse scrolled (823, 360) with delta (0, -1)
Screenshot: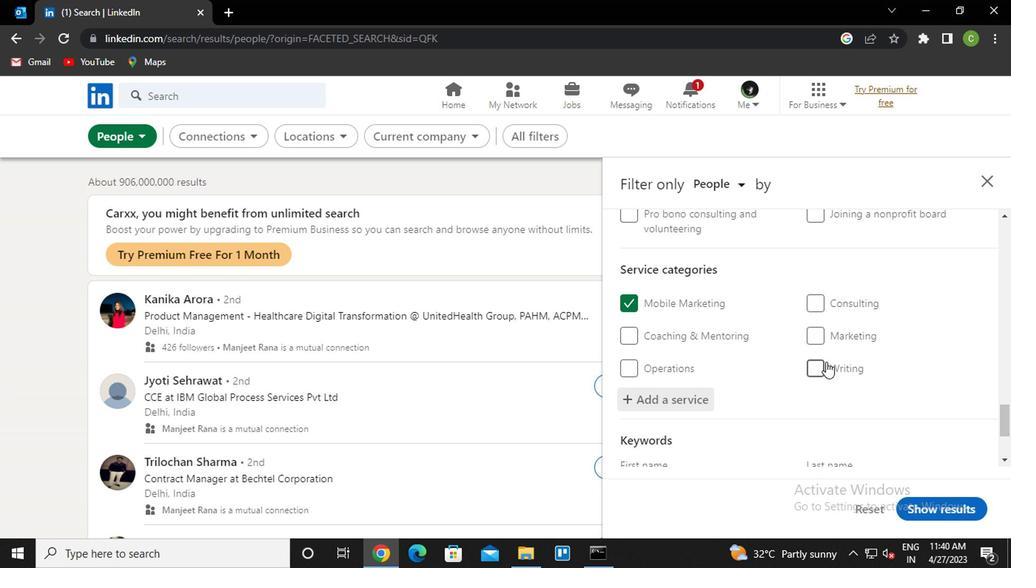 
Action: Mouse scrolled (823, 360) with delta (0, -1)
Screenshot: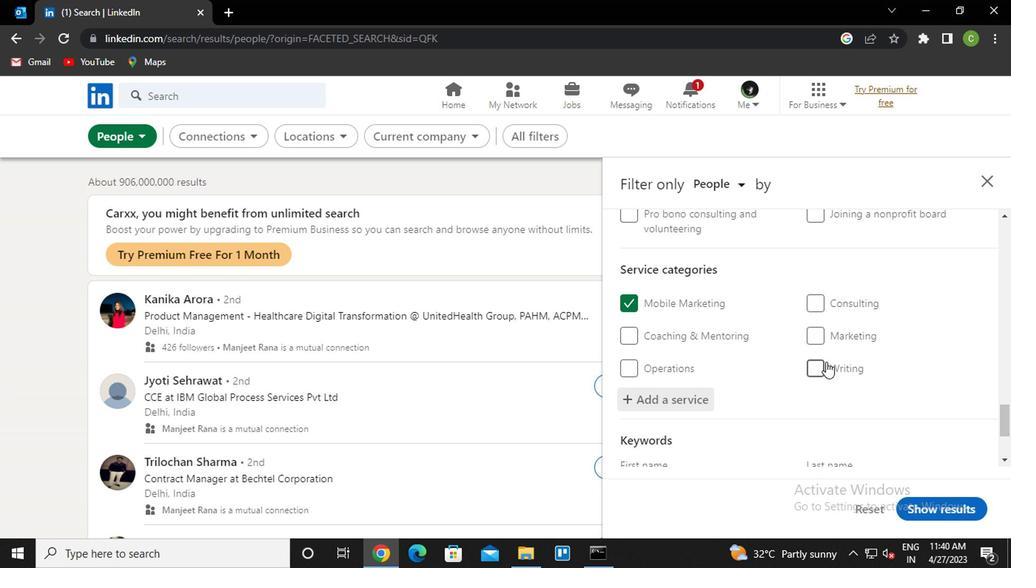 
Action: Mouse scrolled (823, 360) with delta (0, -1)
Screenshot: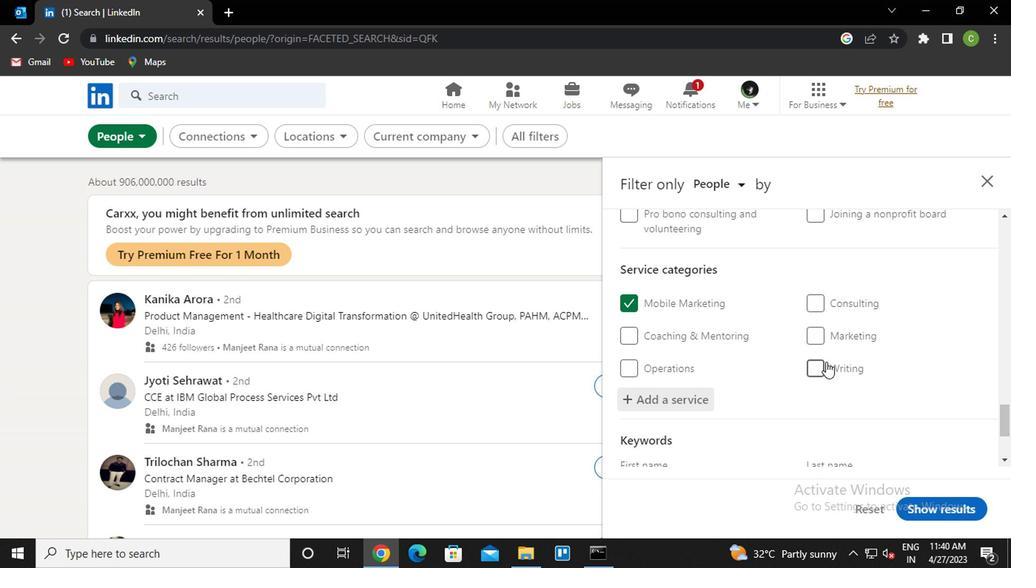 
Action: Mouse scrolled (823, 360) with delta (0, -1)
Screenshot: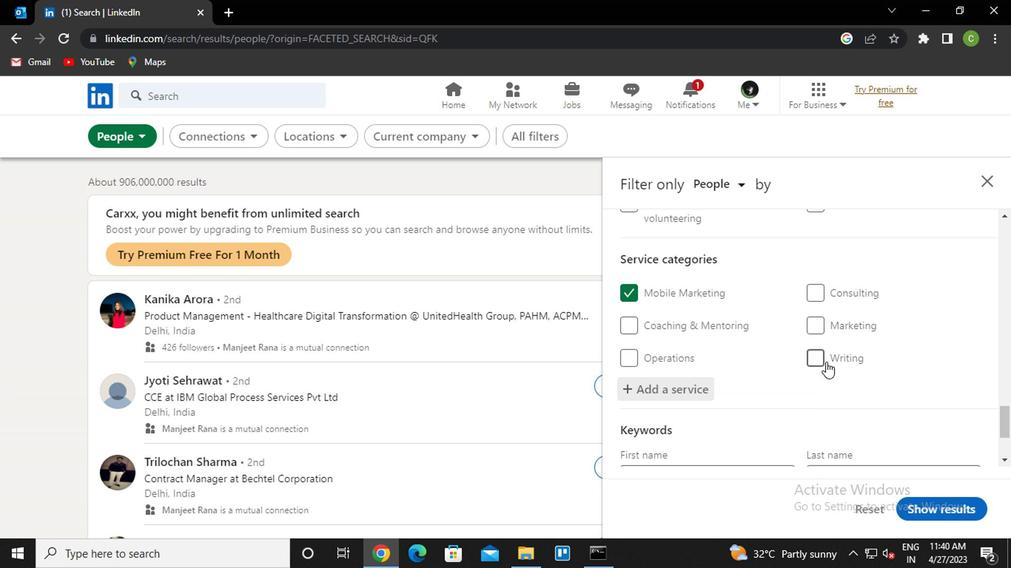 
Action: Mouse moved to (744, 401)
Screenshot: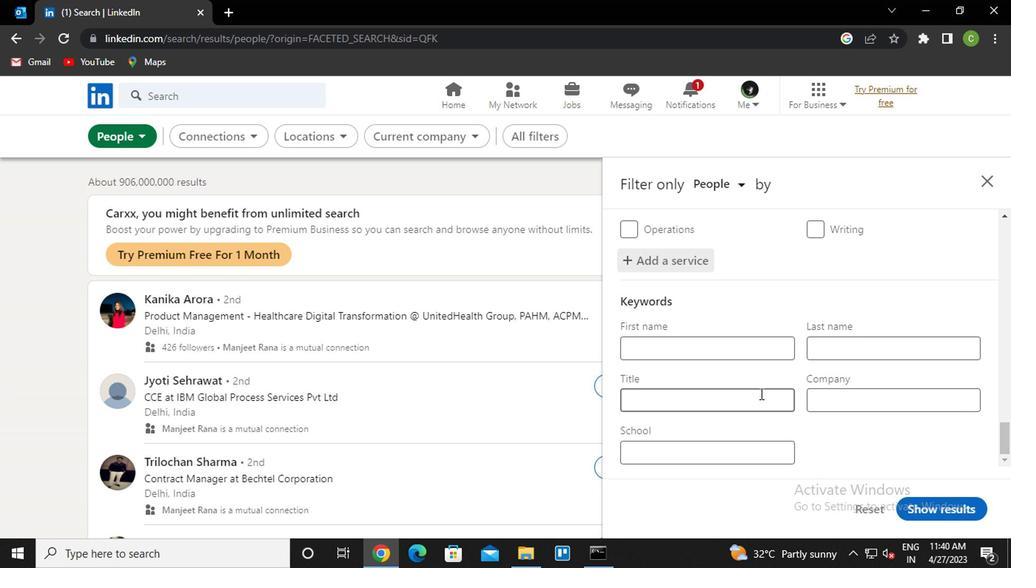 
Action: Mouse pressed left at (744, 401)
Screenshot: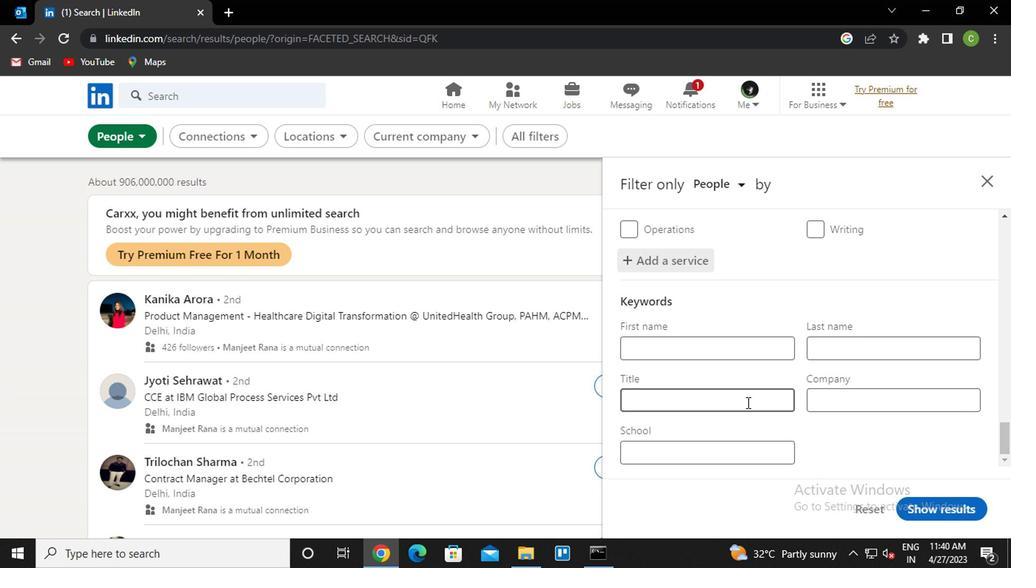 
Action: Key pressed <Key.caps_lock>t<Key.caps_lock>ilte<Key.space><Key.caps_lock>o<Key.caps_lock>rganizer
Screenshot: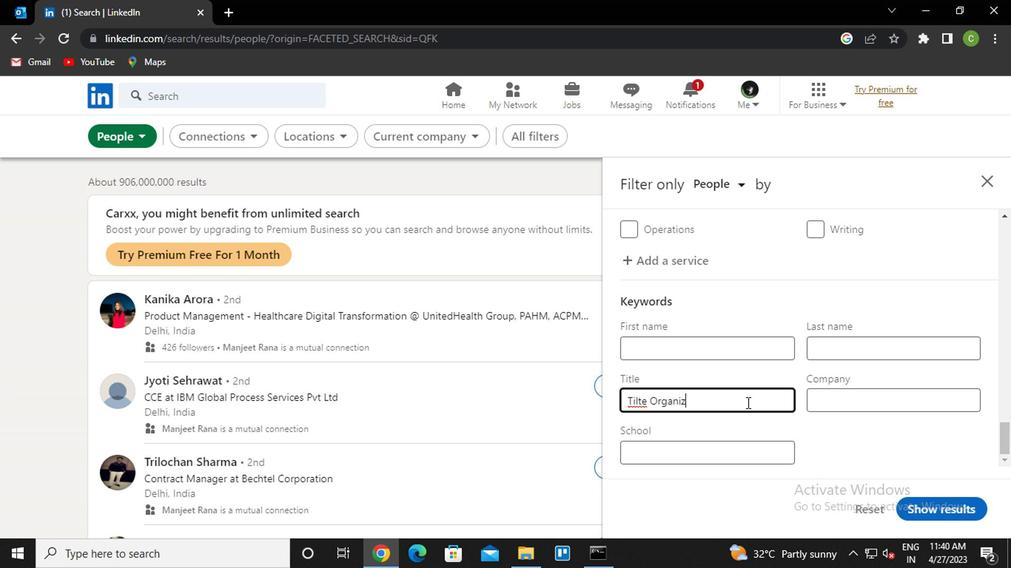 
Action: Mouse moved to (638, 401)
Screenshot: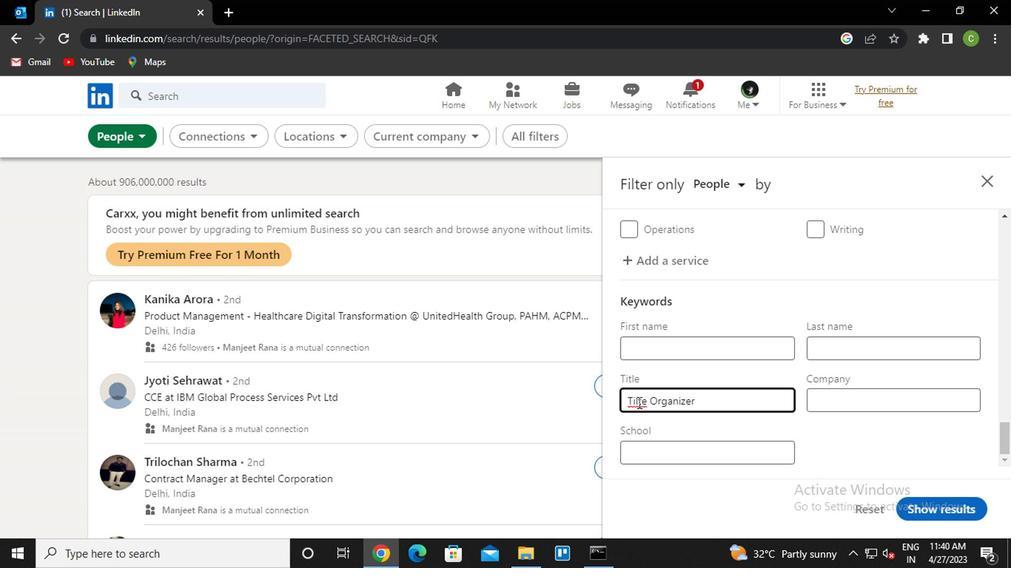 
Action: Mouse pressed left at (638, 401)
Screenshot: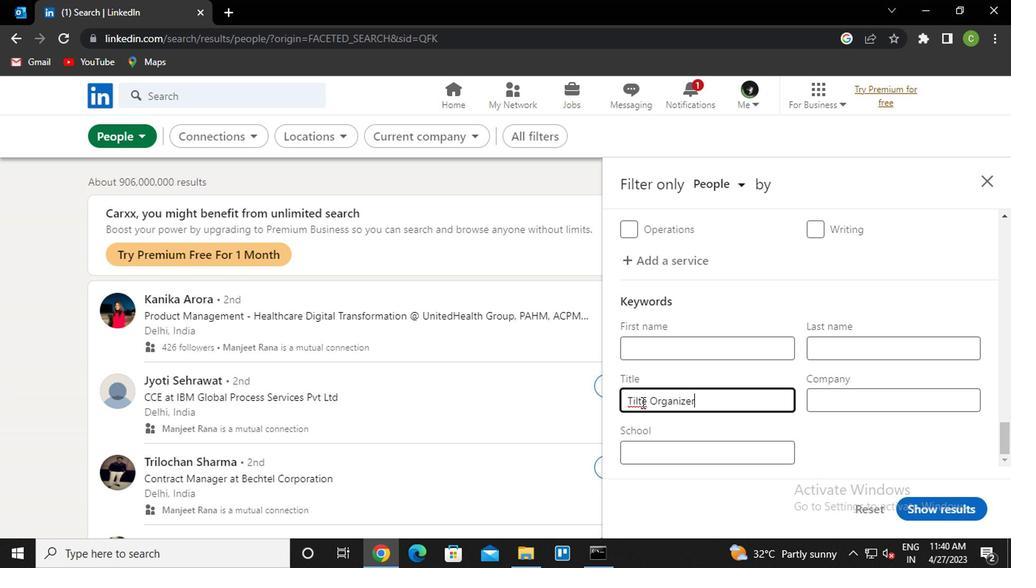 
Action: Mouse moved to (640, 399)
Screenshot: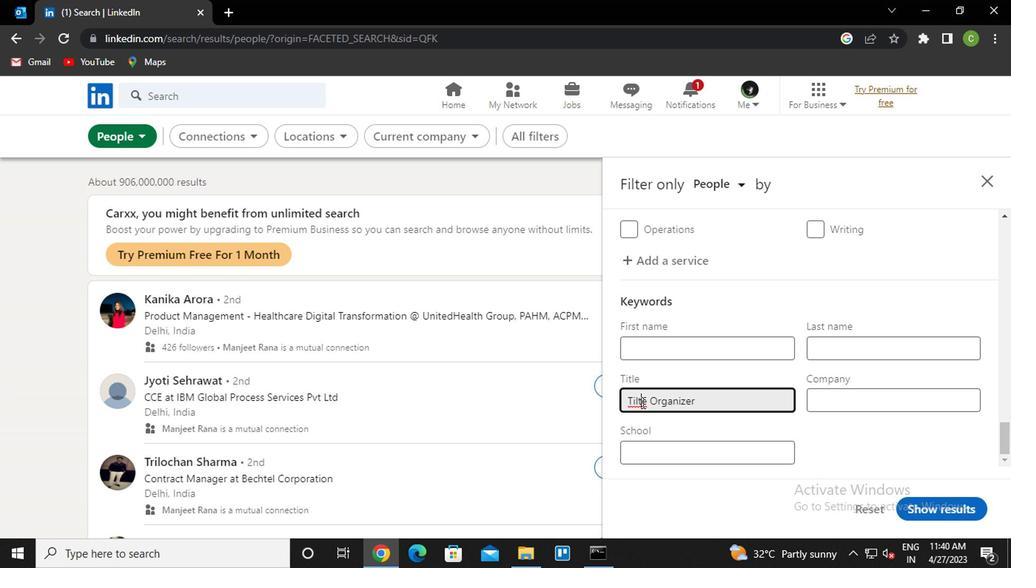 
Action: Key pressed <Key.backspace><Key.backspace>tl
Screenshot: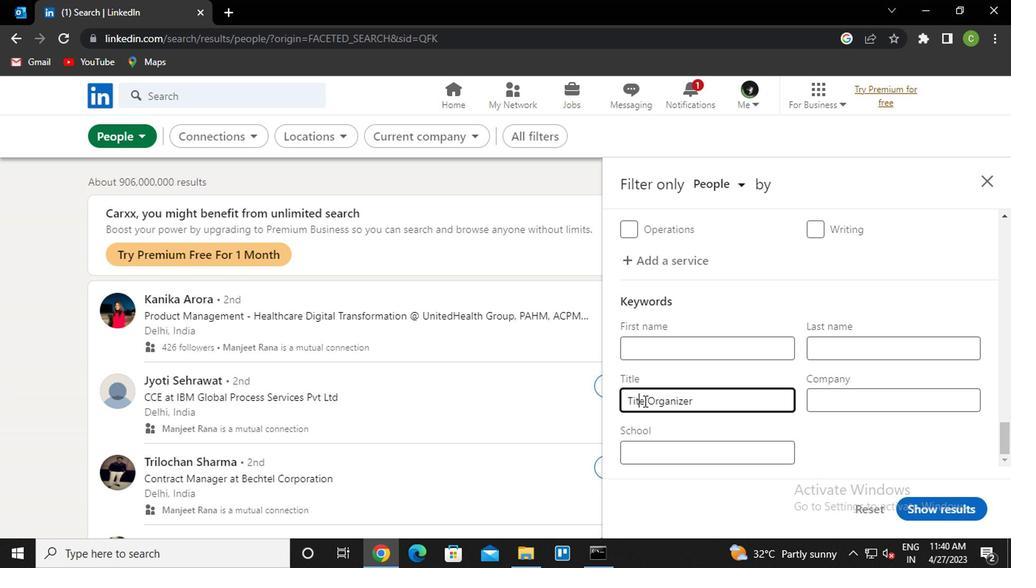 
Action: Mouse moved to (947, 507)
Screenshot: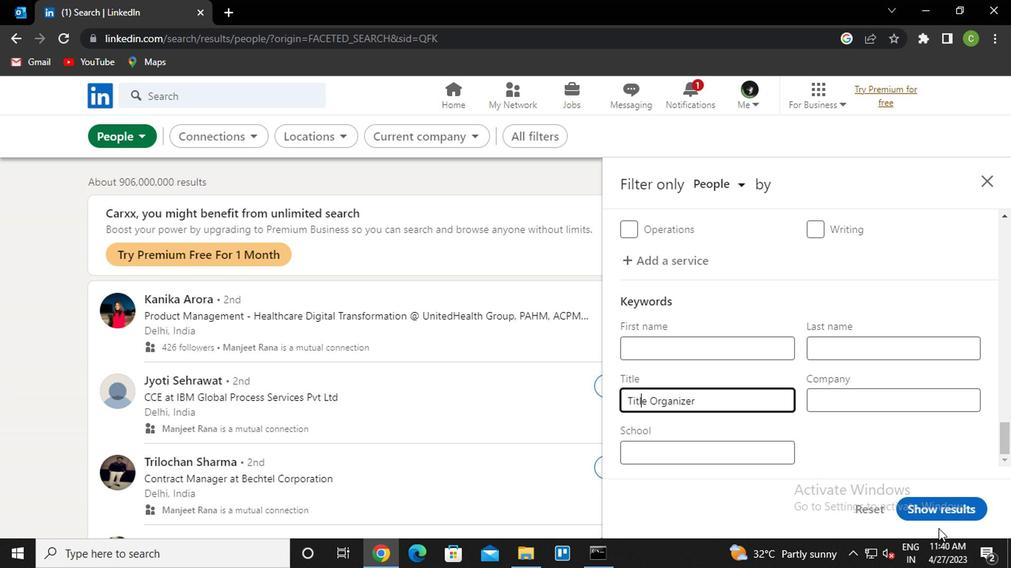 
Action: Mouse pressed left at (947, 507)
Screenshot: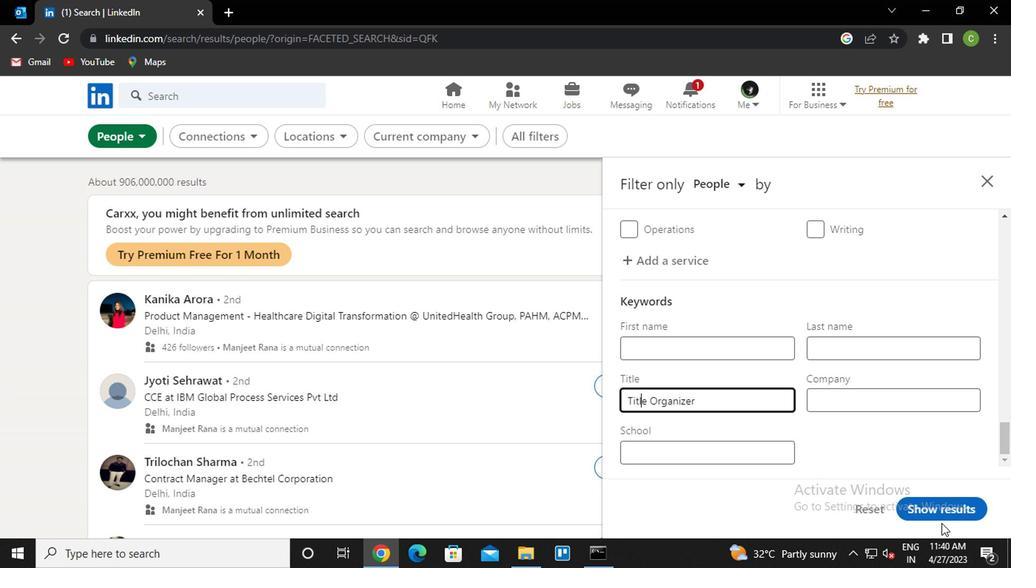 
Action: Mouse moved to (524, 502)
Screenshot: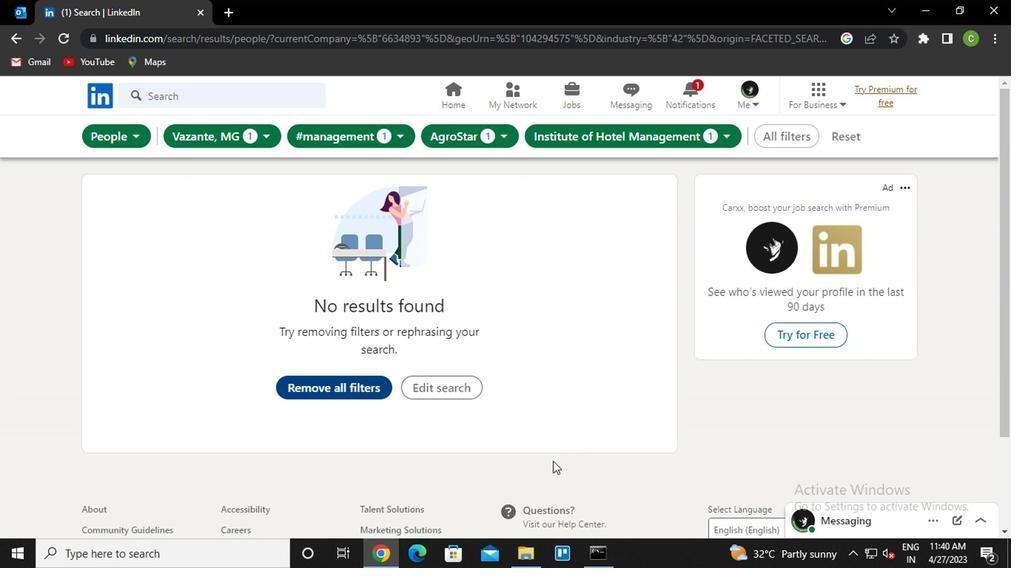 
Action: Key pressed <Key.f8>
Screenshot: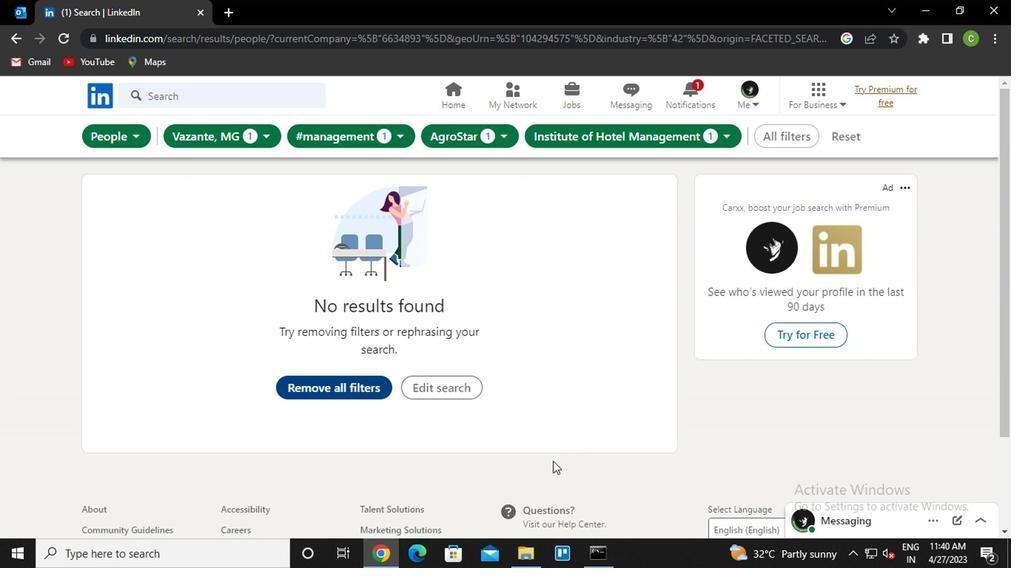 
